 Task: In the sheet Budget Analysis ToolFont size of heading  18 Font style of dataoswald 'Font size of data '9 Alignment of headline & dataAlign center.   Fill color in heading, Red Font color of dataIn the sheet   Valor SalesZenith Sales log   book
Action: Mouse moved to (120, 197)
Screenshot: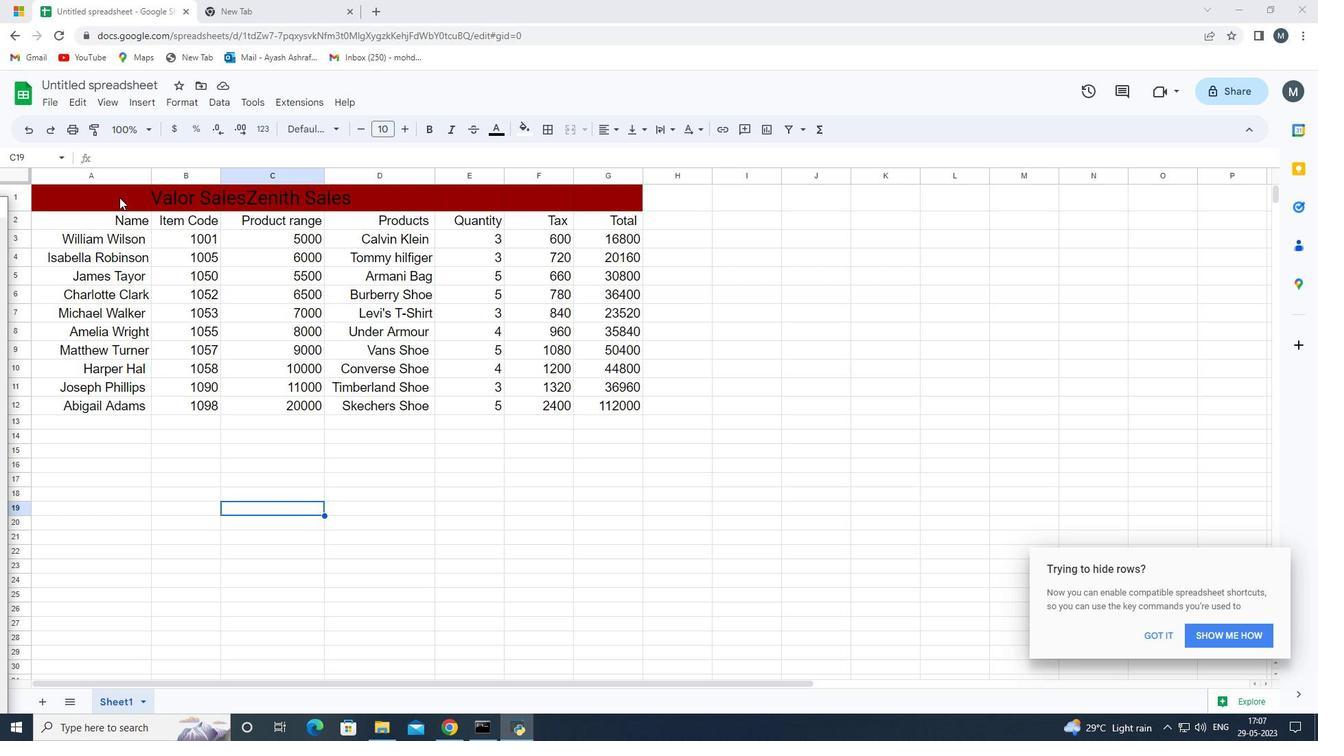 
Action: Mouse pressed left at (120, 197)
Screenshot: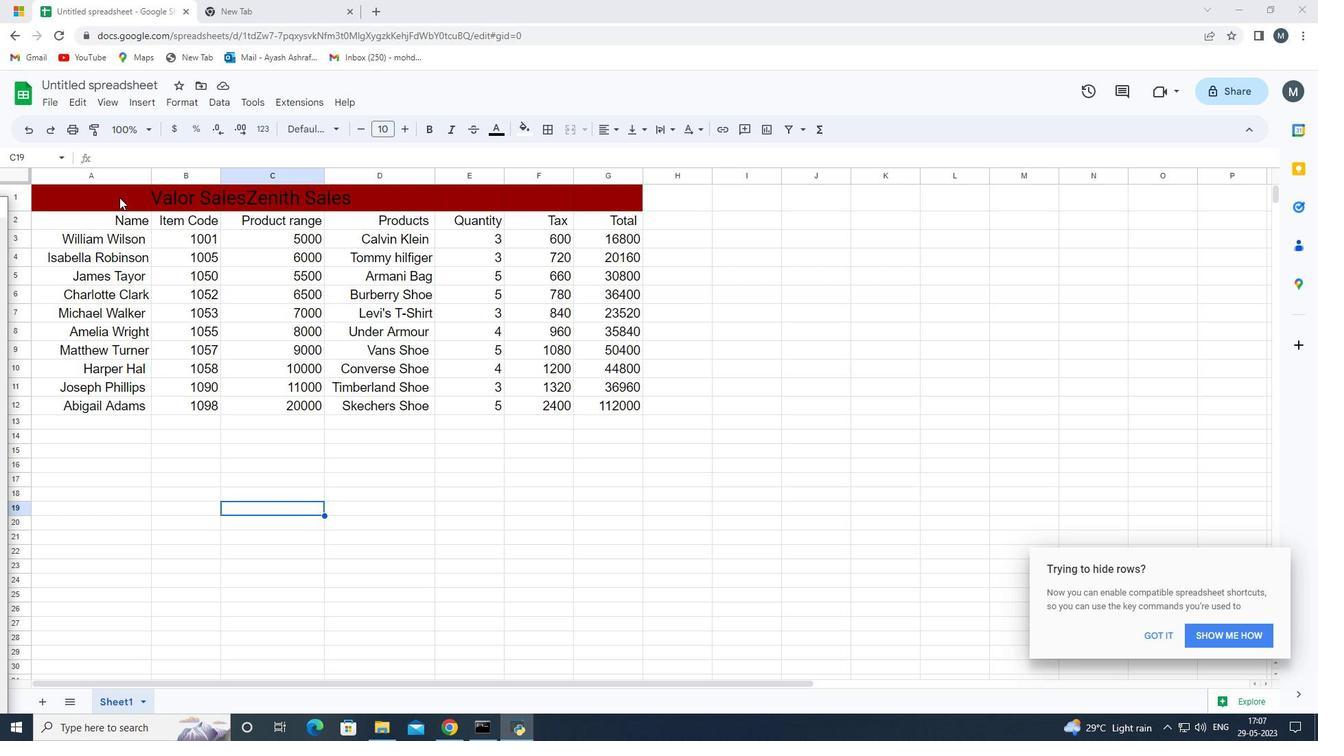 
Action: Mouse moved to (295, 153)
Screenshot: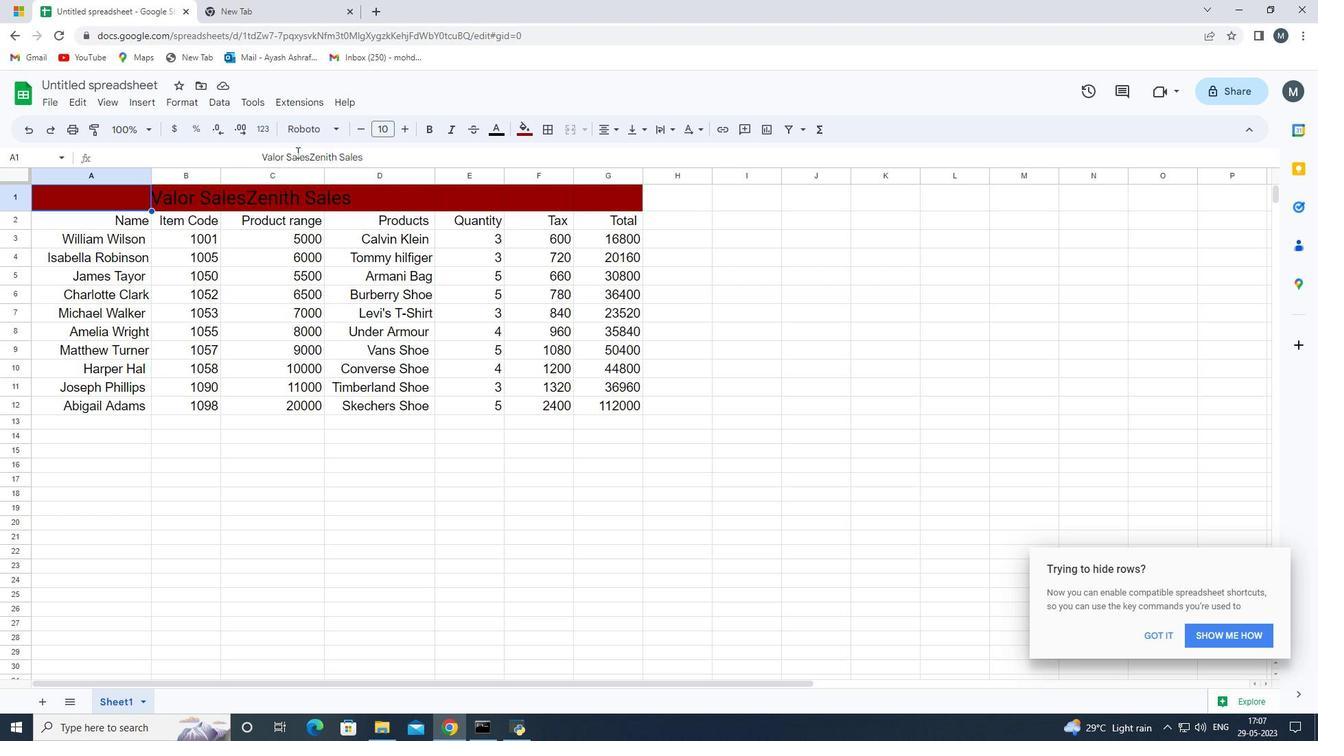 
Action: Mouse pressed left at (295, 153)
Screenshot: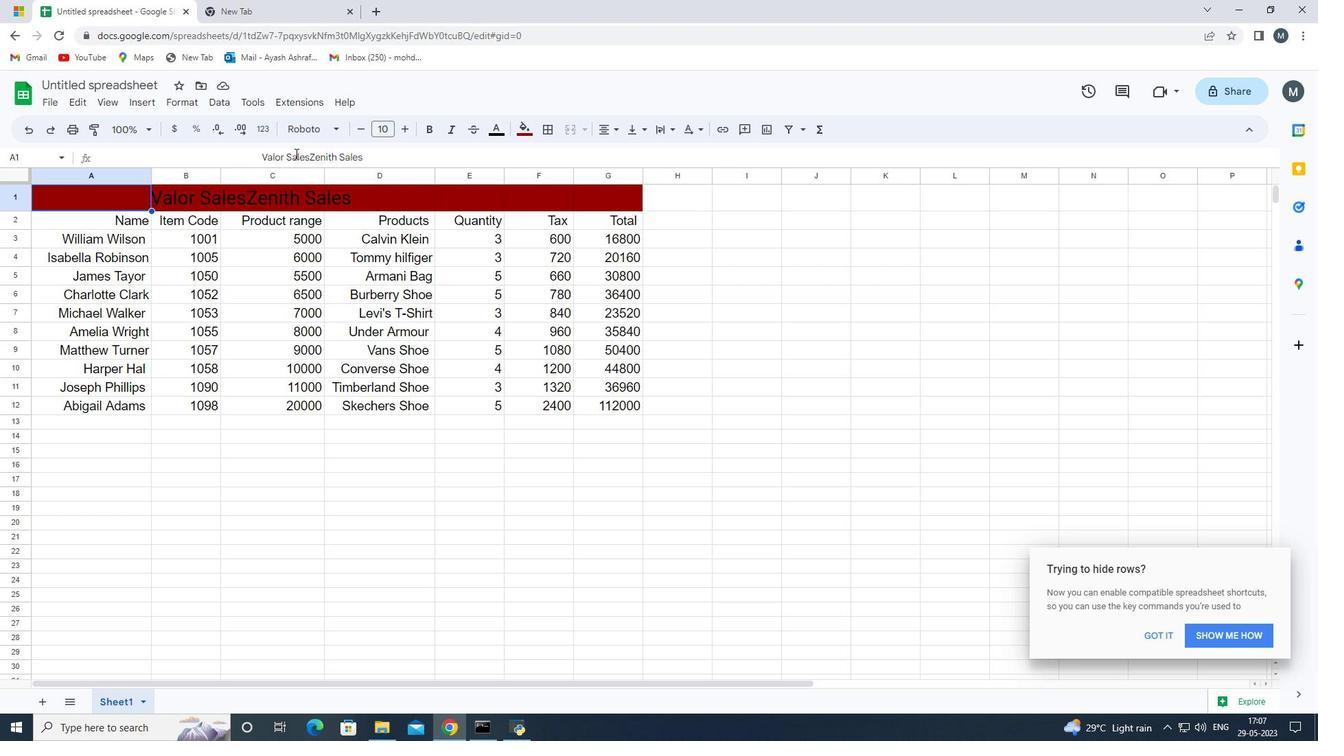 
Action: Mouse moved to (120, 234)
Screenshot: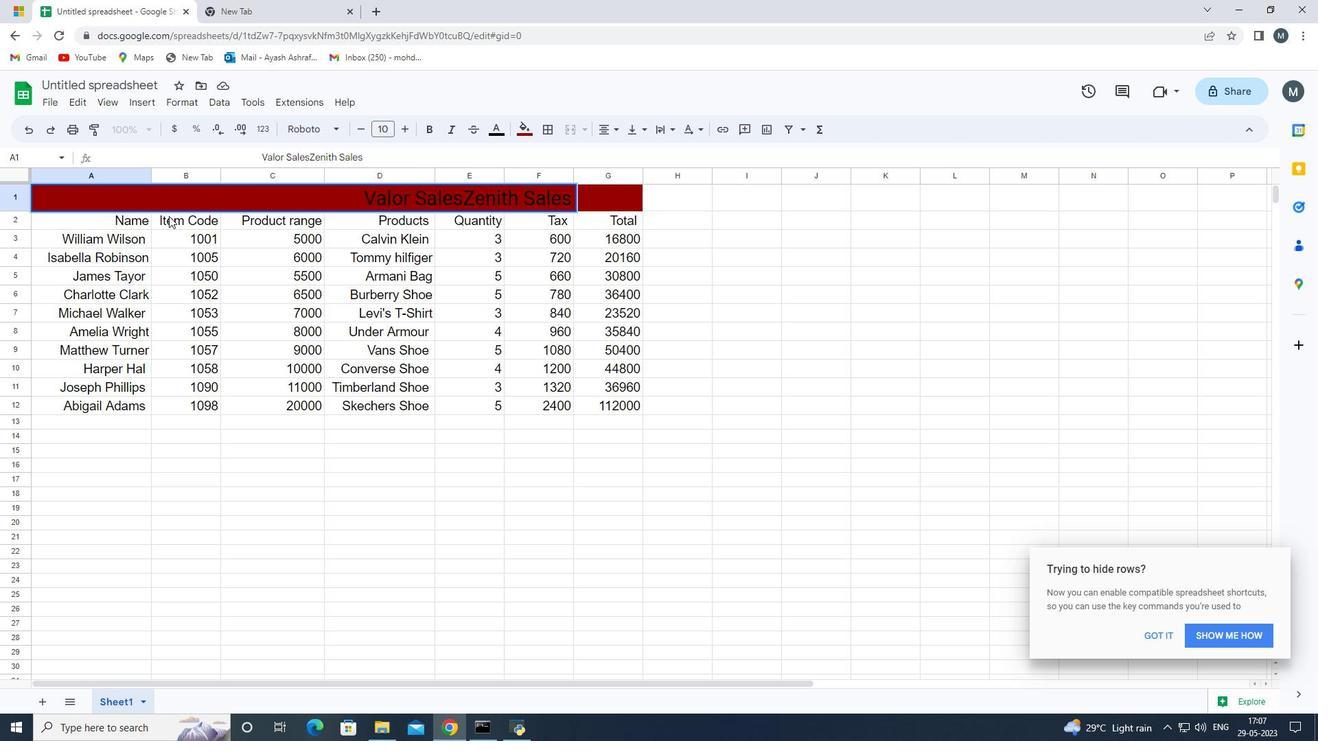 
Action: Key pressed ctrl+Z
Screenshot: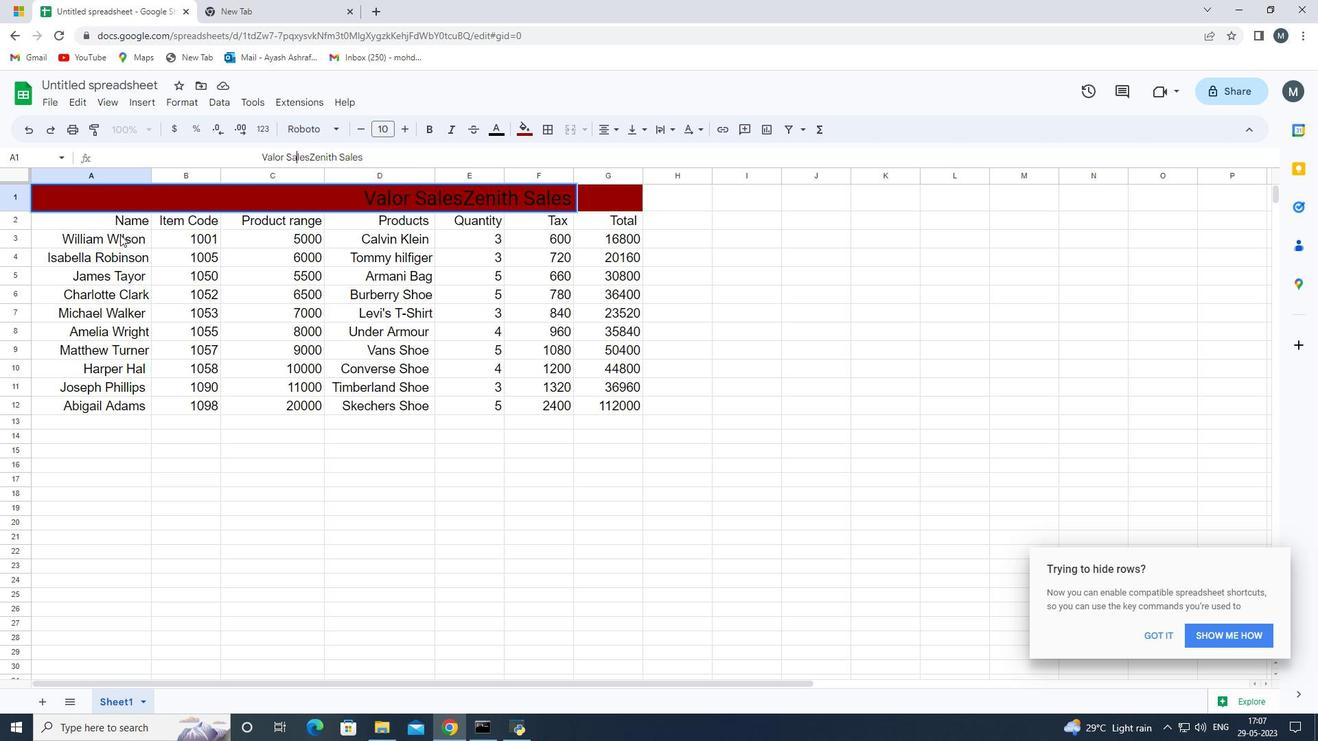 
Action: Mouse moved to (361, 155)
Screenshot: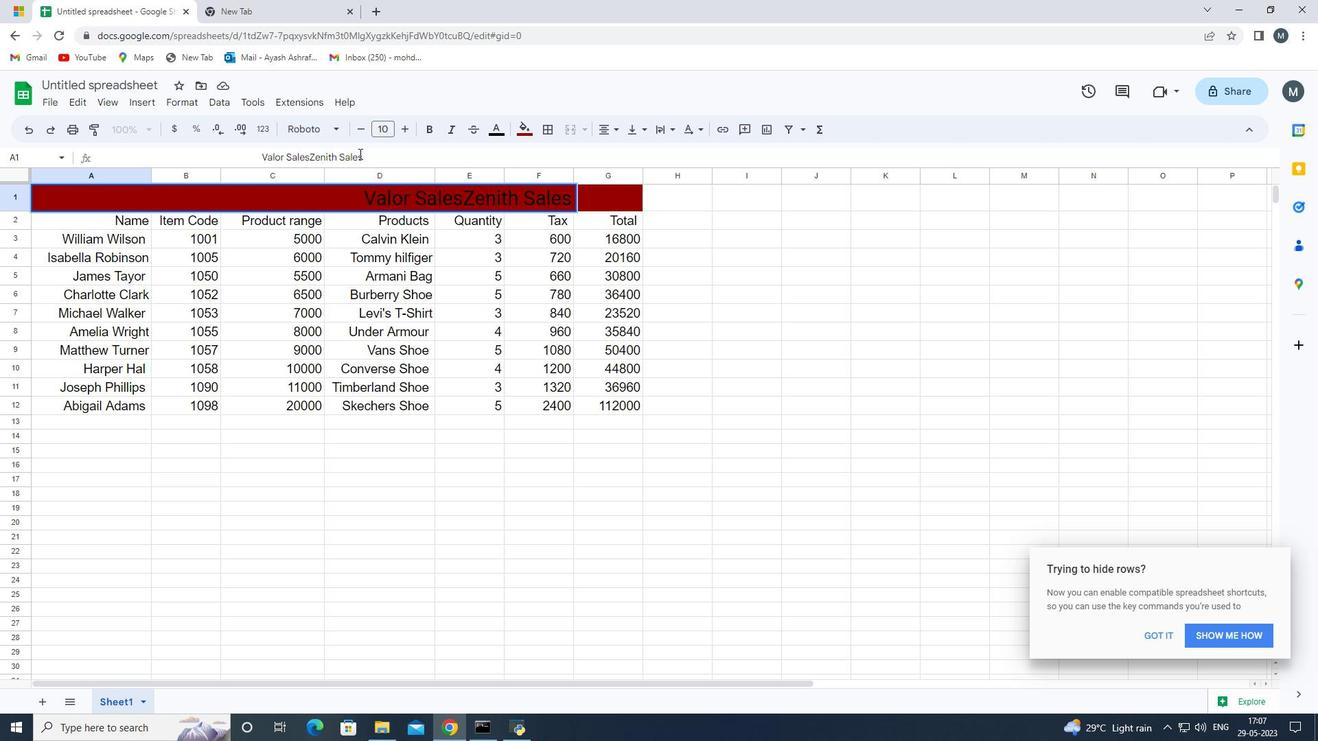 
Action: Mouse pressed left at (361, 155)
Screenshot: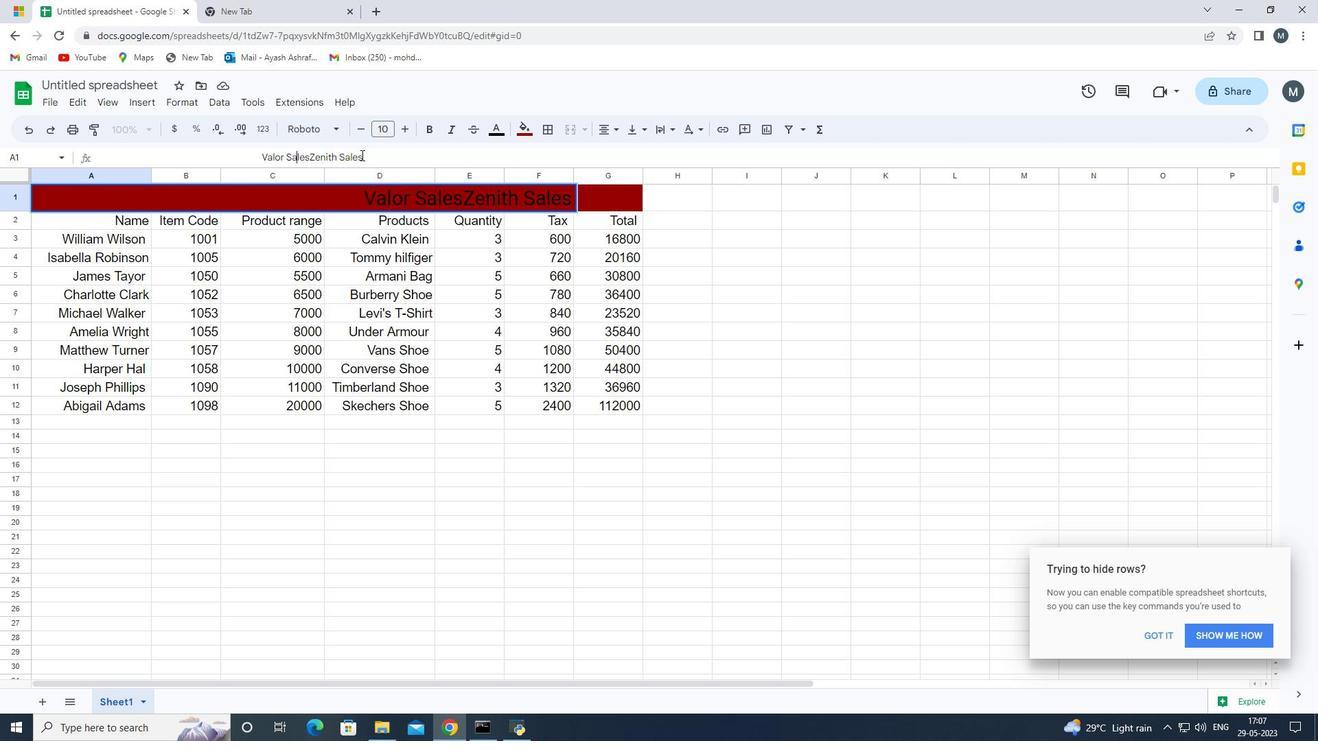 
Action: Mouse moved to (404, 130)
Screenshot: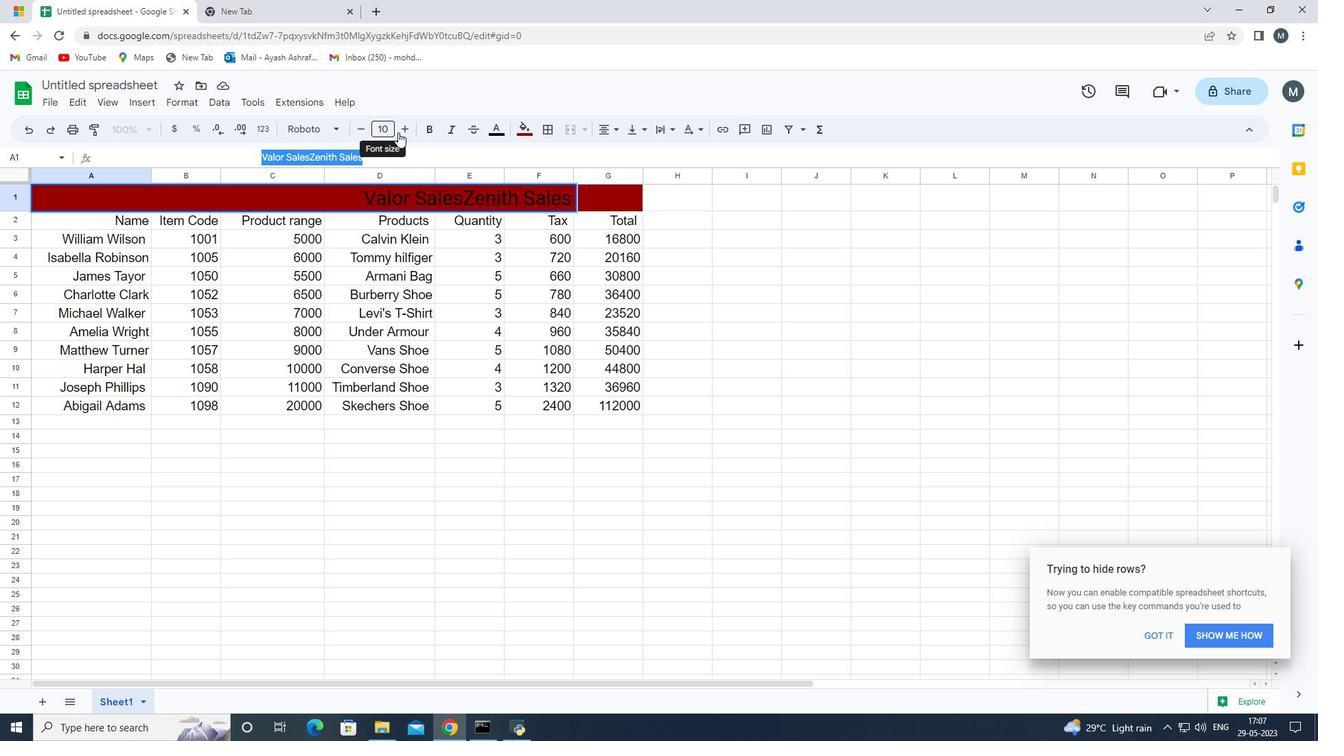 
Action: Mouse pressed left at (404, 130)
Screenshot: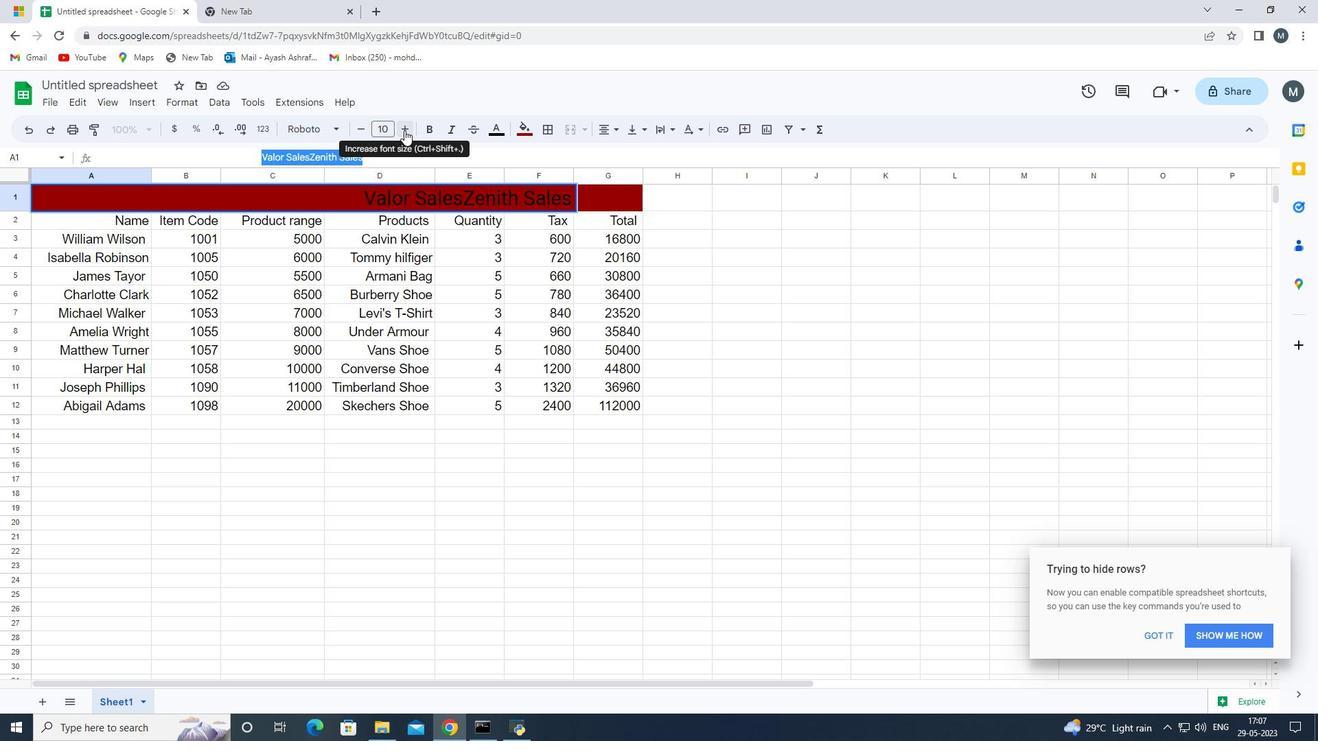 
Action: Mouse pressed left at (404, 130)
Screenshot: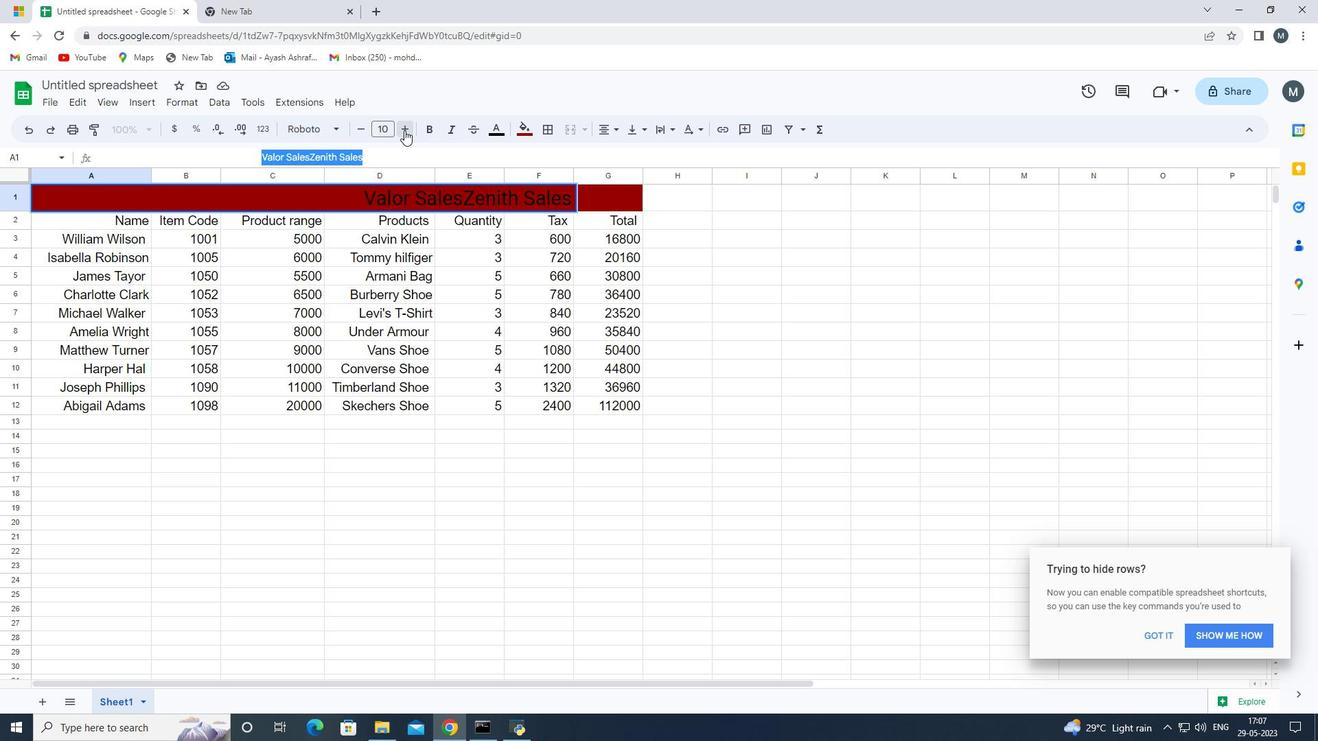 
Action: Mouse pressed left at (404, 130)
Screenshot: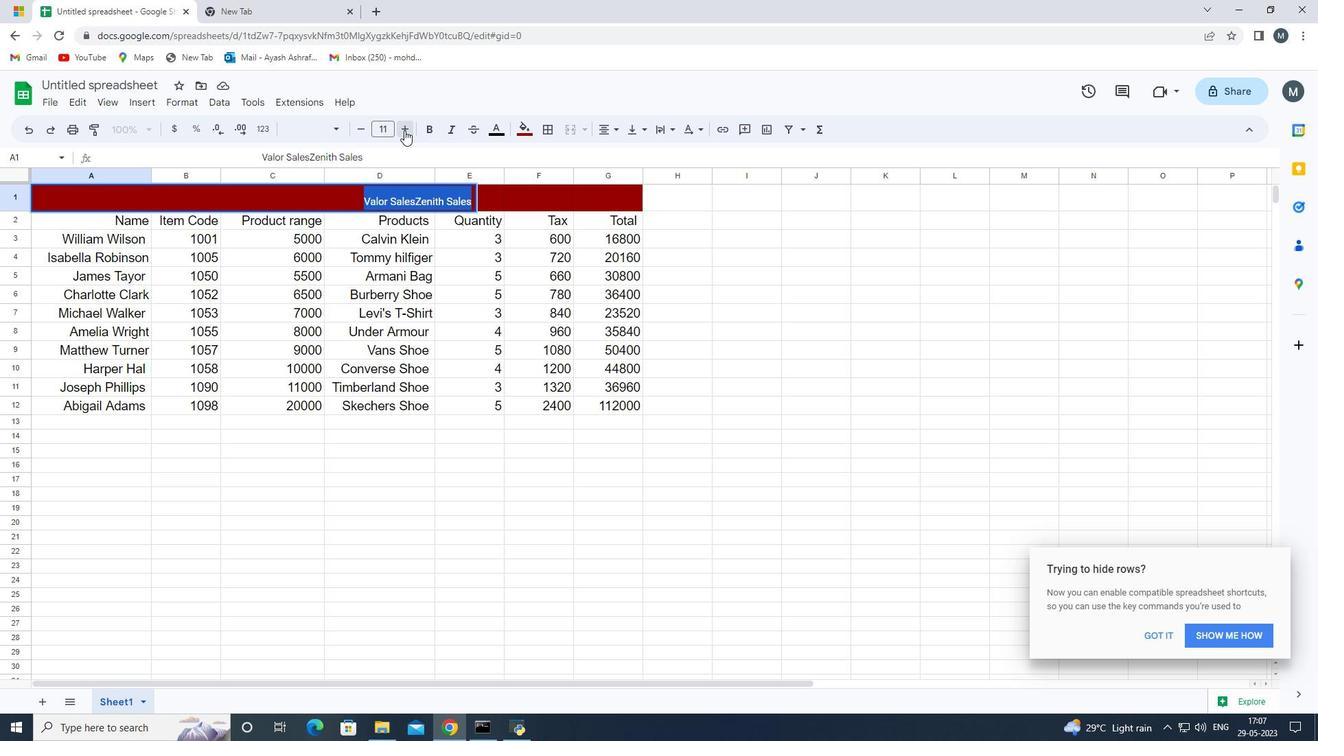 
Action: Mouse pressed left at (404, 130)
Screenshot: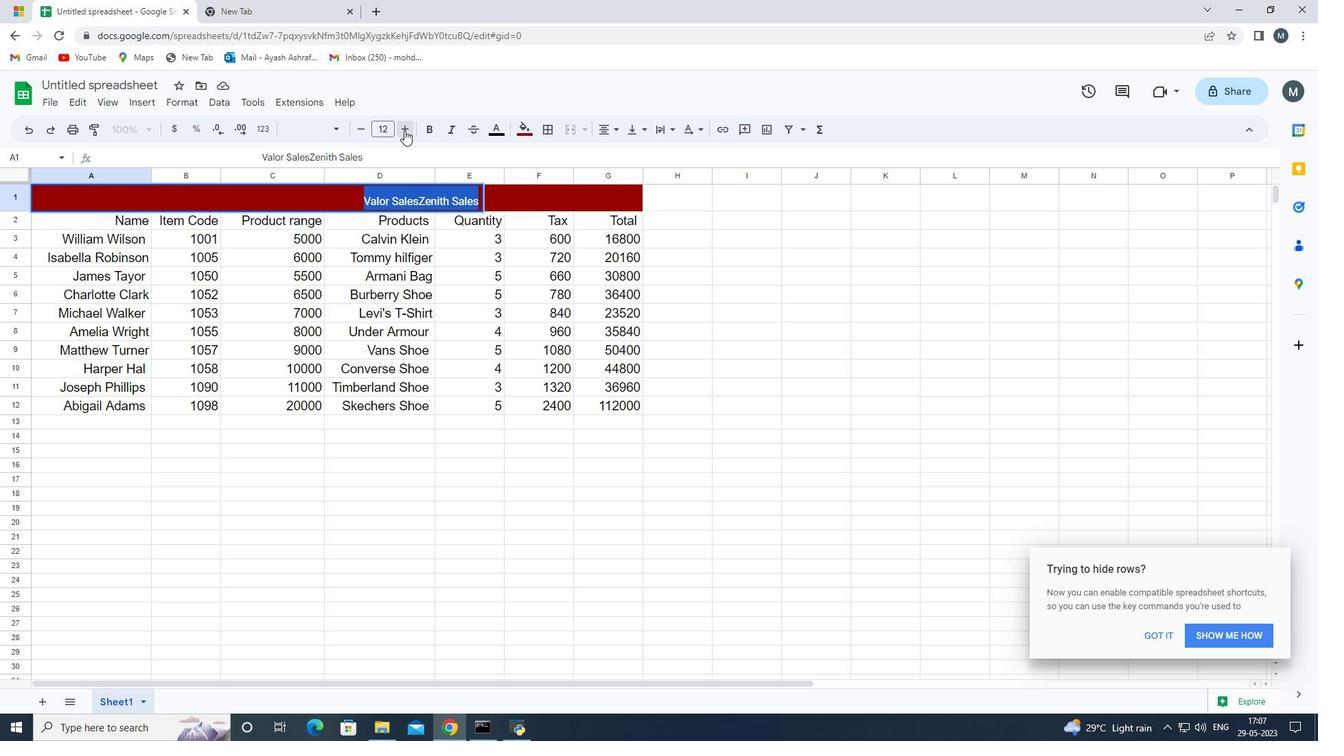 
Action: Mouse pressed left at (404, 130)
Screenshot: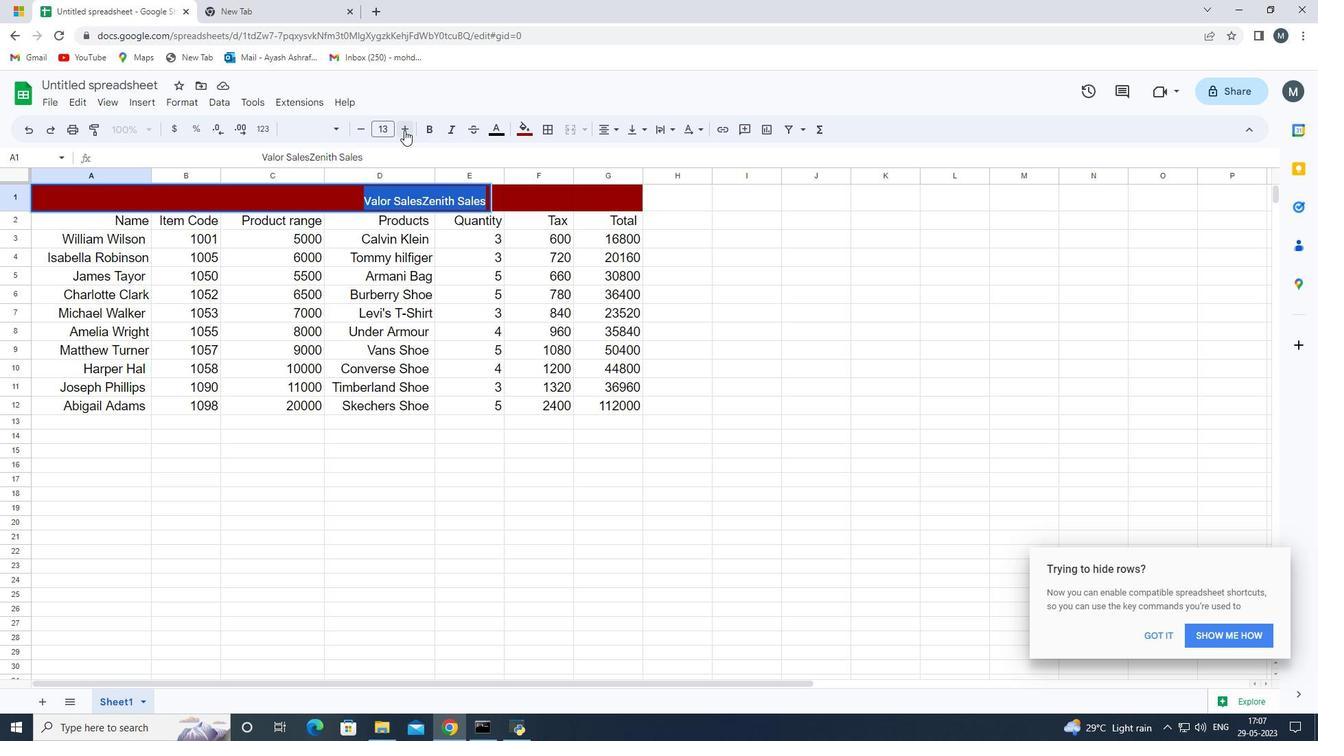 
Action: Mouse pressed left at (404, 130)
Screenshot: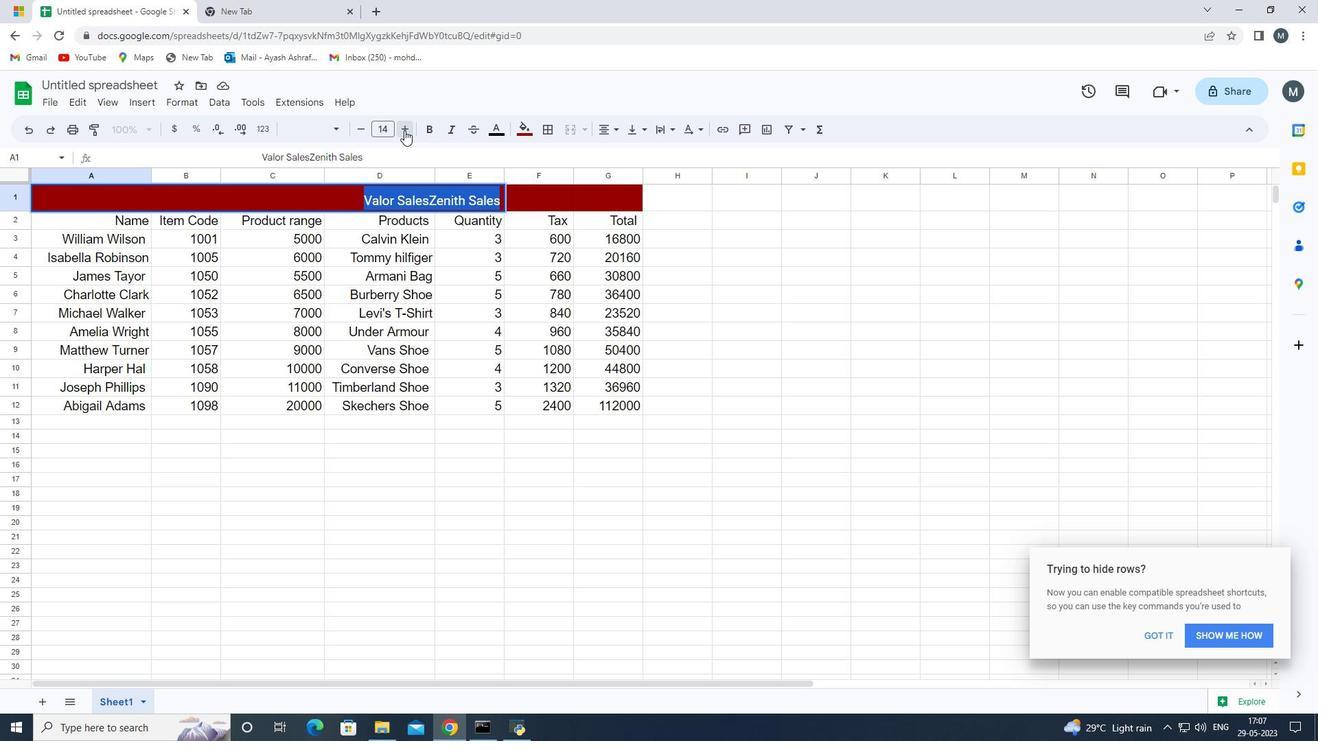 
Action: Mouse moved to (404, 131)
Screenshot: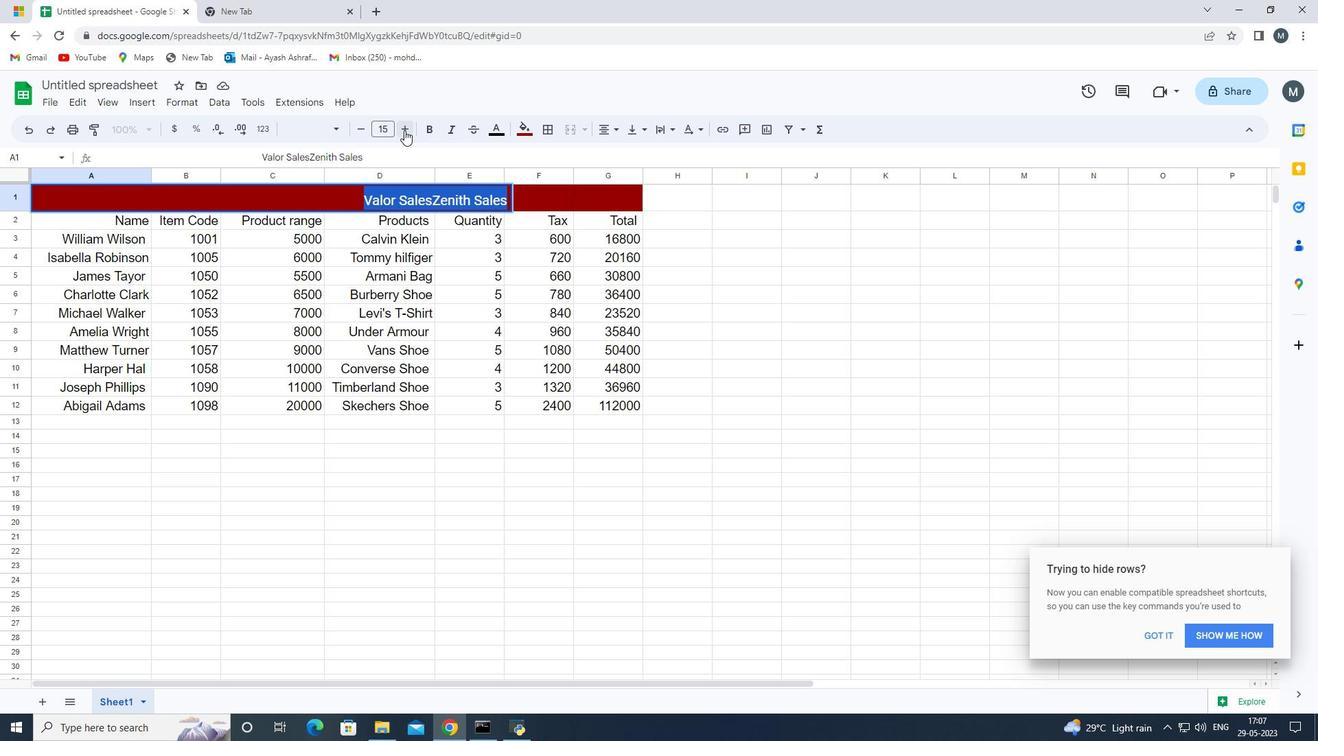 
Action: Mouse pressed left at (404, 131)
Screenshot: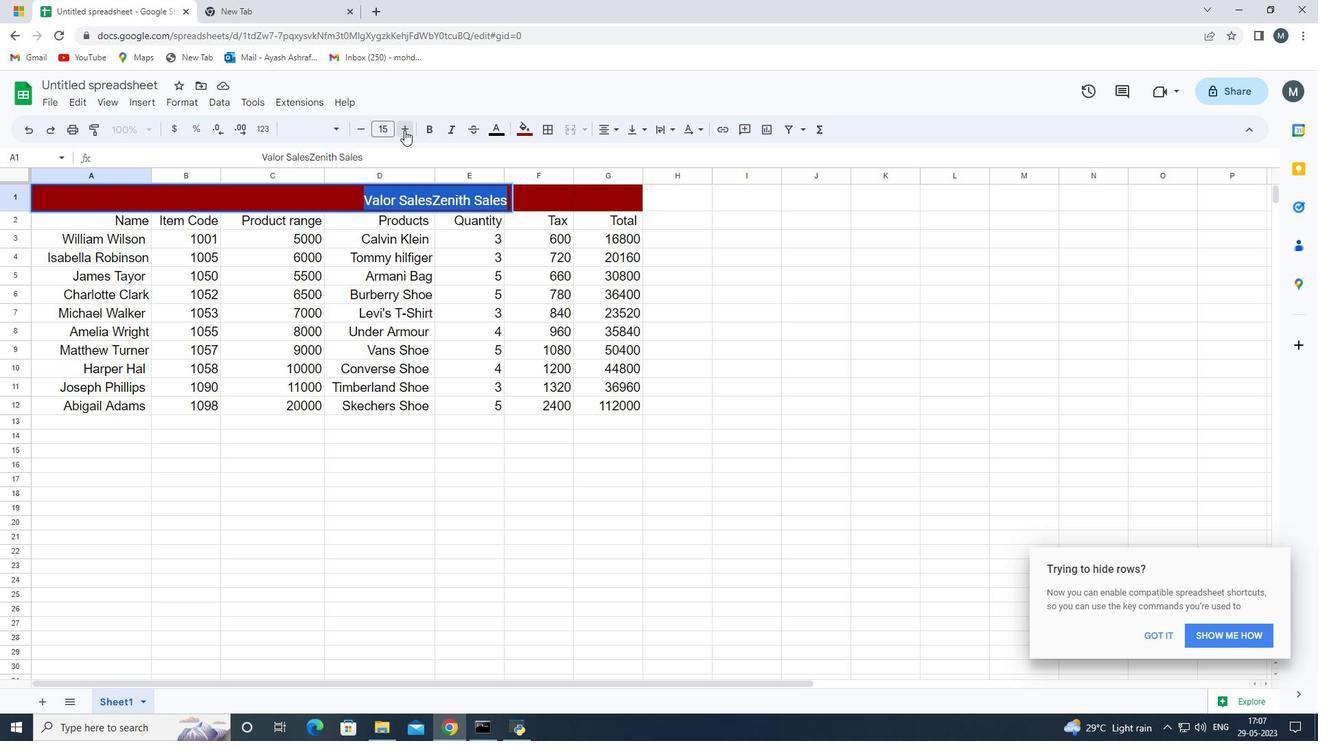 
Action: Mouse pressed left at (404, 131)
Screenshot: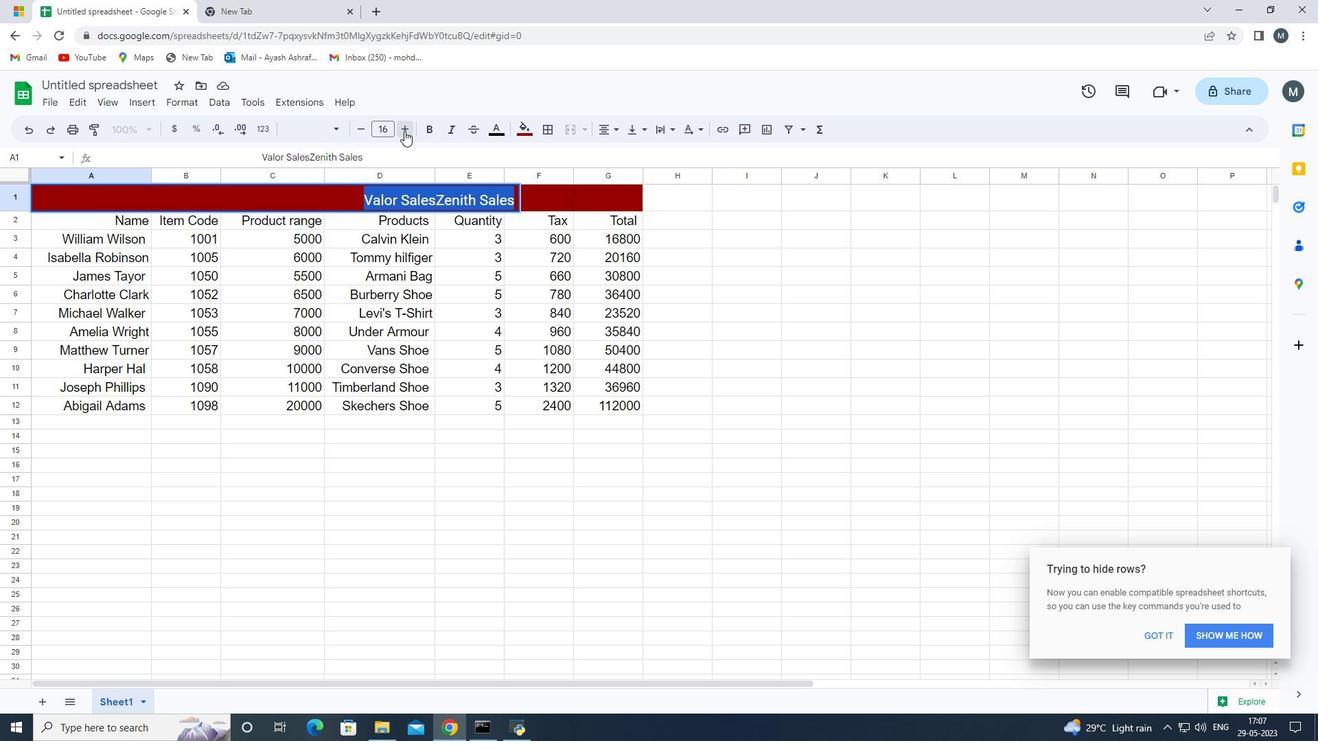 
Action: Mouse moved to (403, 131)
Screenshot: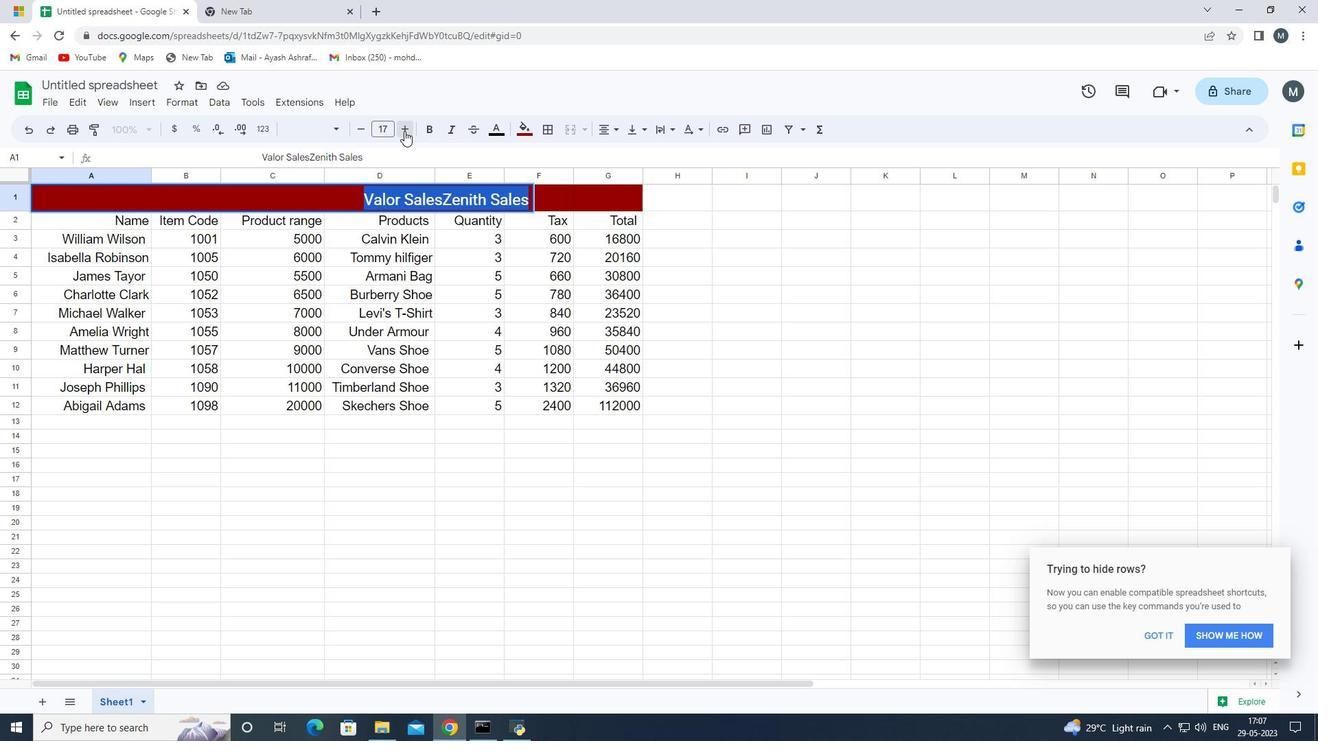 
Action: Mouse pressed left at (403, 131)
Screenshot: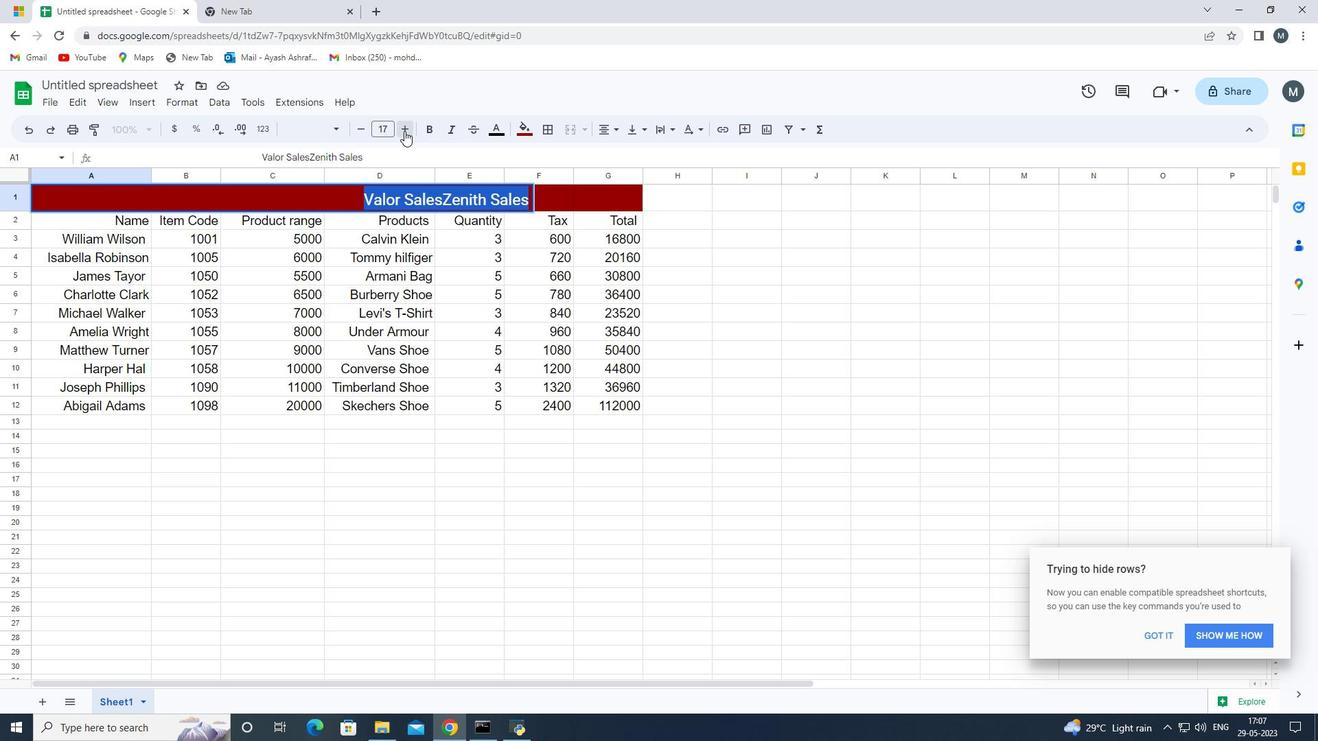 
Action: Mouse moved to (357, 130)
Screenshot: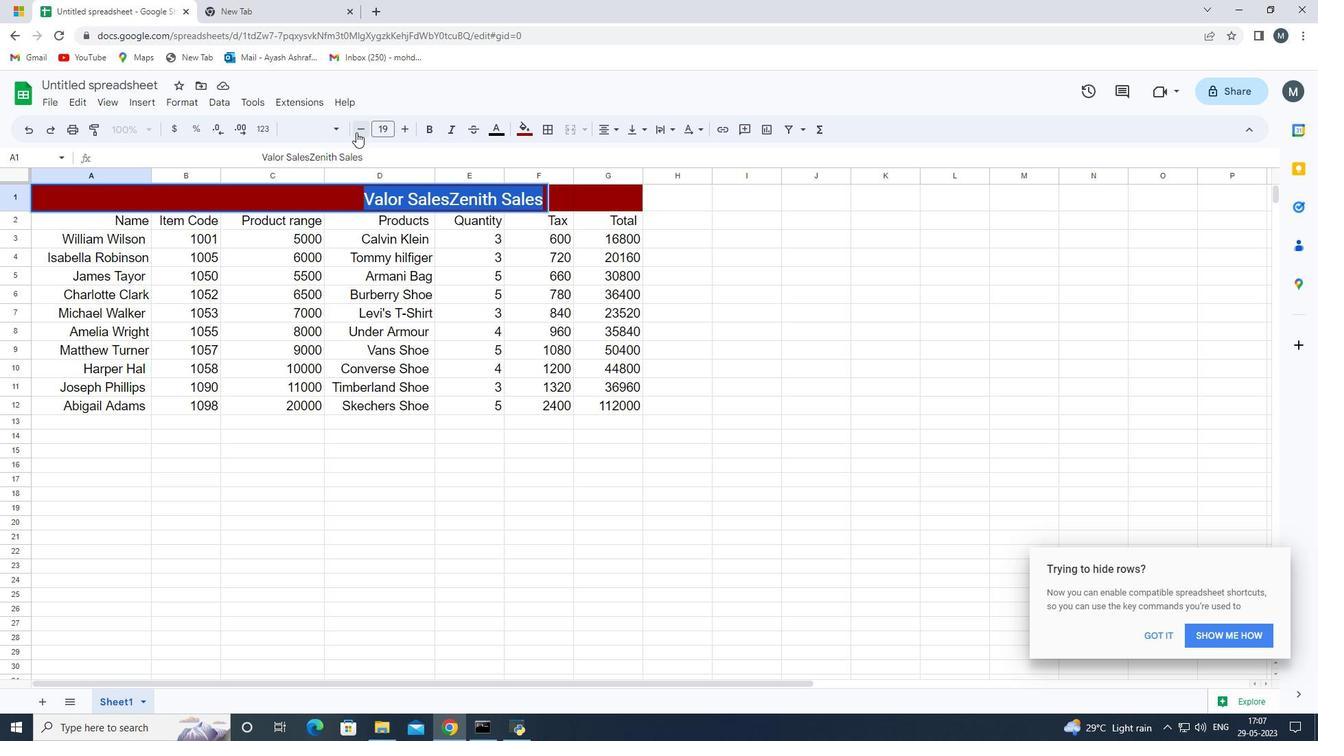 
Action: Mouse pressed left at (357, 130)
Screenshot: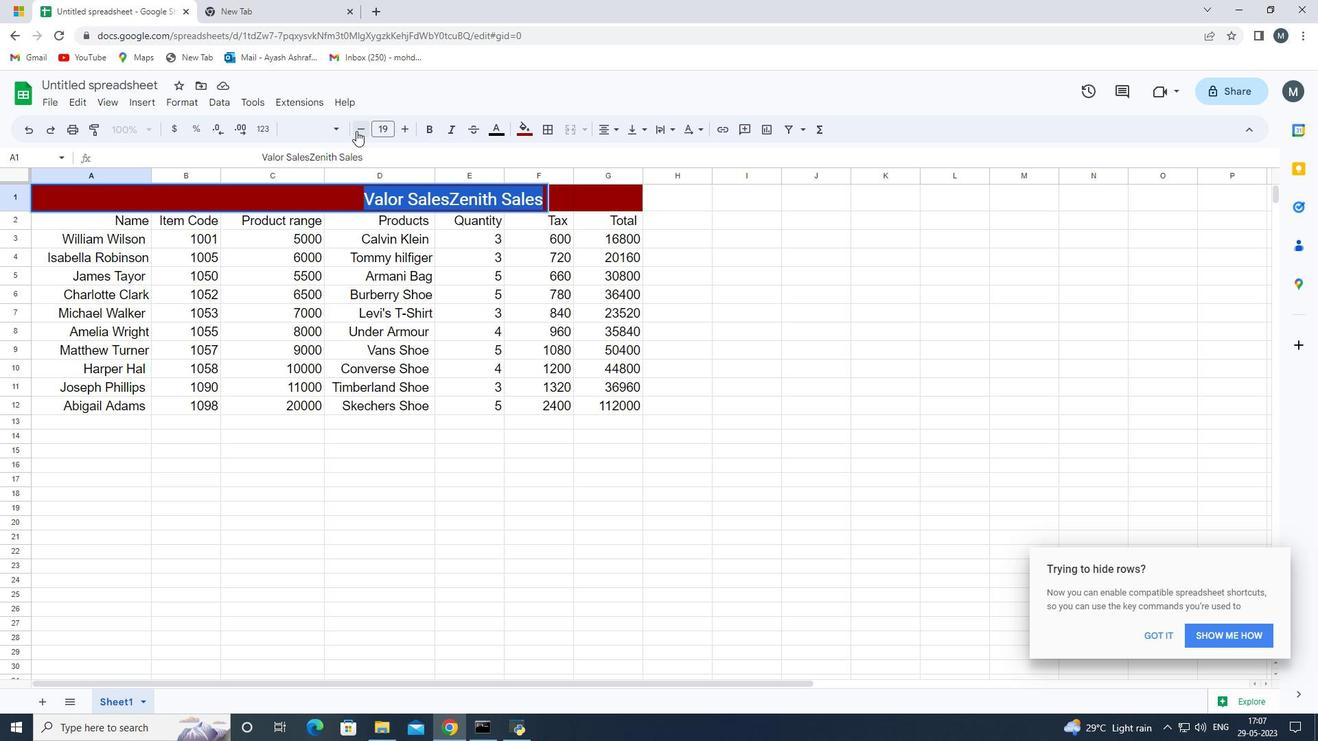 
Action: Mouse moved to (216, 476)
Screenshot: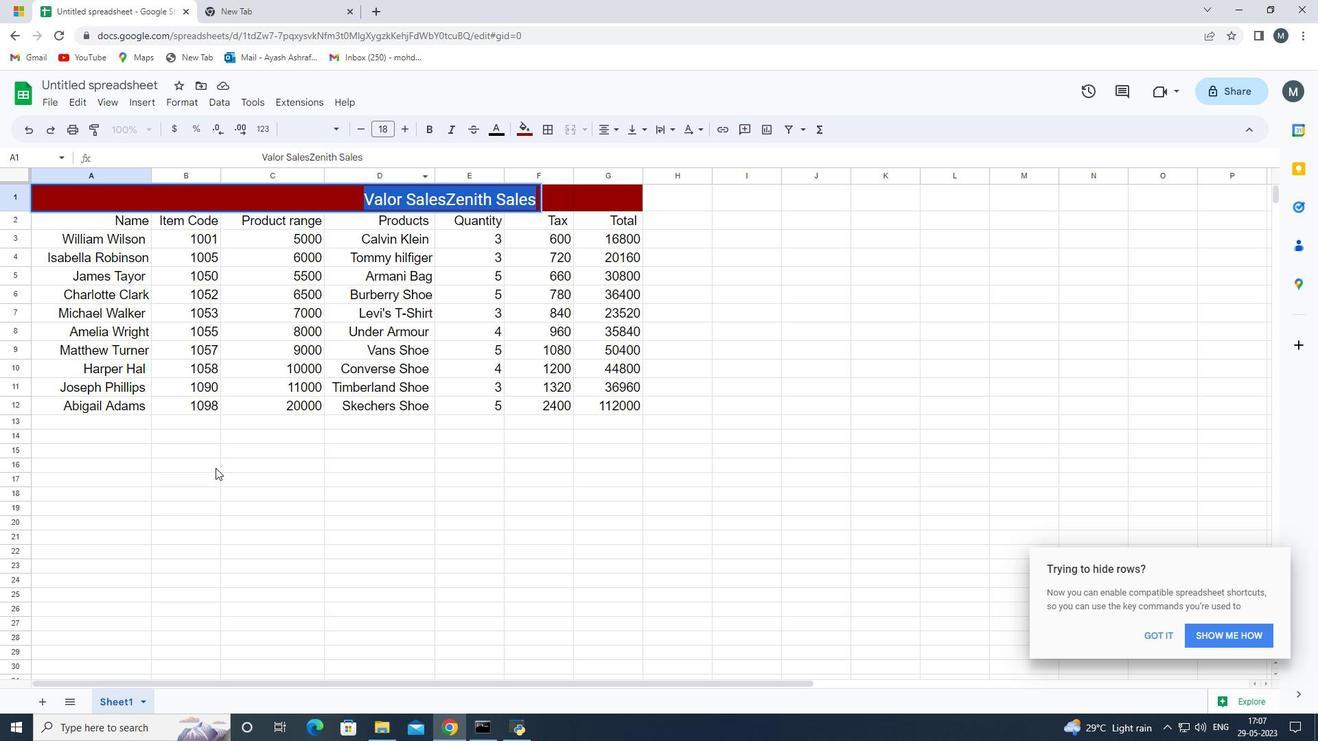 
Action: Mouse pressed left at (216, 476)
Screenshot: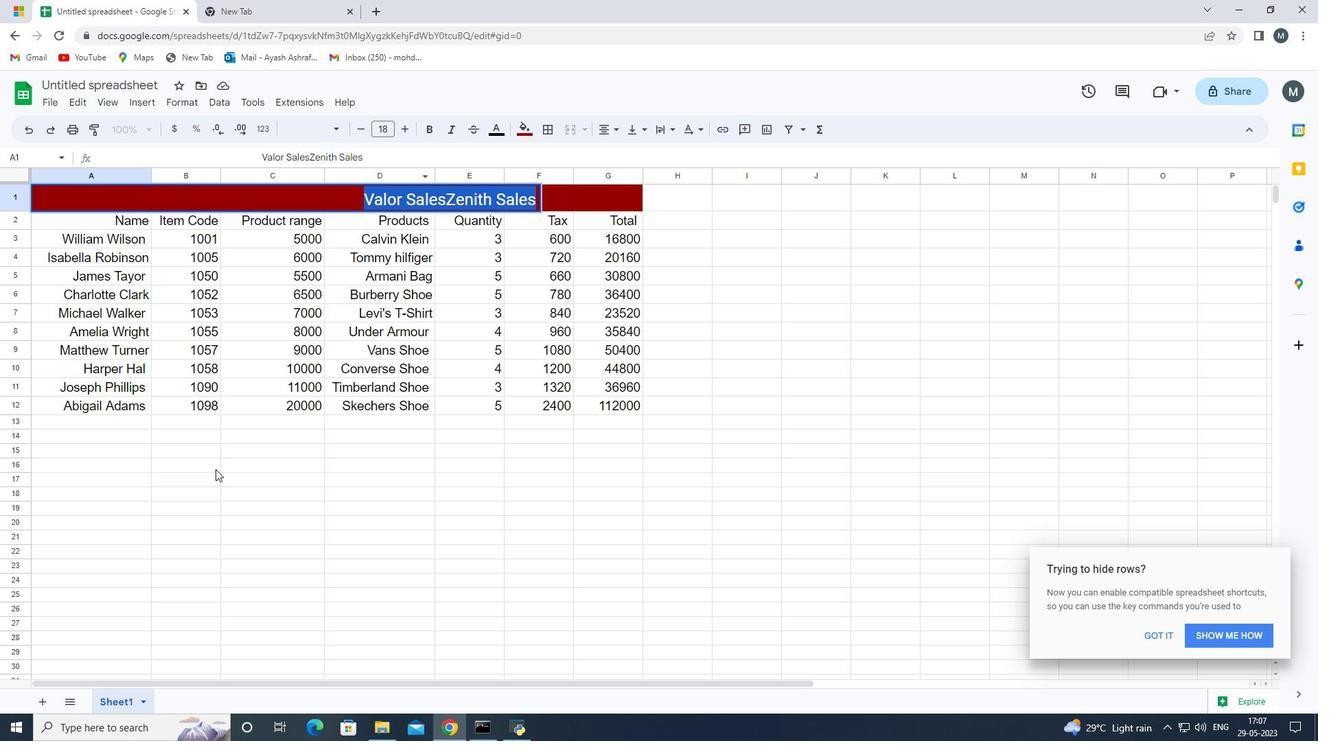 
Action: Mouse moved to (157, 197)
Screenshot: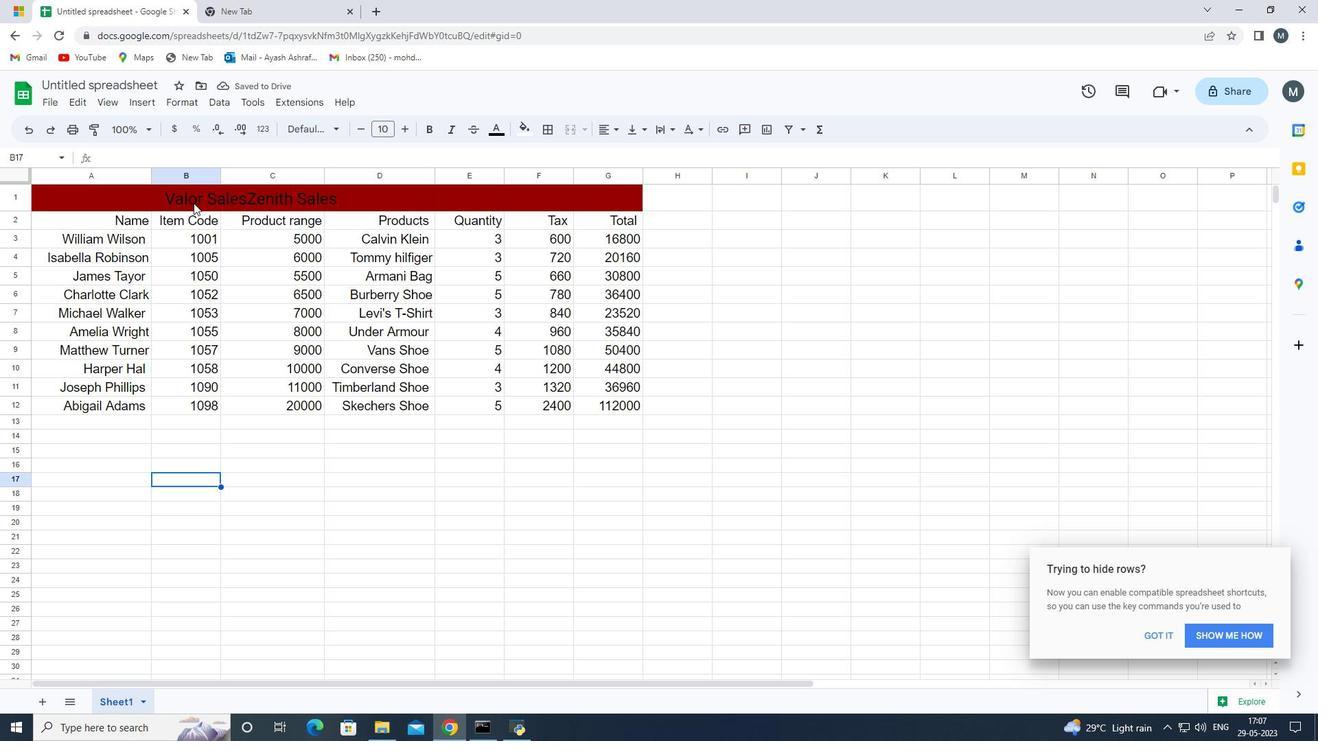 
Action: Mouse pressed left at (157, 197)
Screenshot: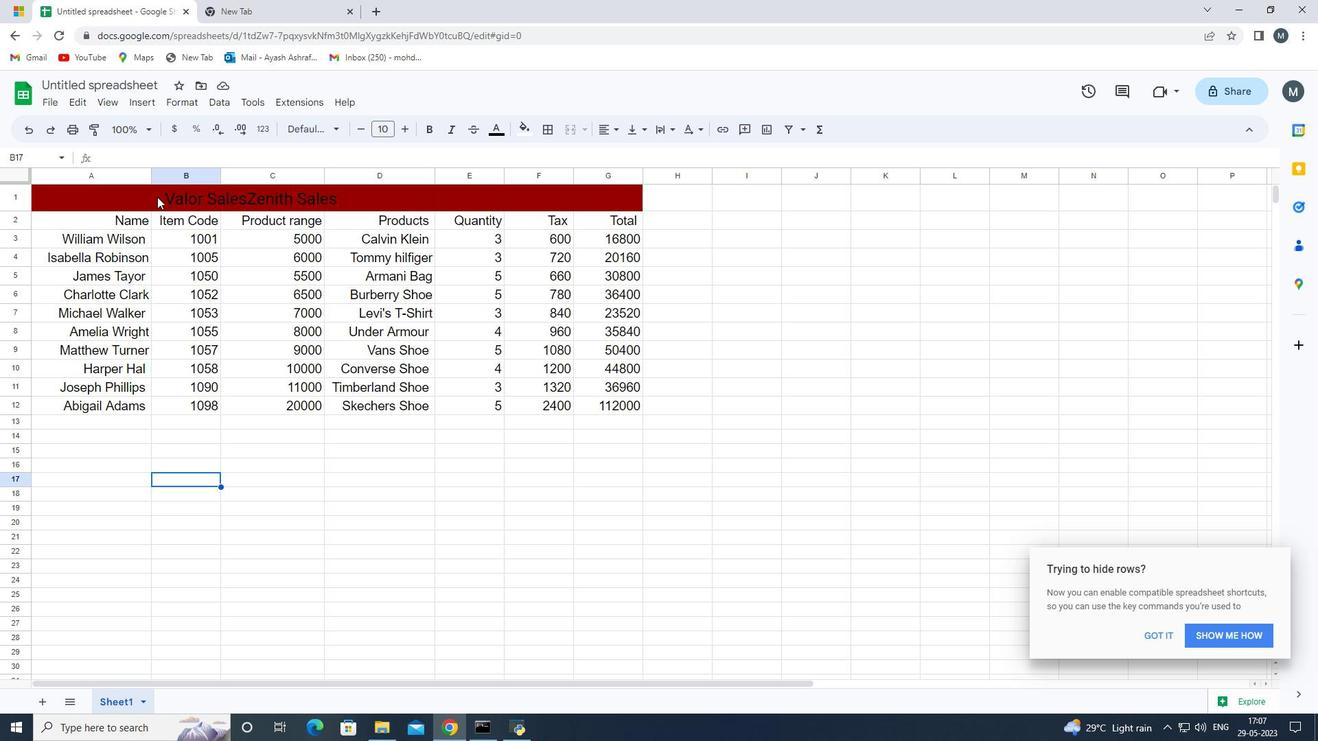
Action: Mouse moved to (25, 195)
Screenshot: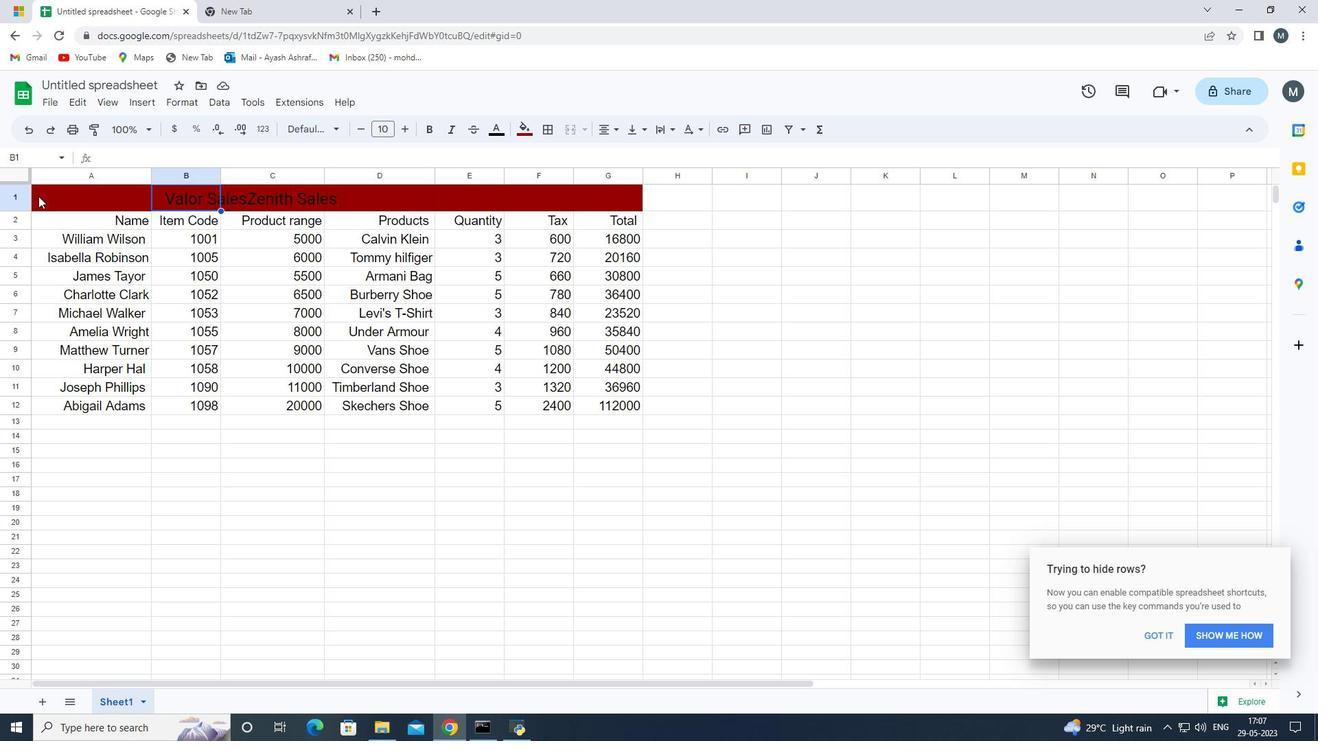 
Action: Mouse pressed left at (25, 195)
Screenshot: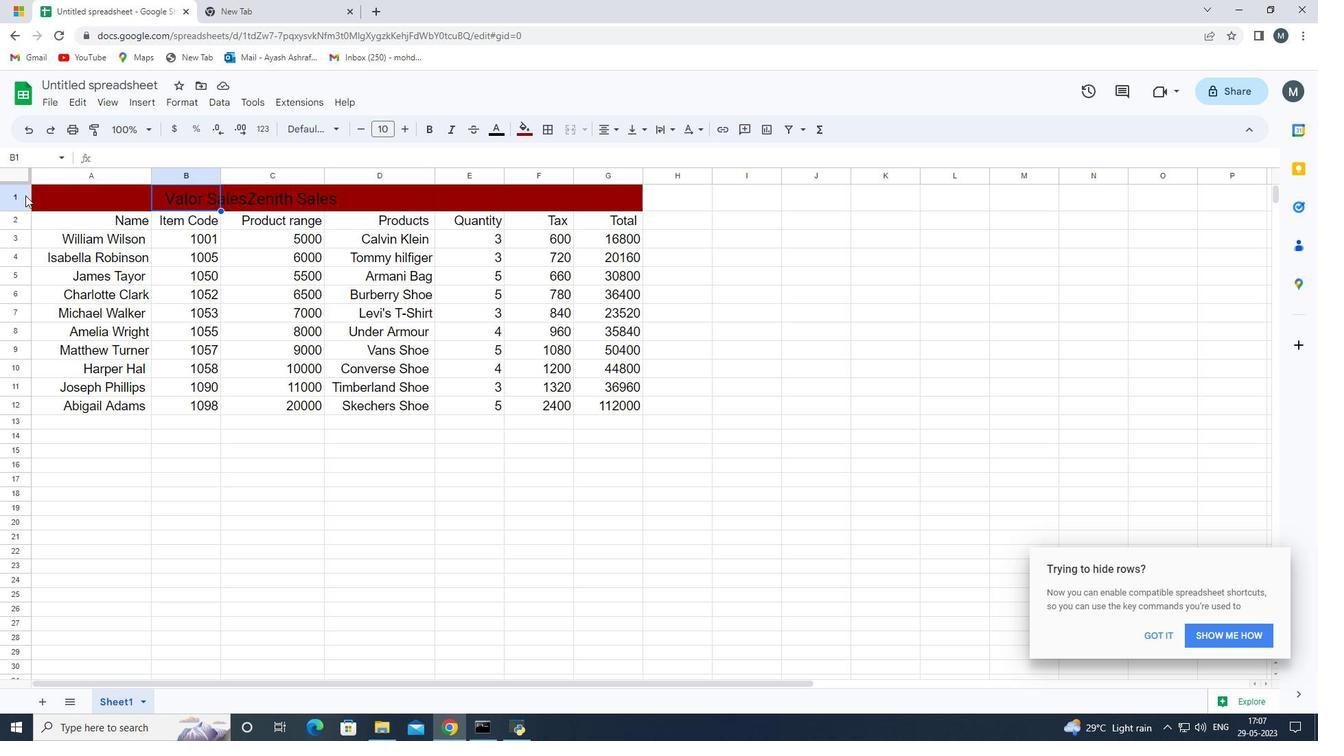 
Action: Mouse moved to (365, 157)
Screenshot: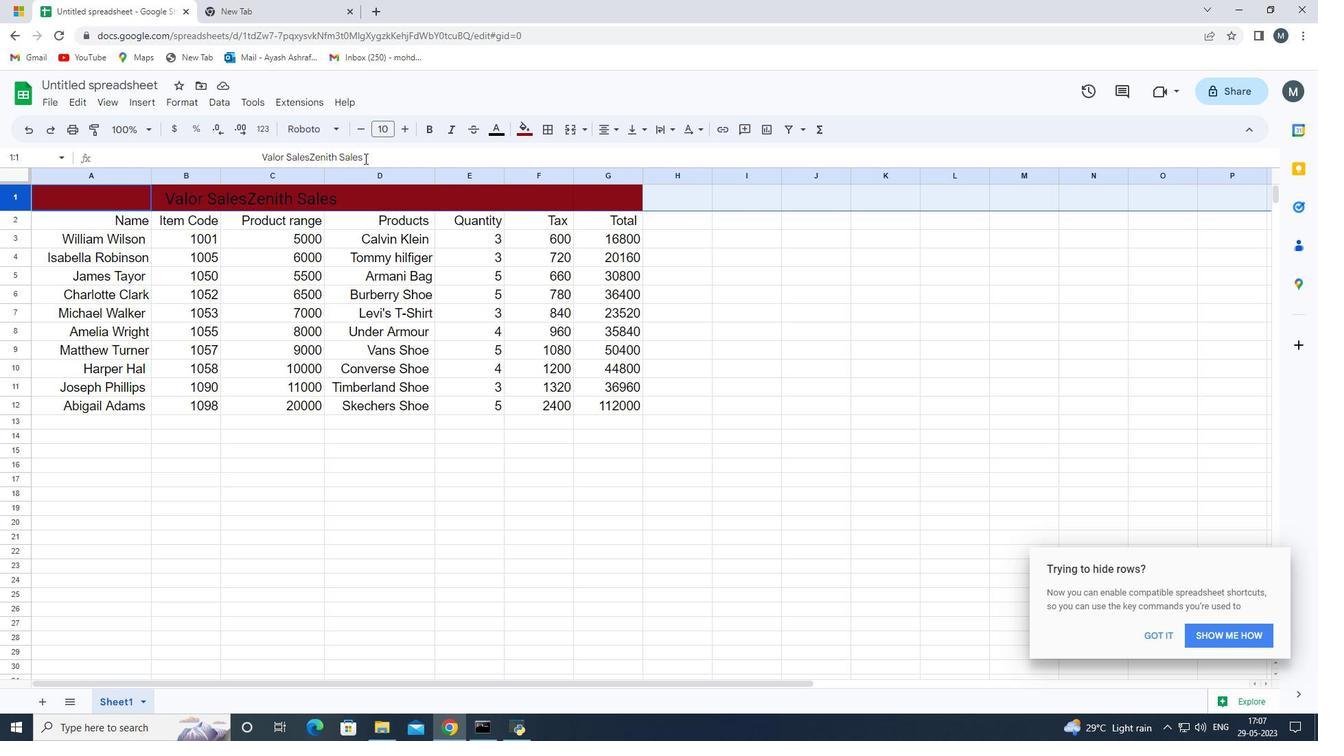 
Action: Mouse pressed left at (365, 157)
Screenshot: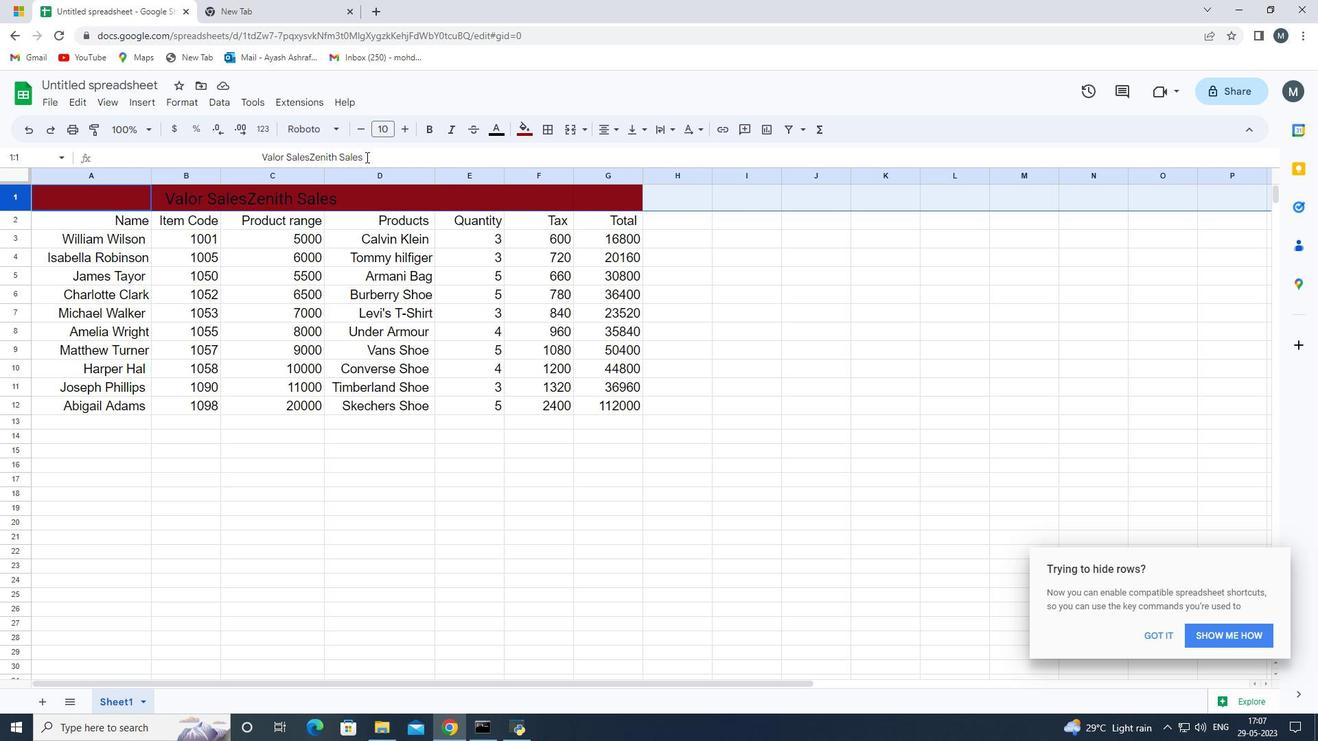 
Action: Mouse moved to (332, 128)
Screenshot: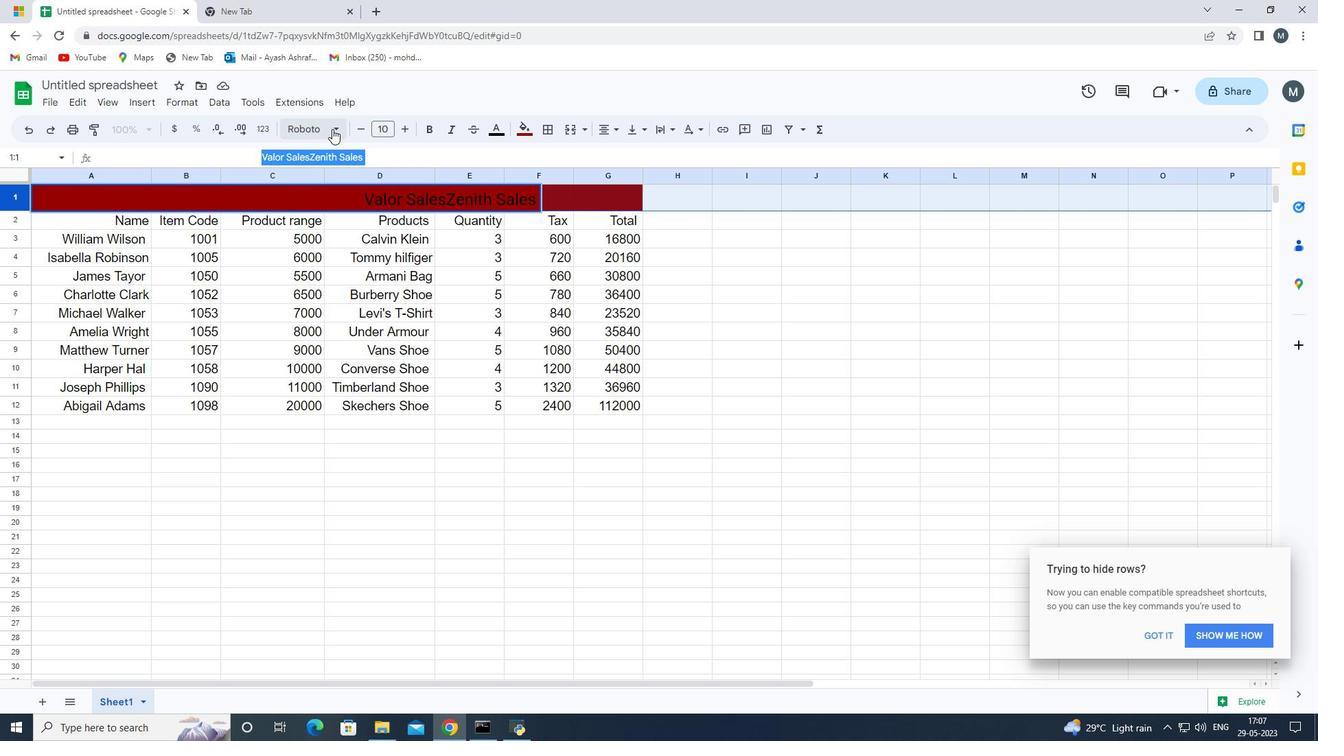 
Action: Mouse pressed left at (332, 128)
Screenshot: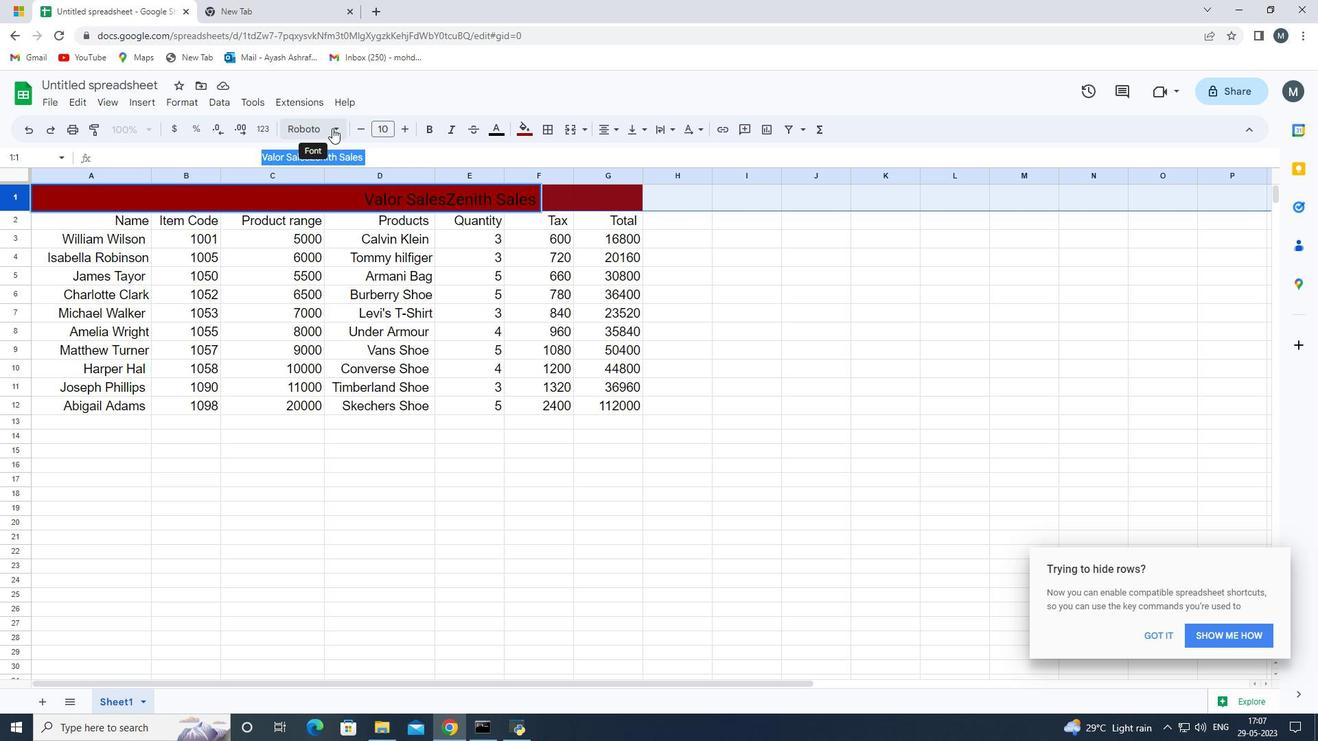 
Action: Mouse moved to (345, 295)
Screenshot: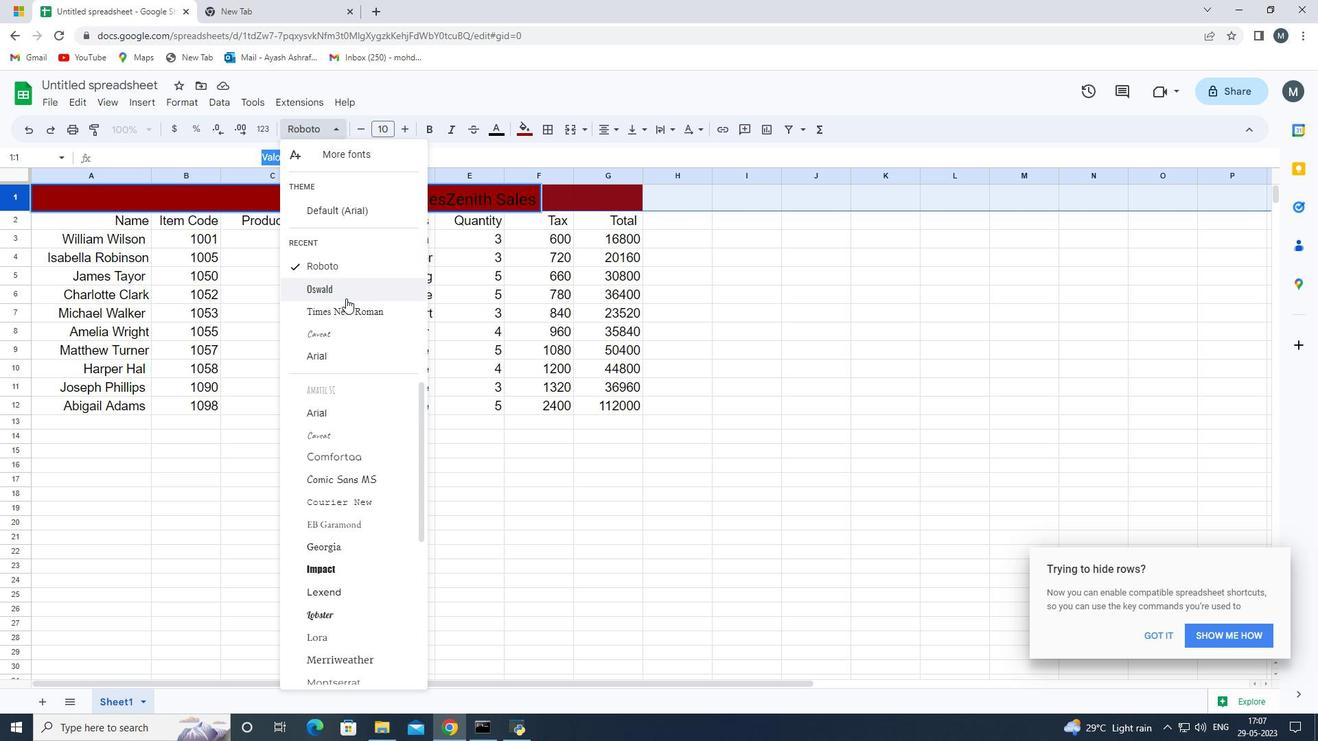 
Action: Mouse pressed left at (345, 295)
Screenshot: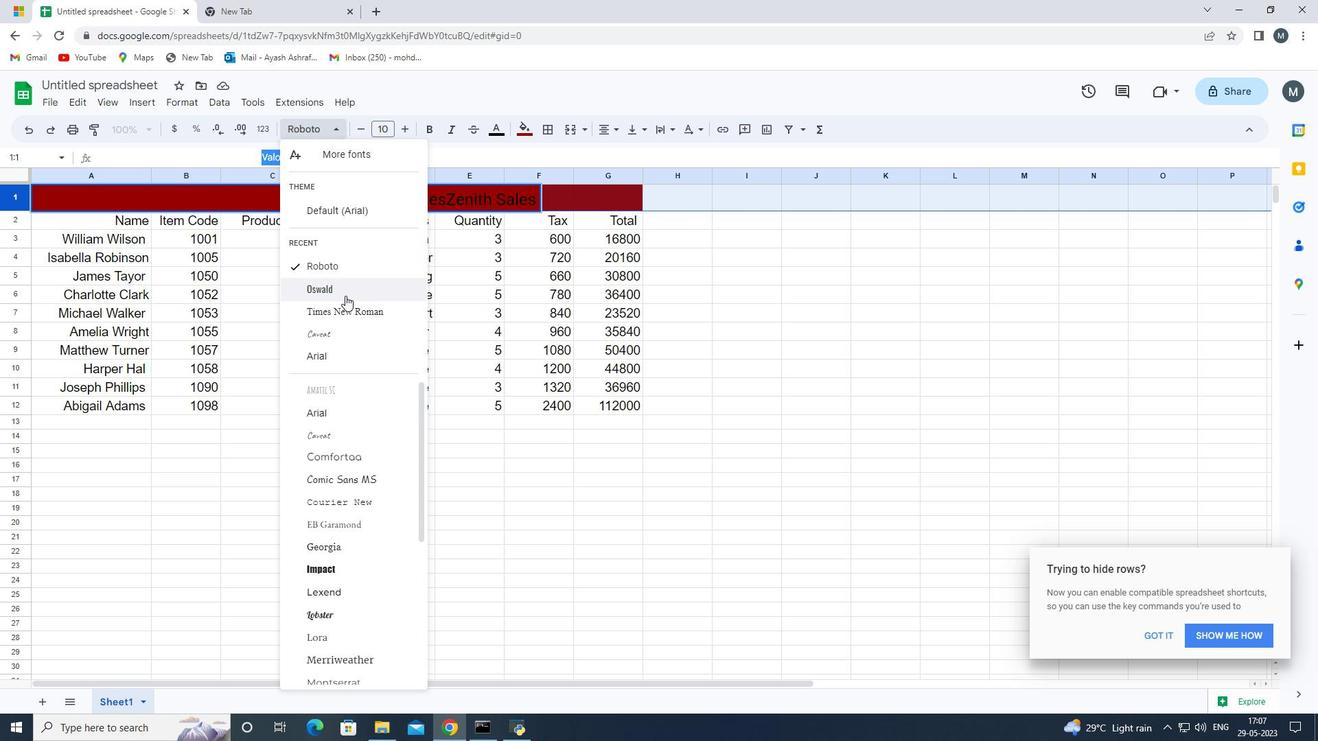 
Action: Mouse moved to (226, 495)
Screenshot: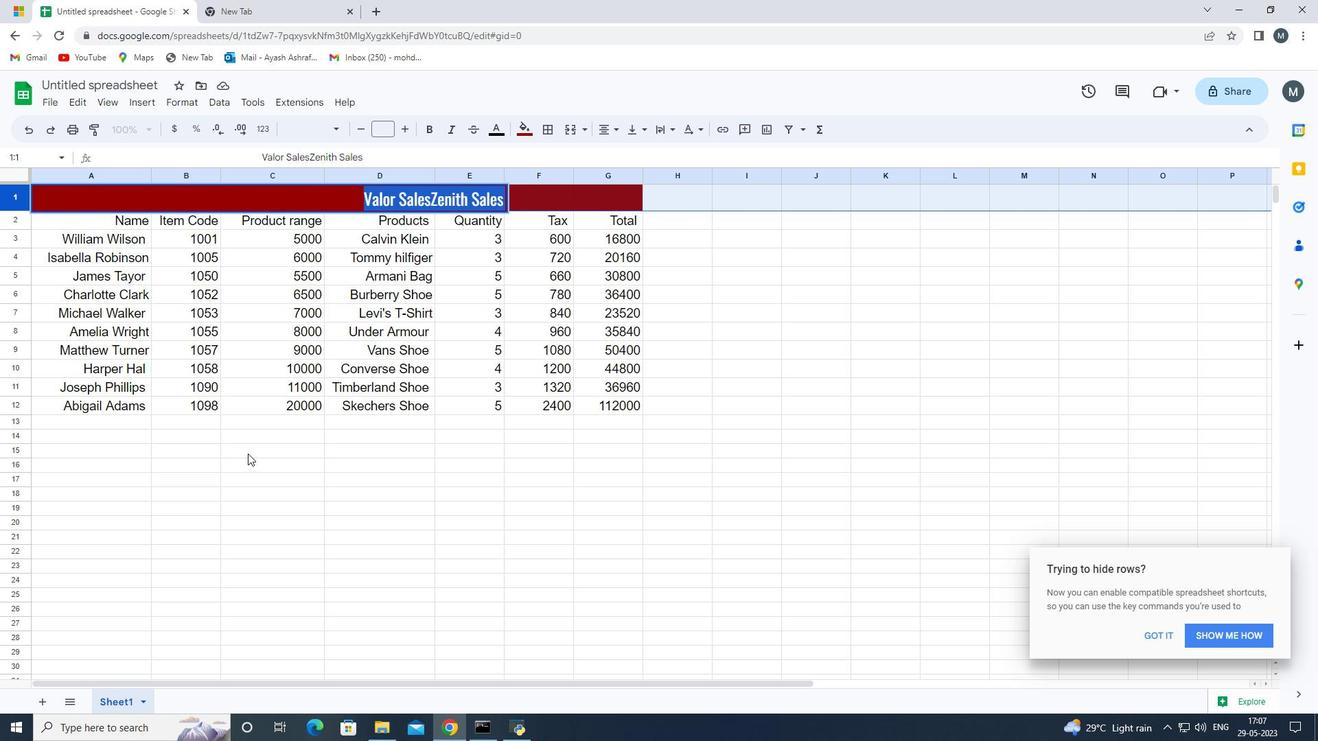 
Action: Mouse pressed left at (226, 495)
Screenshot: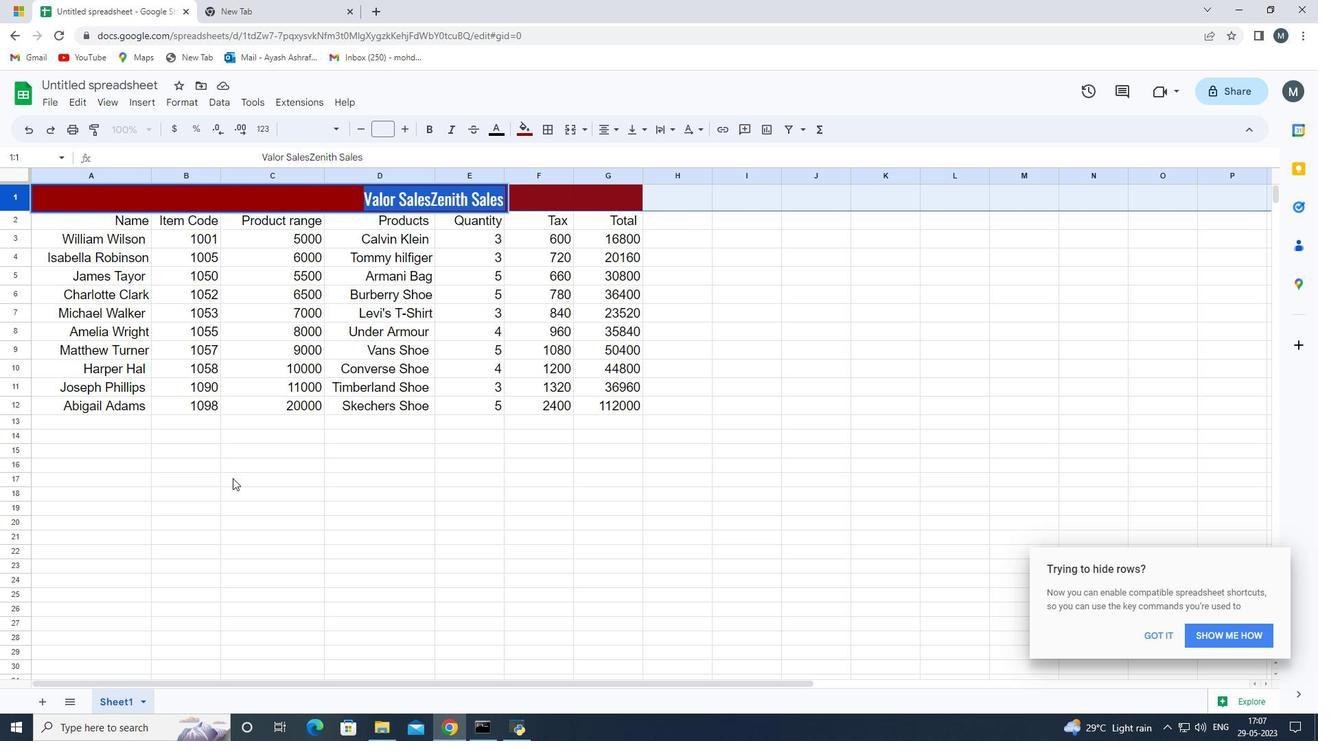 
Action: Mouse moved to (30, 219)
Screenshot: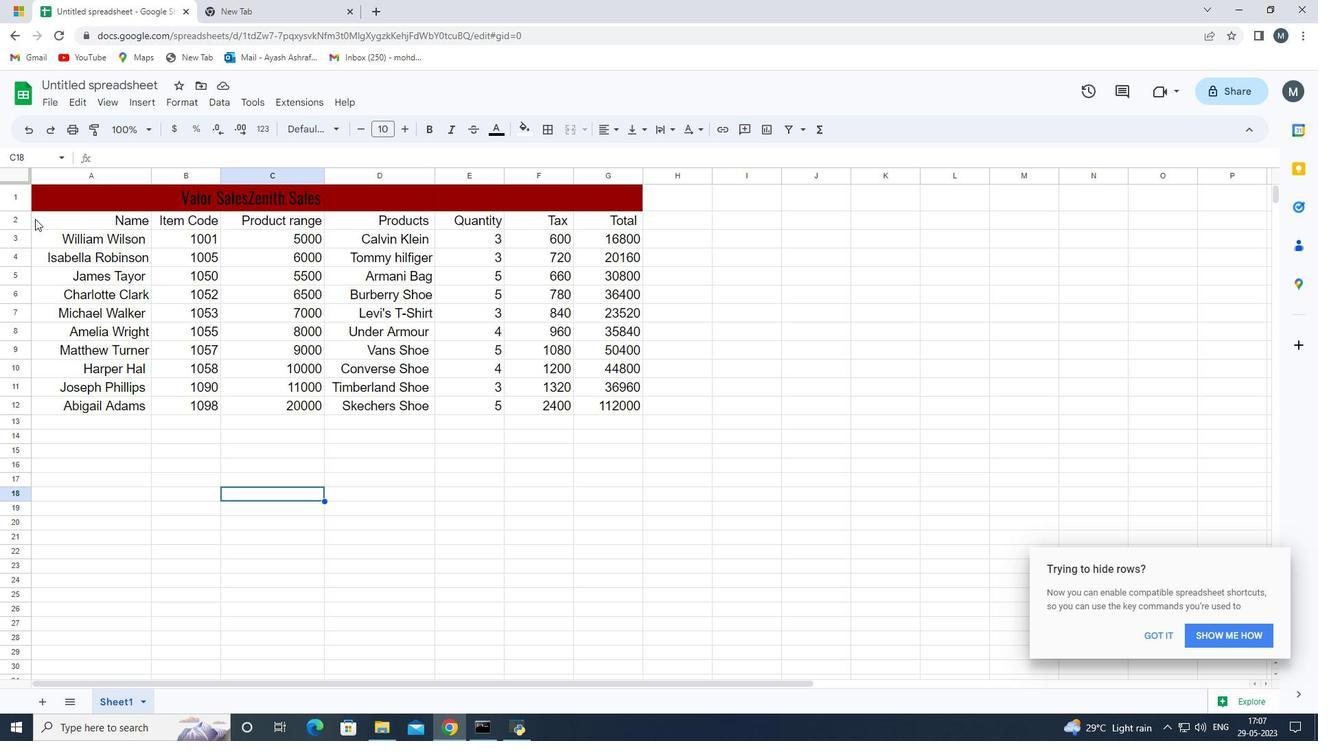 
Action: Mouse pressed left at (30, 219)
Screenshot: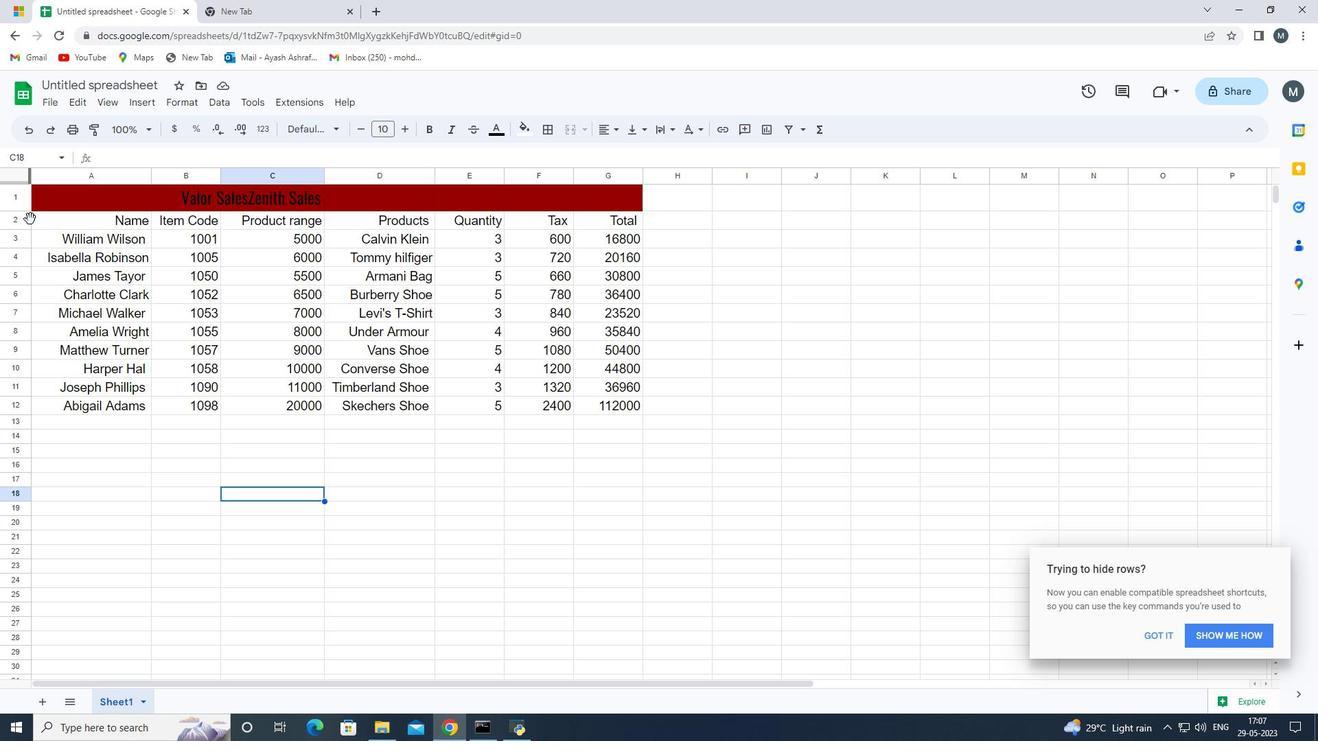 
Action: Mouse moved to (63, 225)
Screenshot: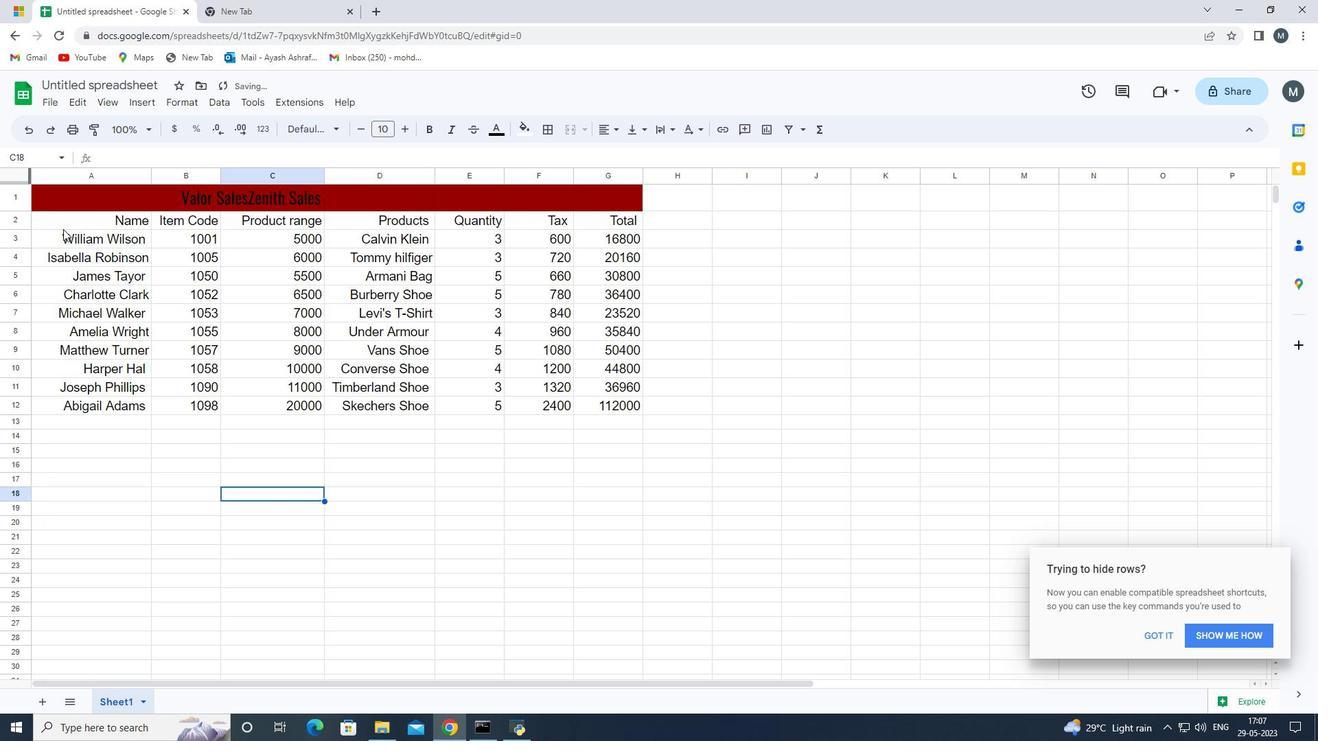 
Action: Mouse pressed left at (63, 225)
Screenshot: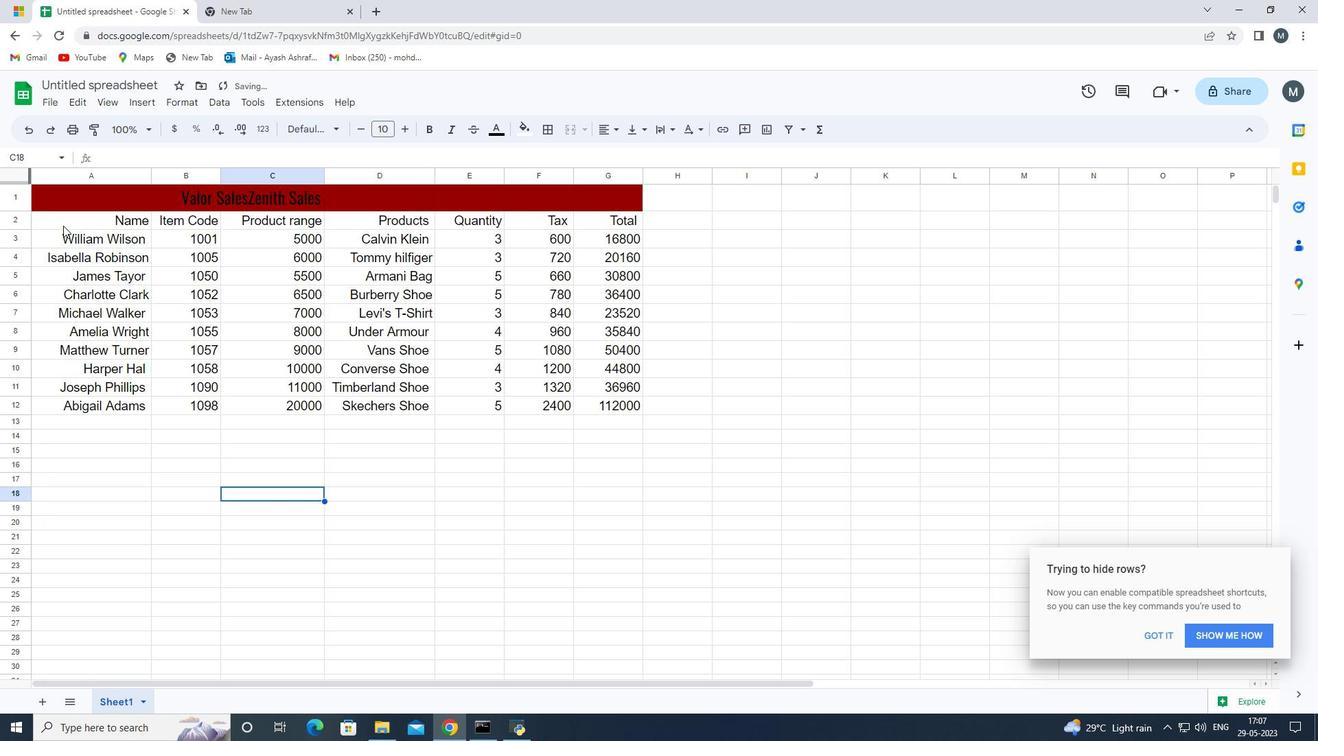 
Action: Mouse moved to (638, 418)
Screenshot: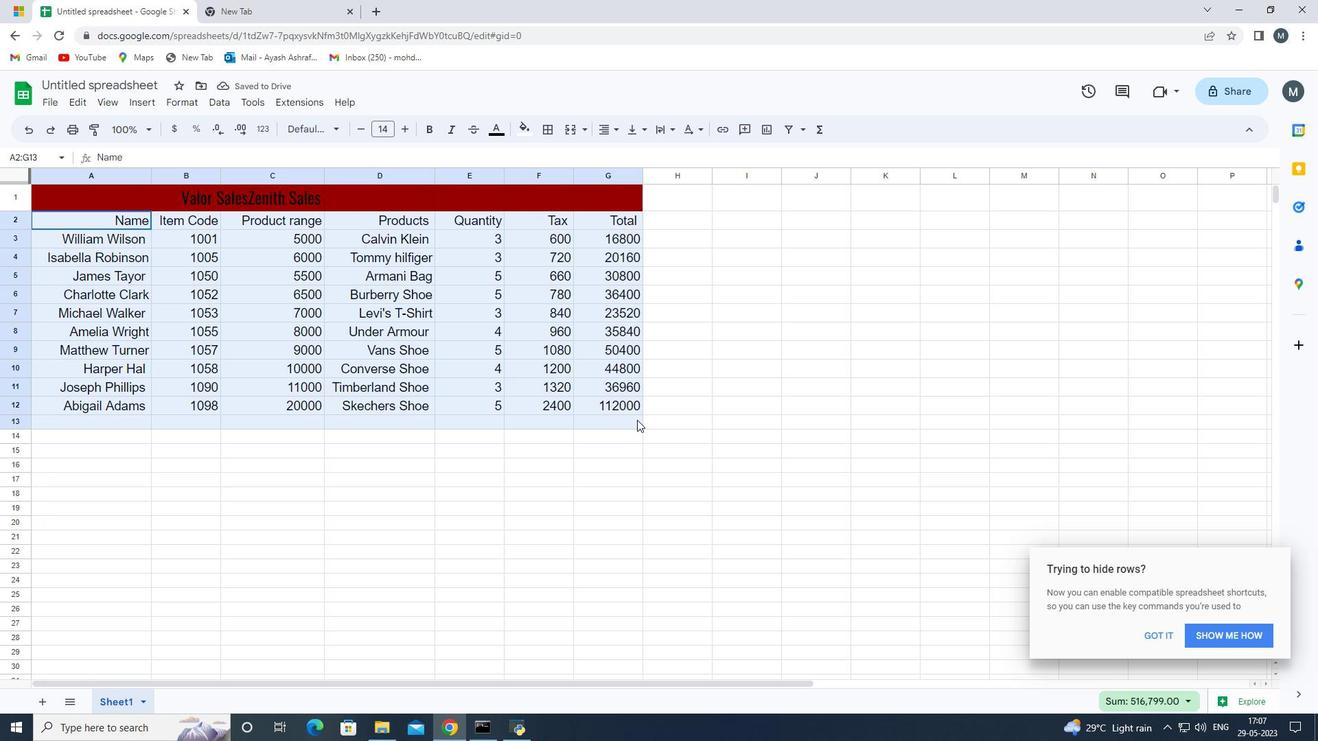 
Action: Mouse pressed left at (638, 418)
Screenshot: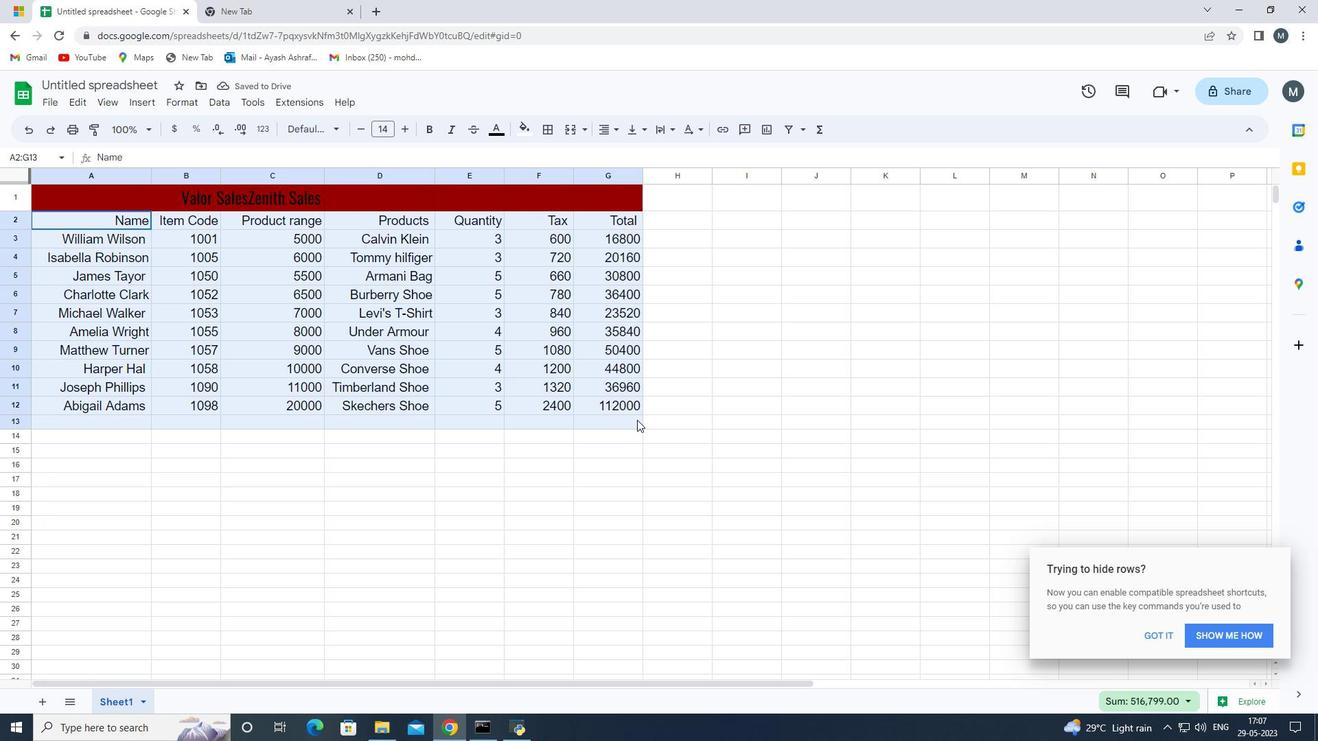 
Action: Mouse moved to (61, 223)
Screenshot: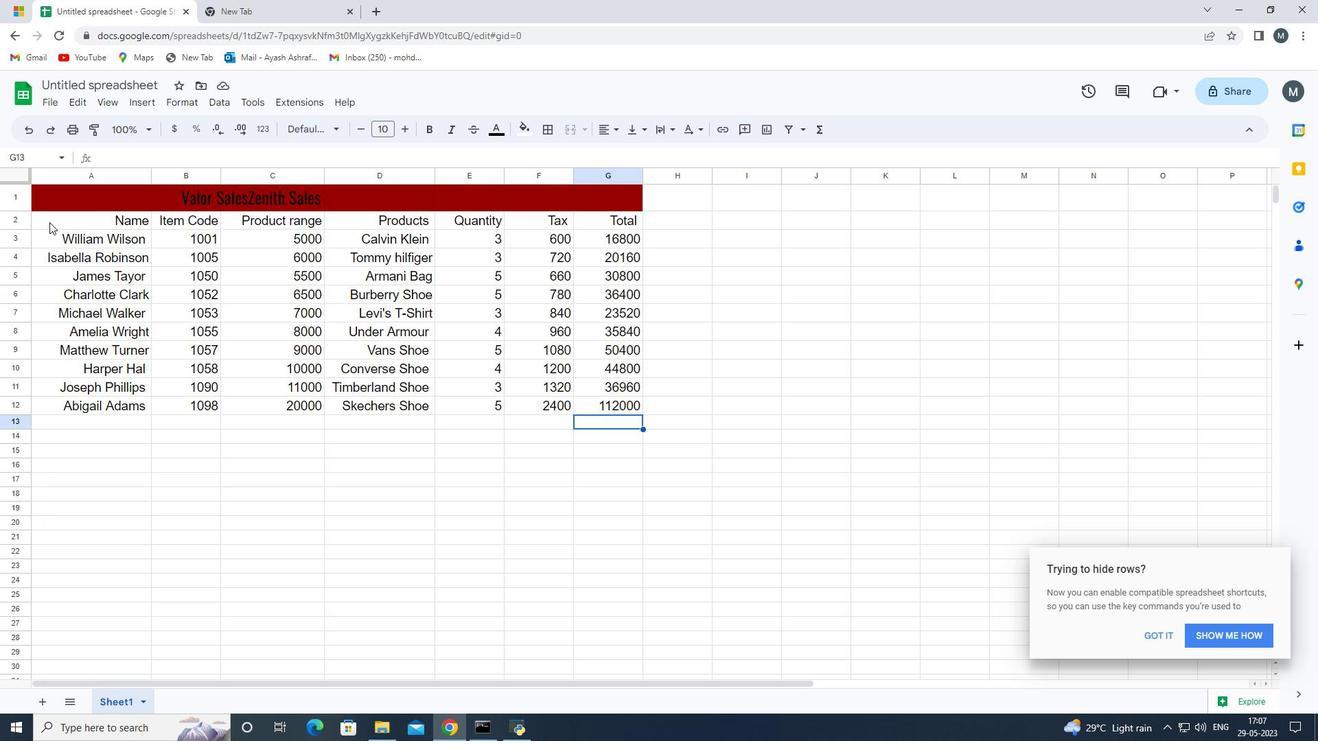 
Action: Mouse pressed left at (61, 223)
Screenshot: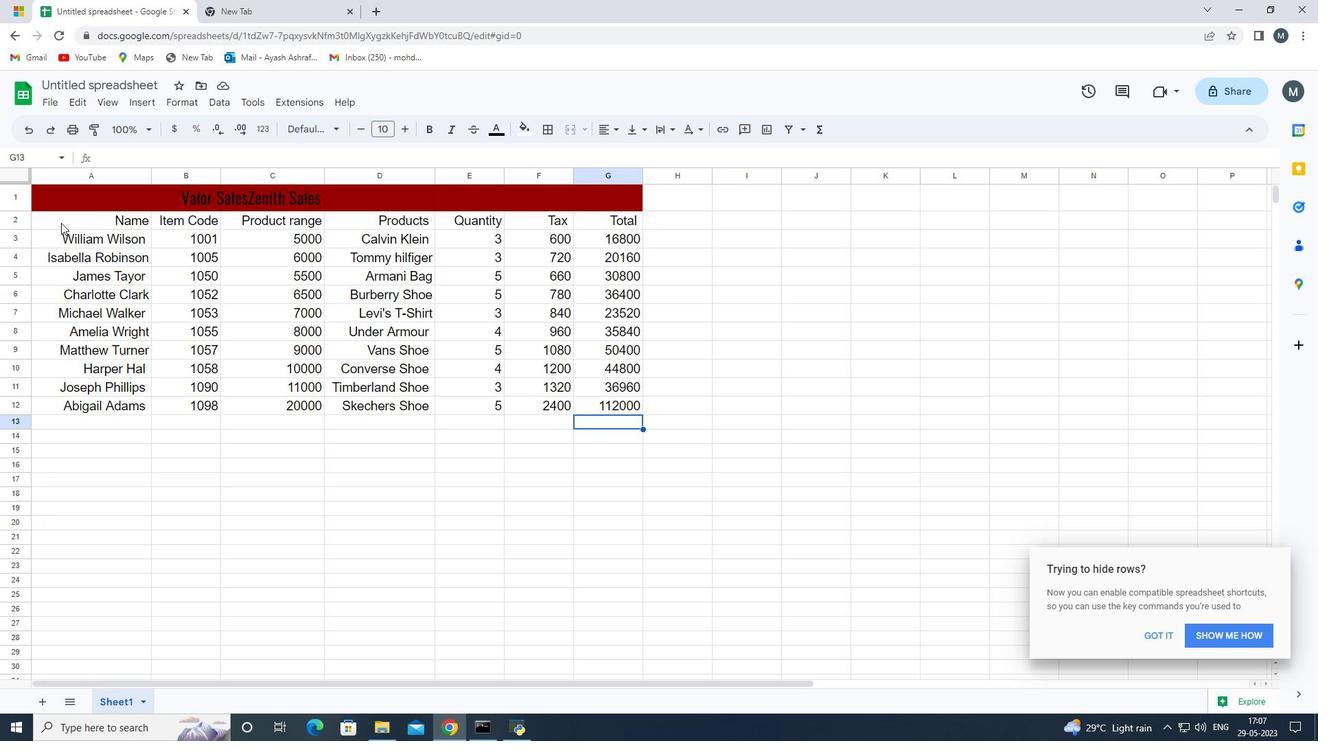 
Action: Mouse moved to (363, 132)
Screenshot: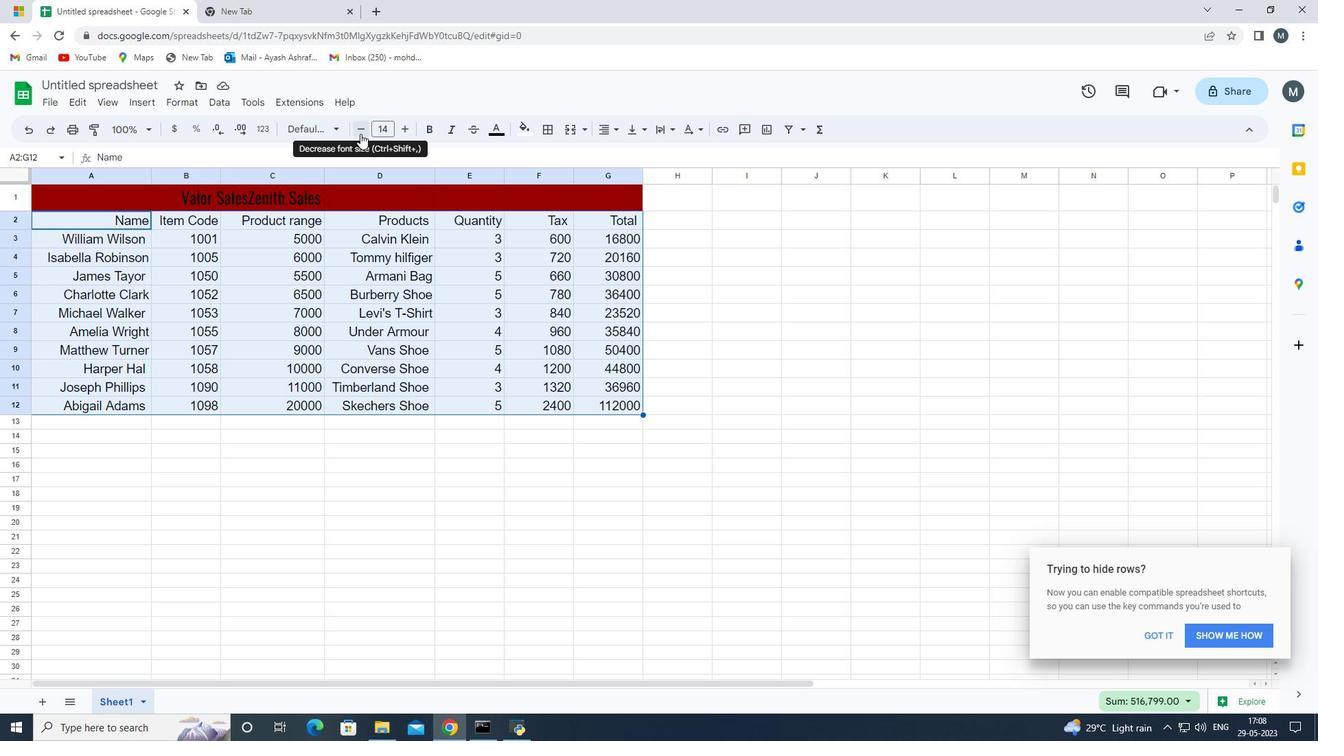 
Action: Mouse pressed left at (363, 132)
Screenshot: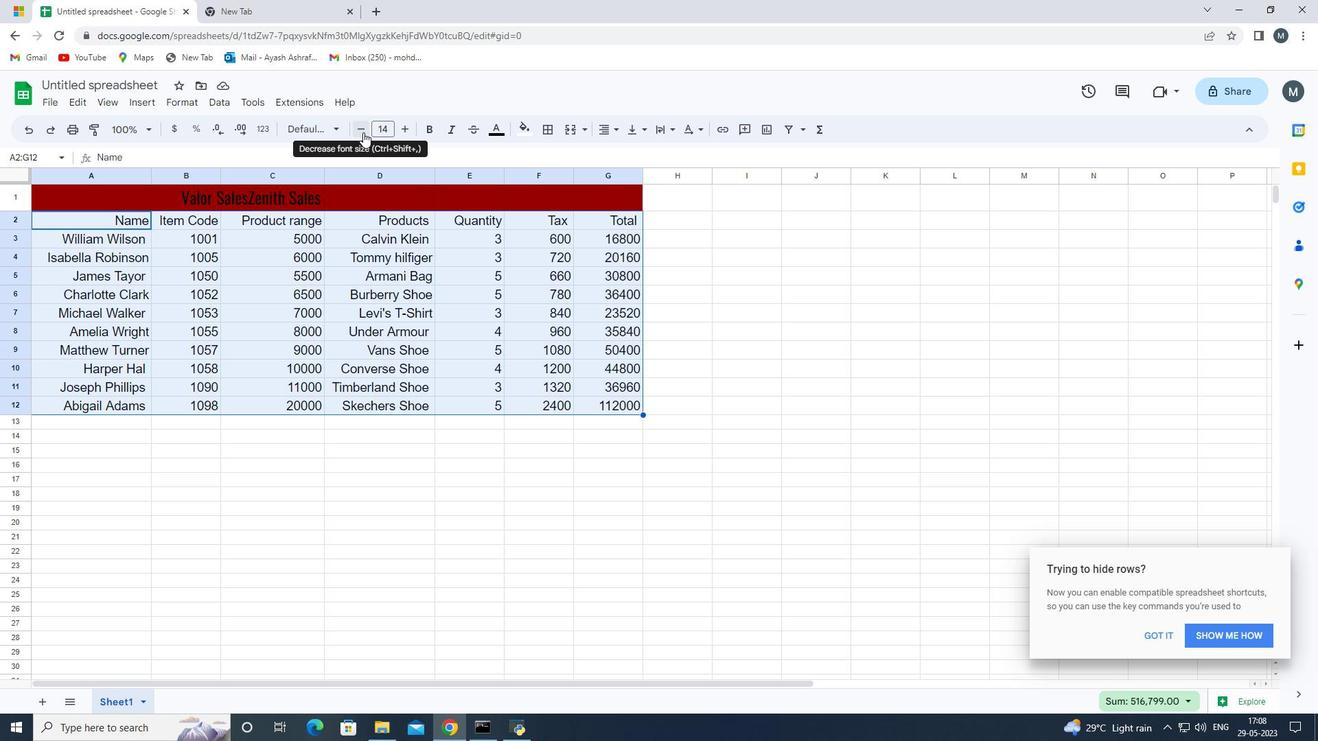
Action: Mouse pressed left at (363, 132)
Screenshot: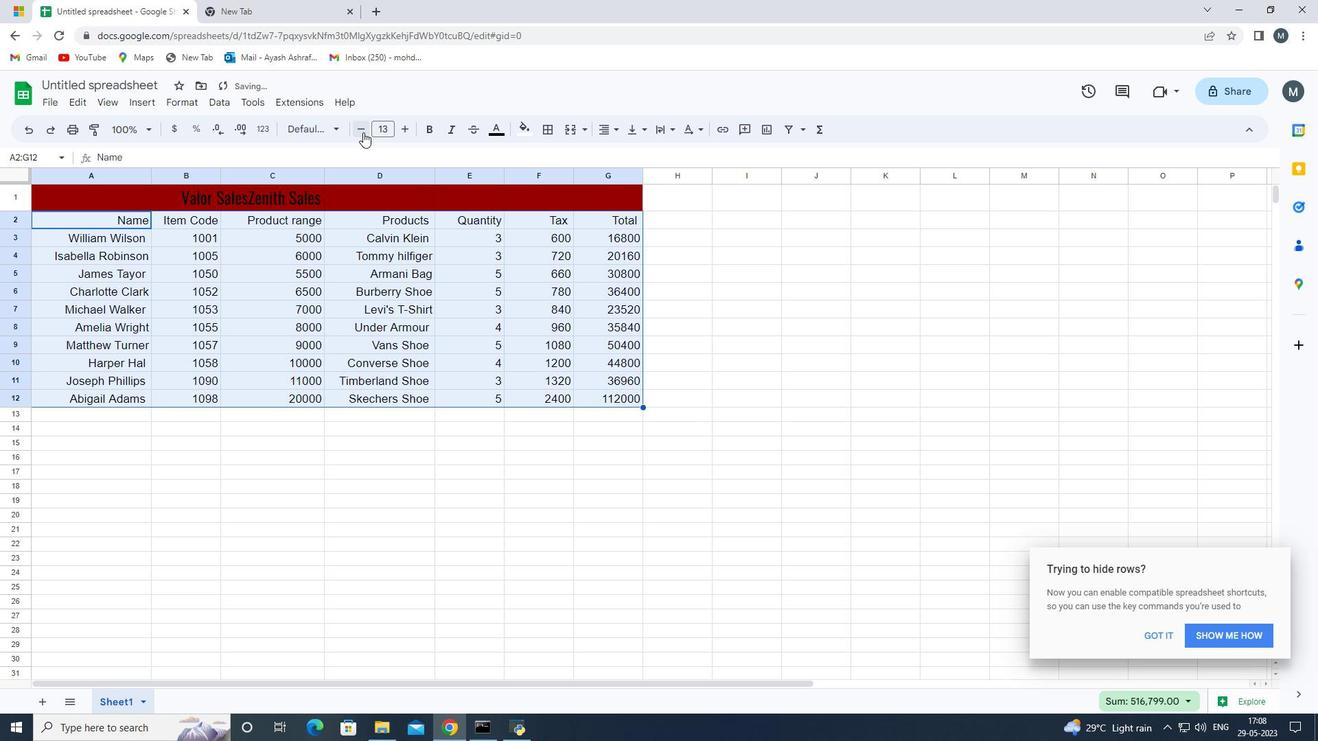 
Action: Mouse moved to (363, 131)
Screenshot: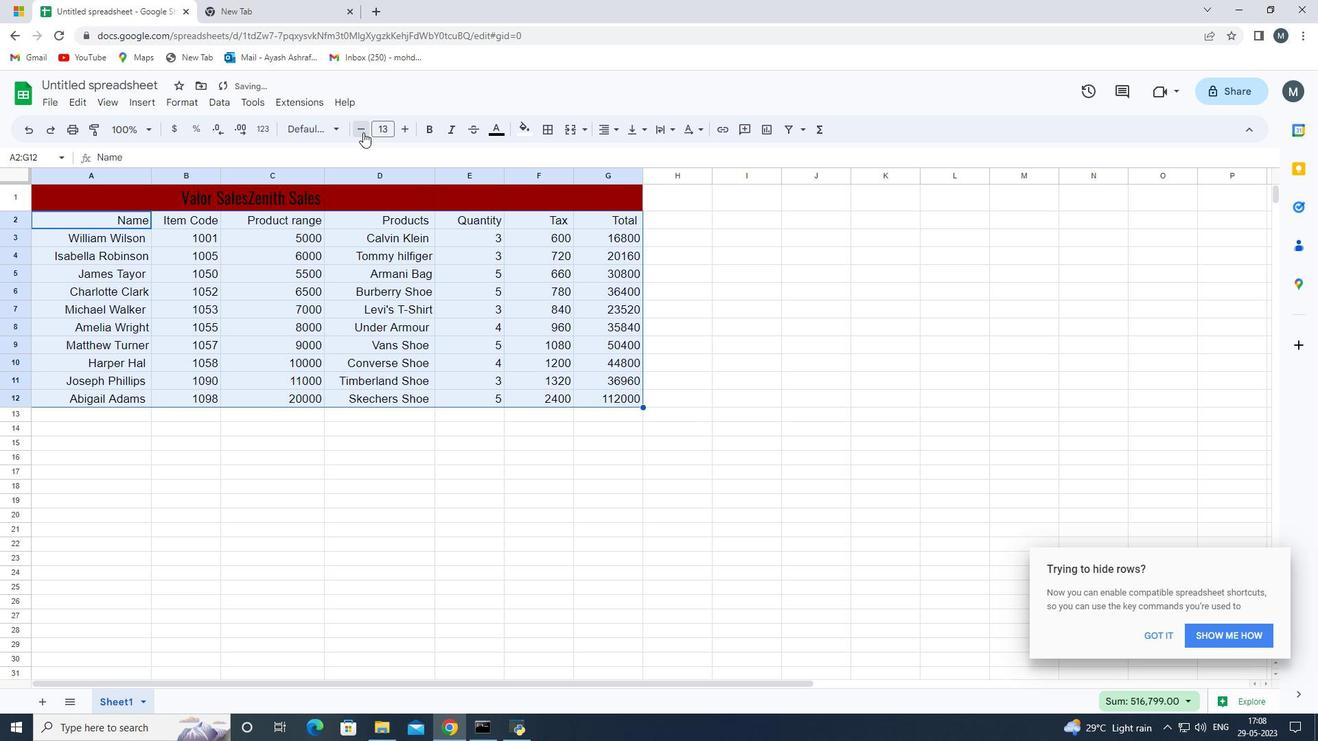 
Action: Mouse pressed left at (363, 131)
Screenshot: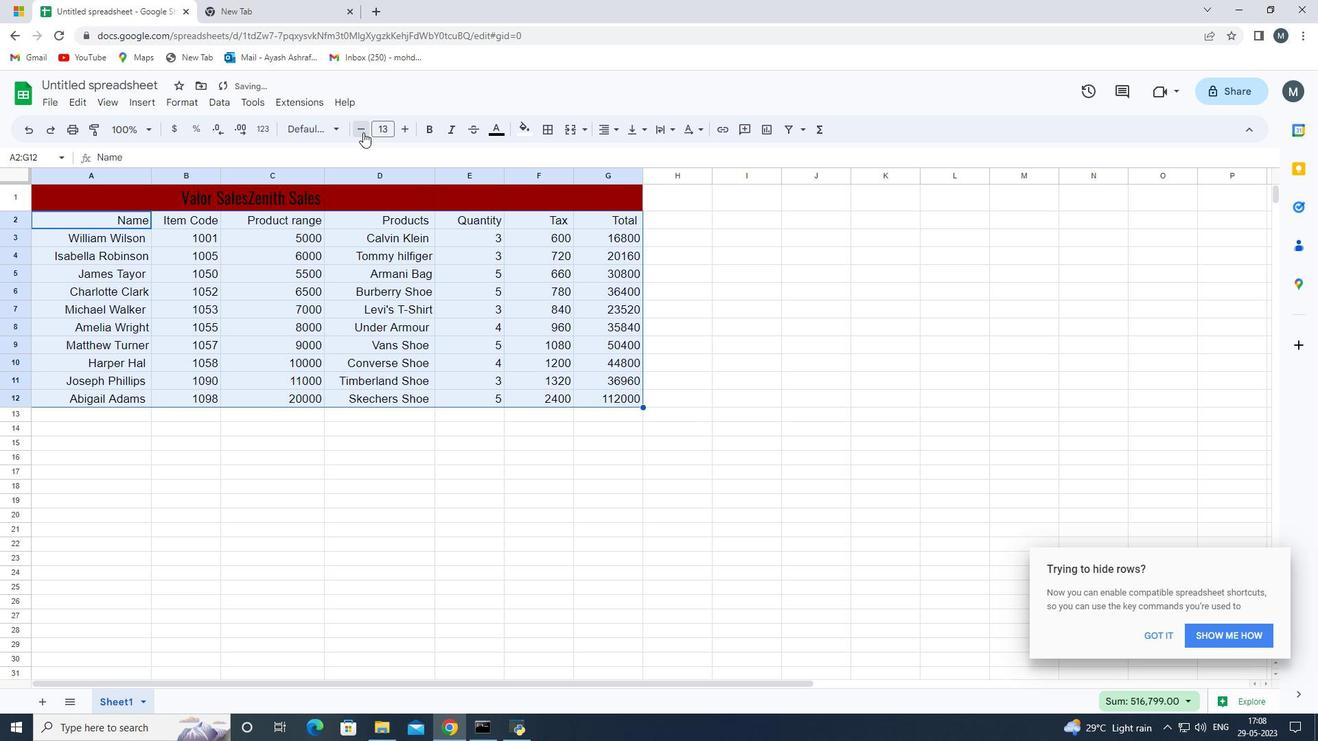 
Action: Mouse pressed left at (363, 131)
Screenshot: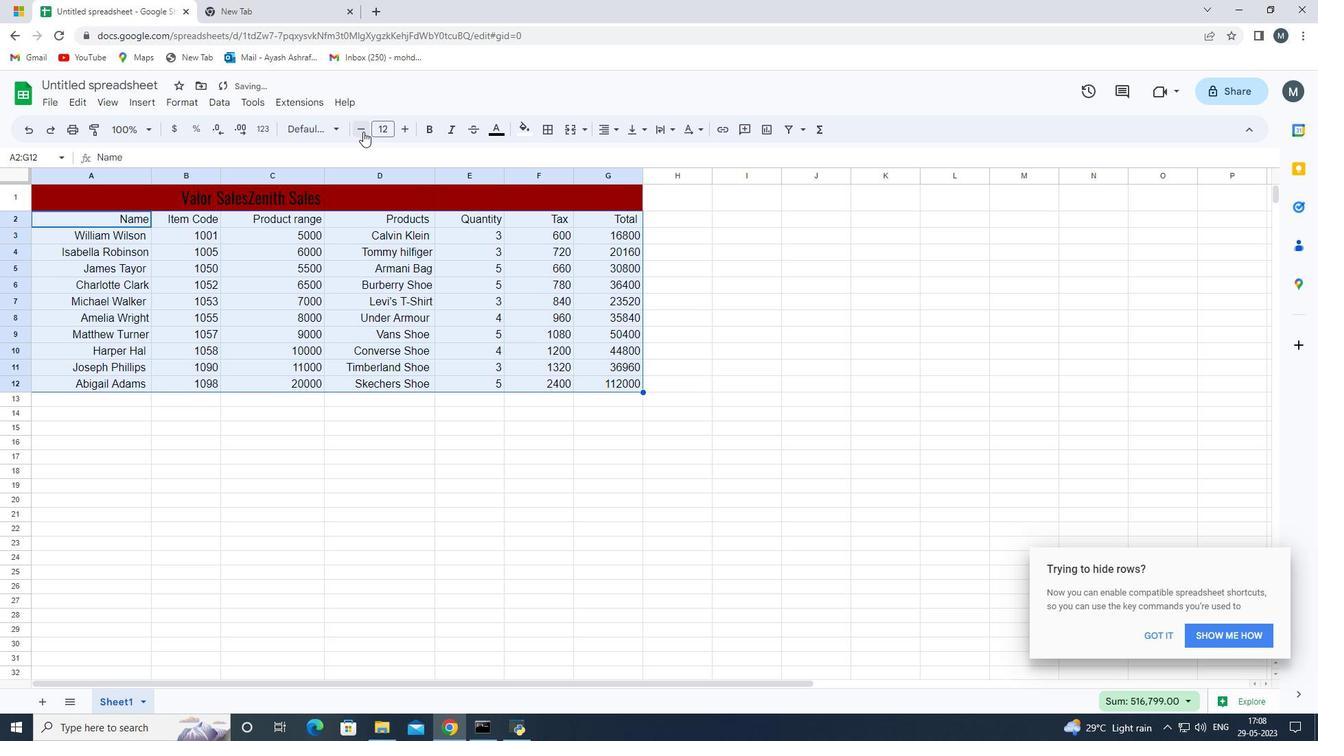 
Action: Mouse pressed left at (363, 131)
Screenshot: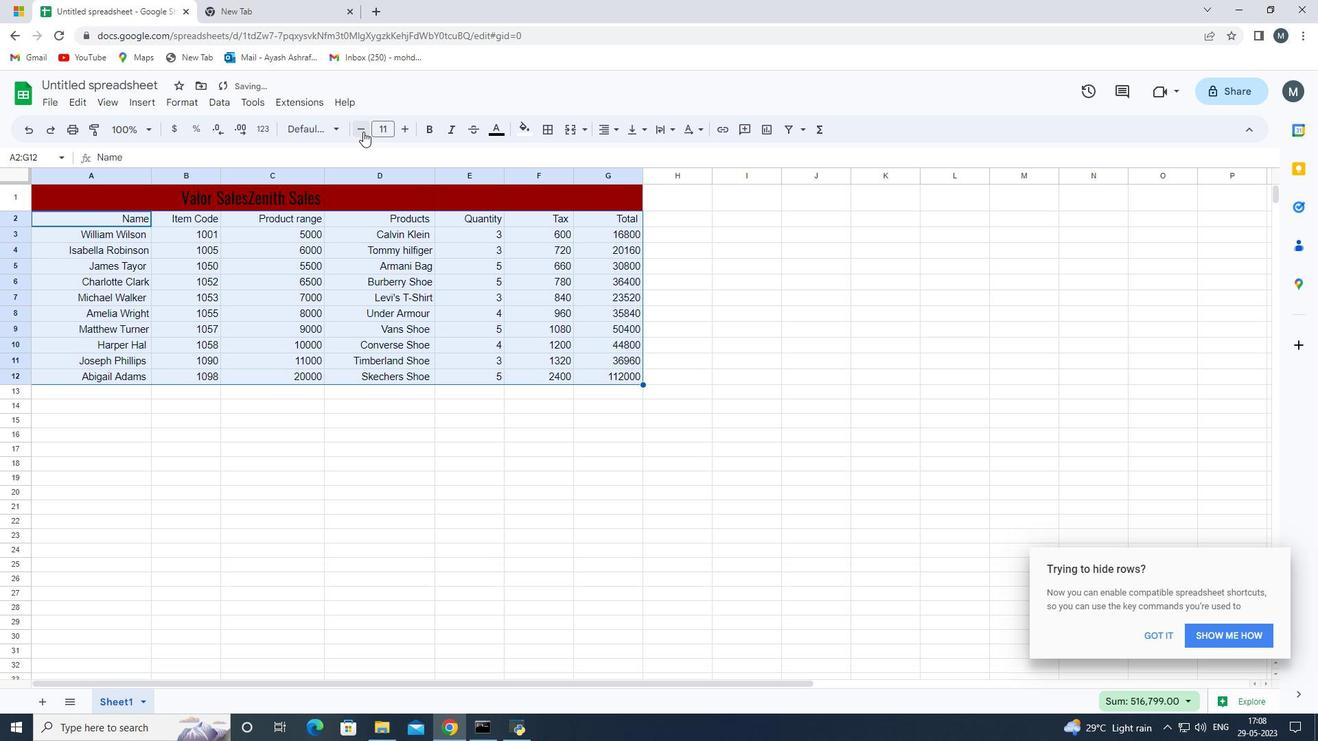 
Action: Mouse moved to (363, 131)
Screenshot: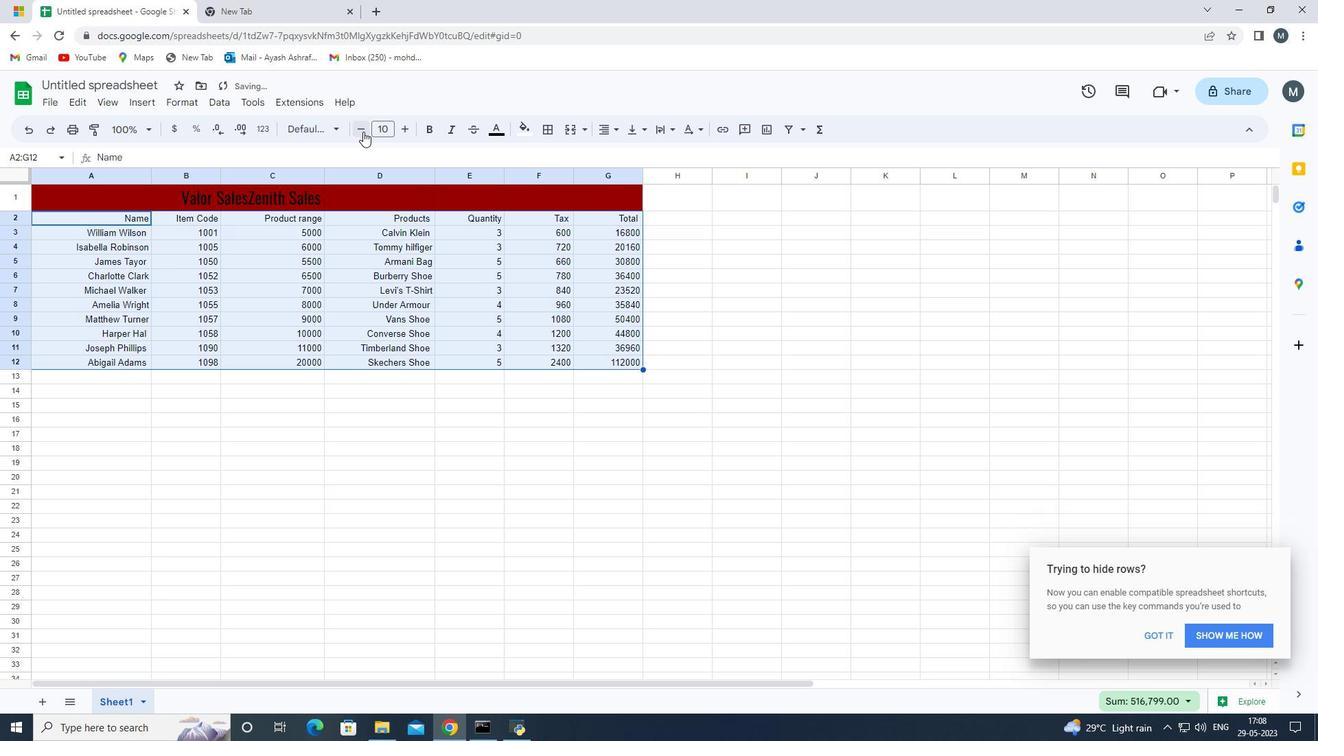 
Action: Mouse pressed left at (363, 131)
Screenshot: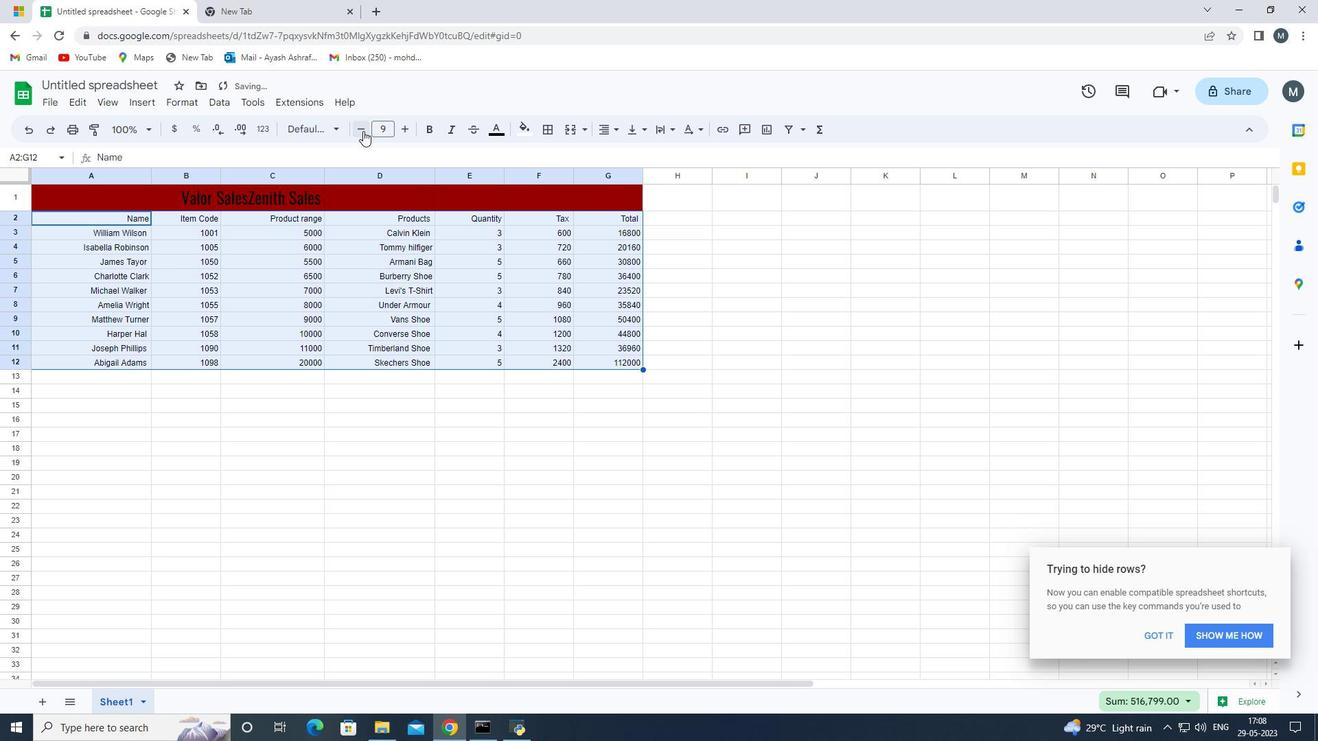 
Action: Mouse moved to (407, 132)
Screenshot: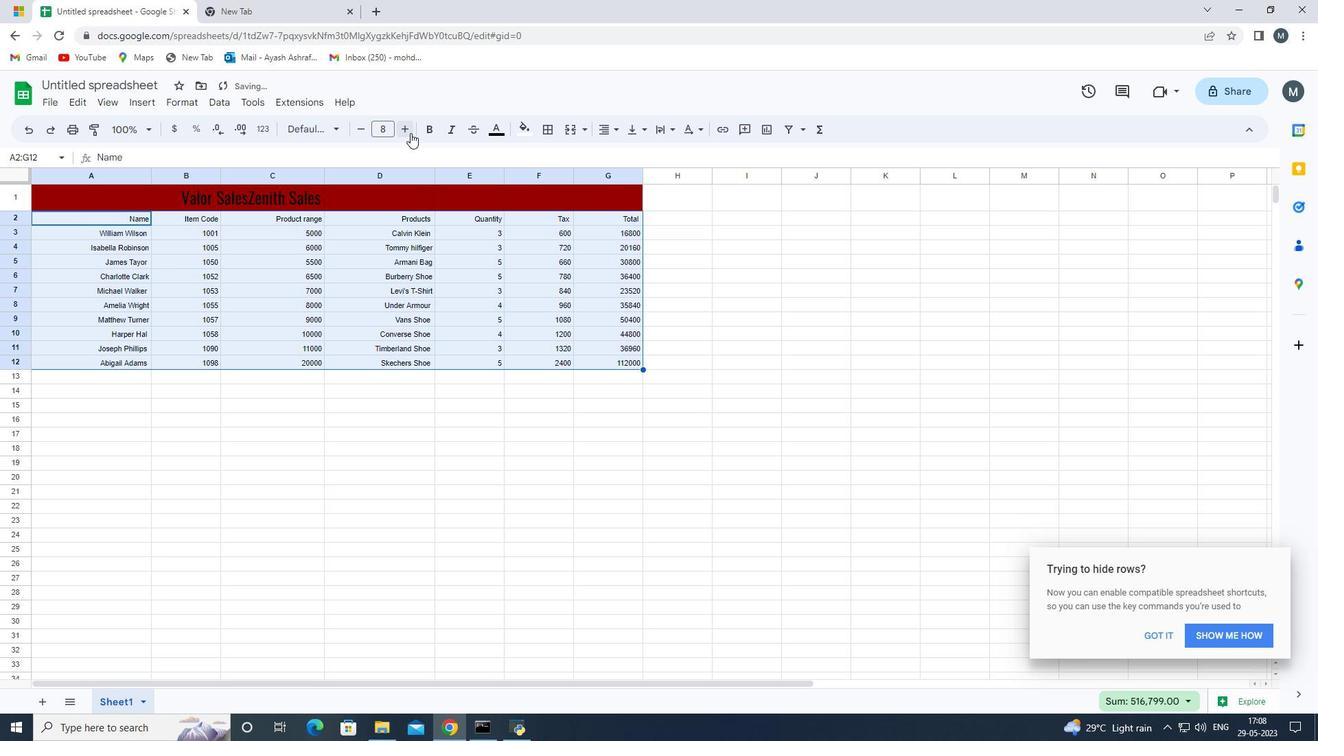
Action: Mouse pressed left at (407, 132)
Screenshot: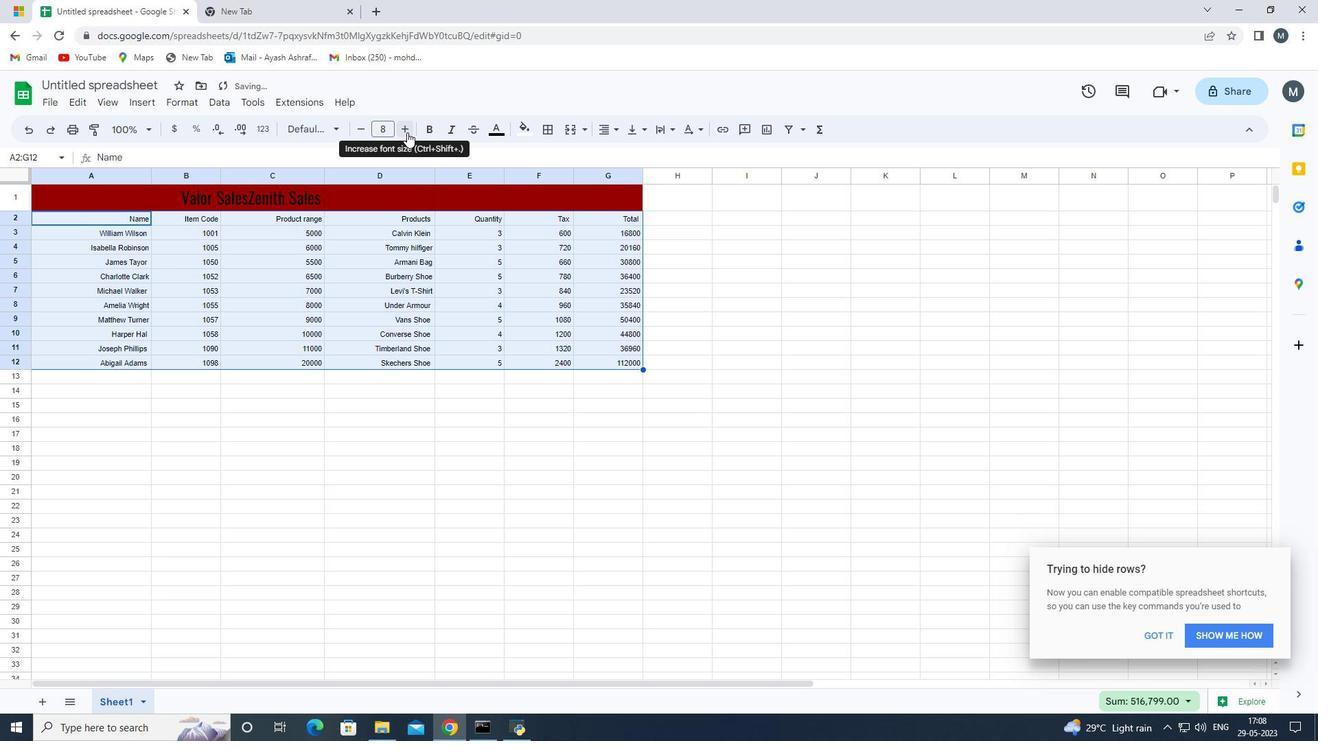 
Action: Mouse moved to (598, 137)
Screenshot: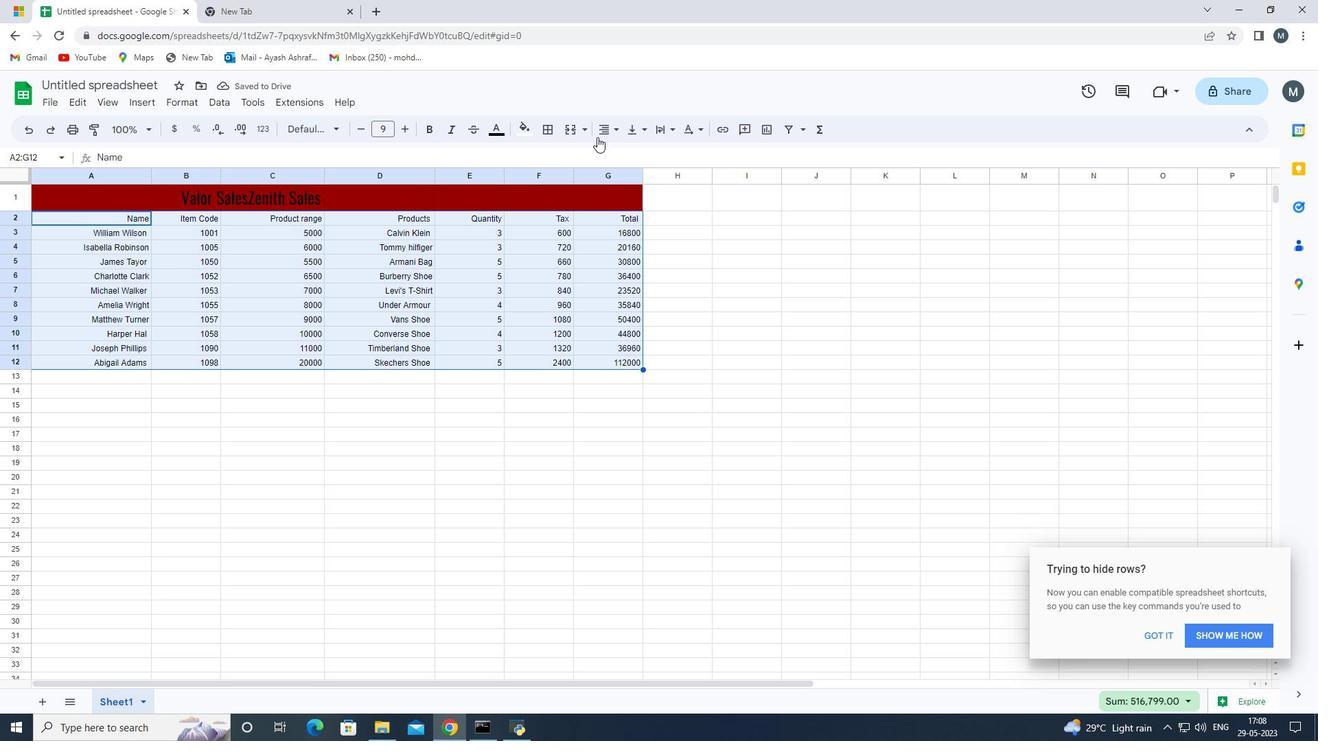 
Action: Mouse pressed left at (598, 137)
Screenshot: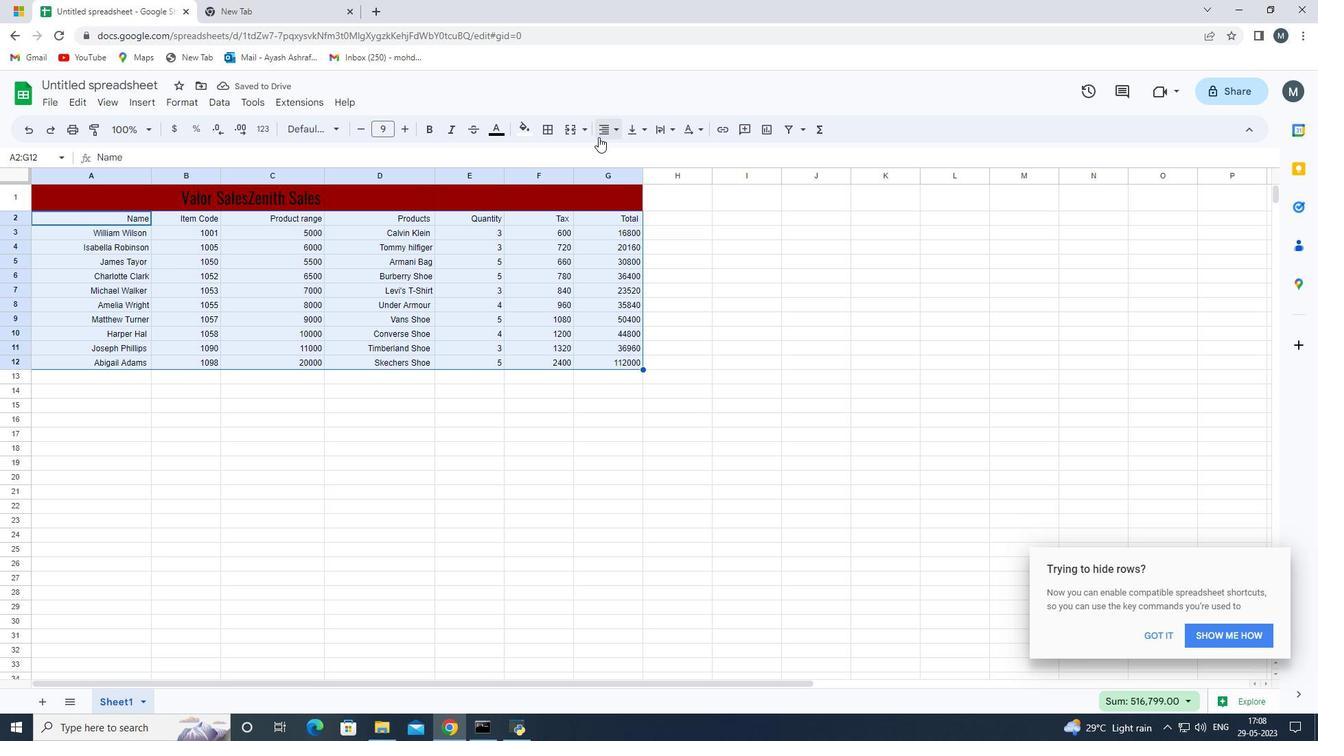 
Action: Mouse moved to (625, 157)
Screenshot: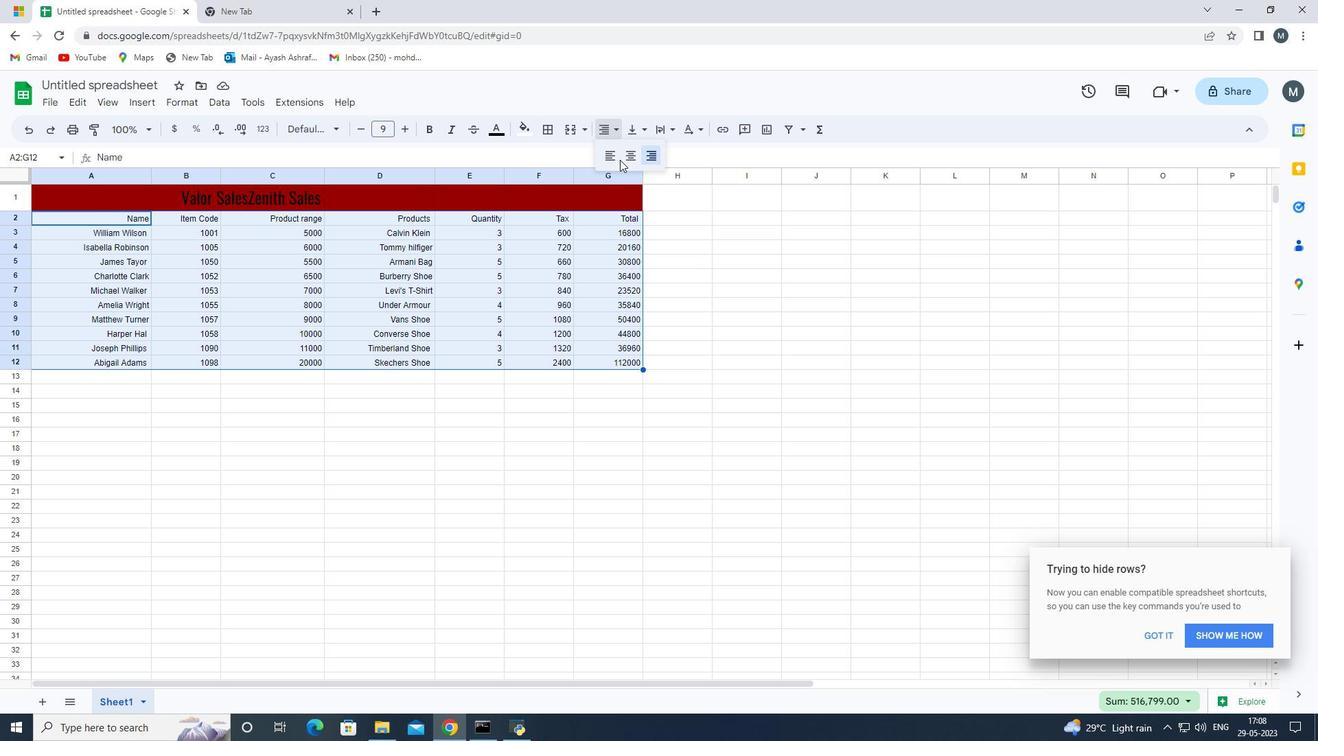 
Action: Mouse pressed left at (625, 157)
Screenshot: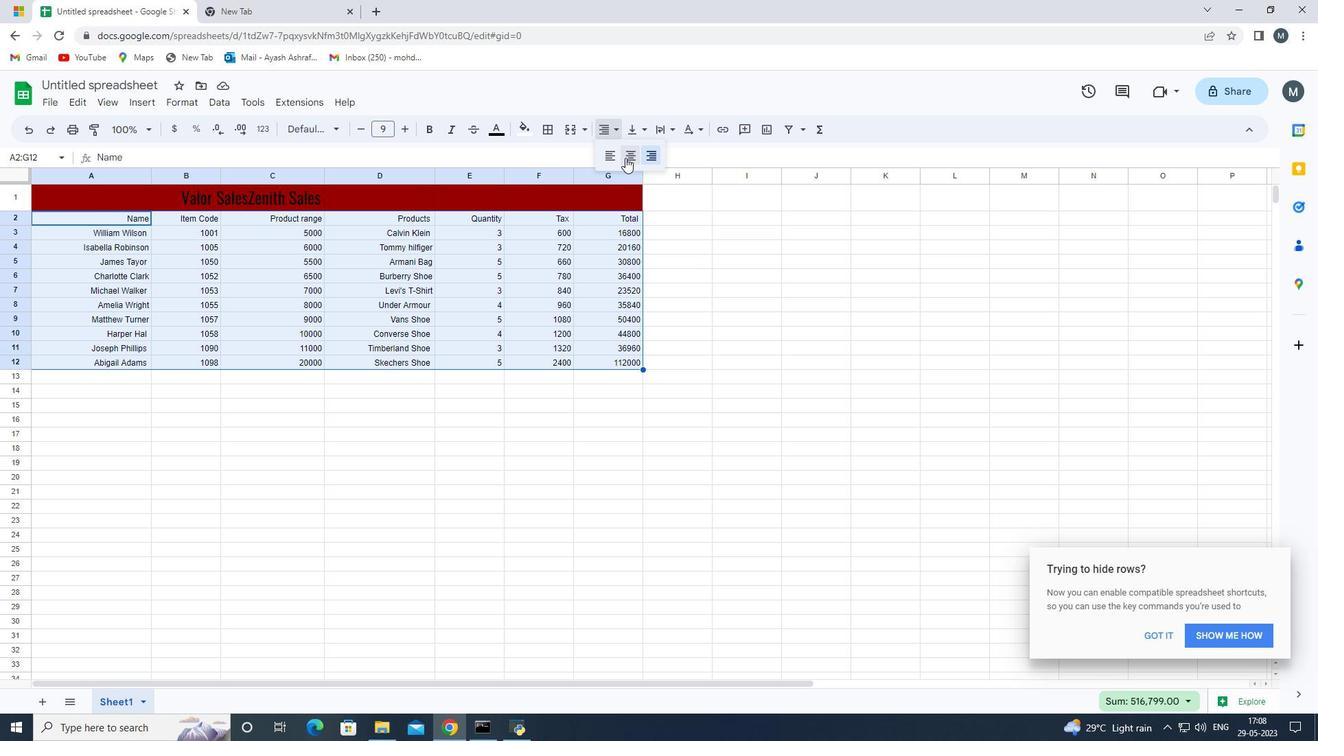 
Action: Mouse moved to (21, 216)
Screenshot: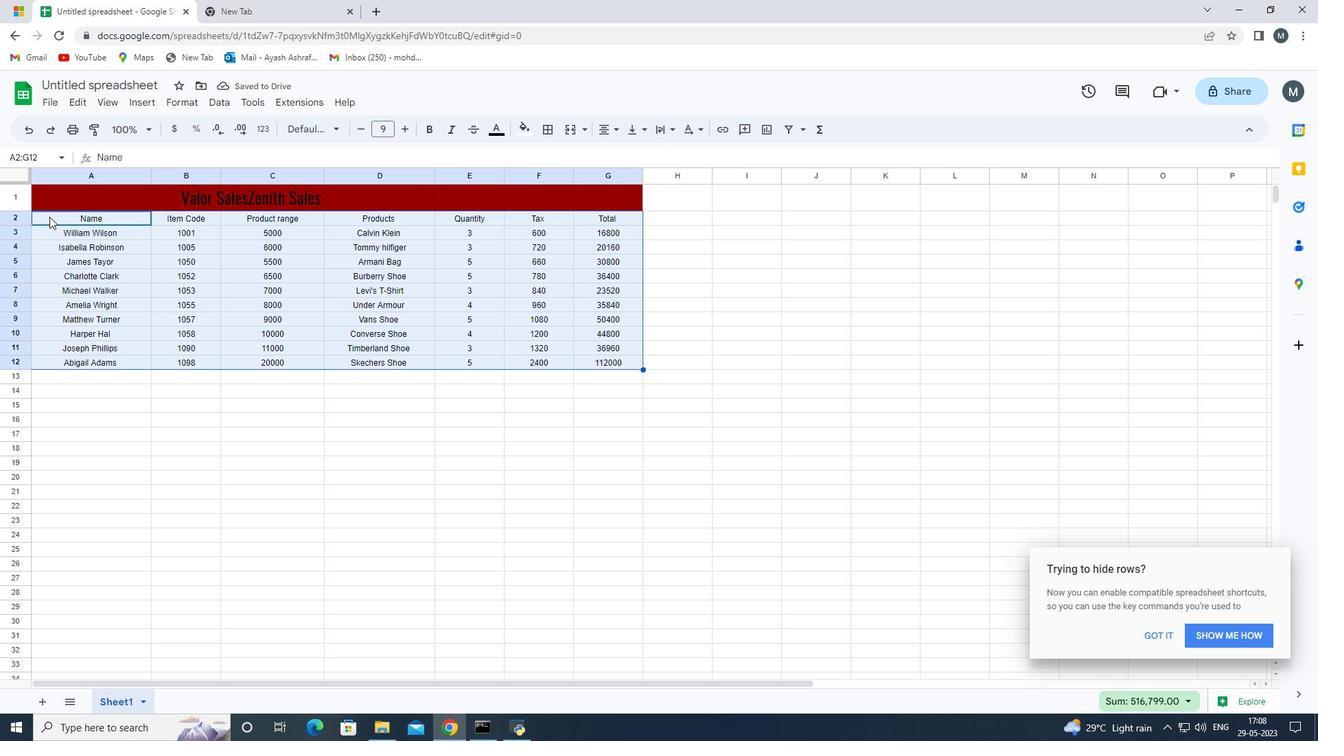 
Action: Mouse pressed left at (21, 216)
Screenshot: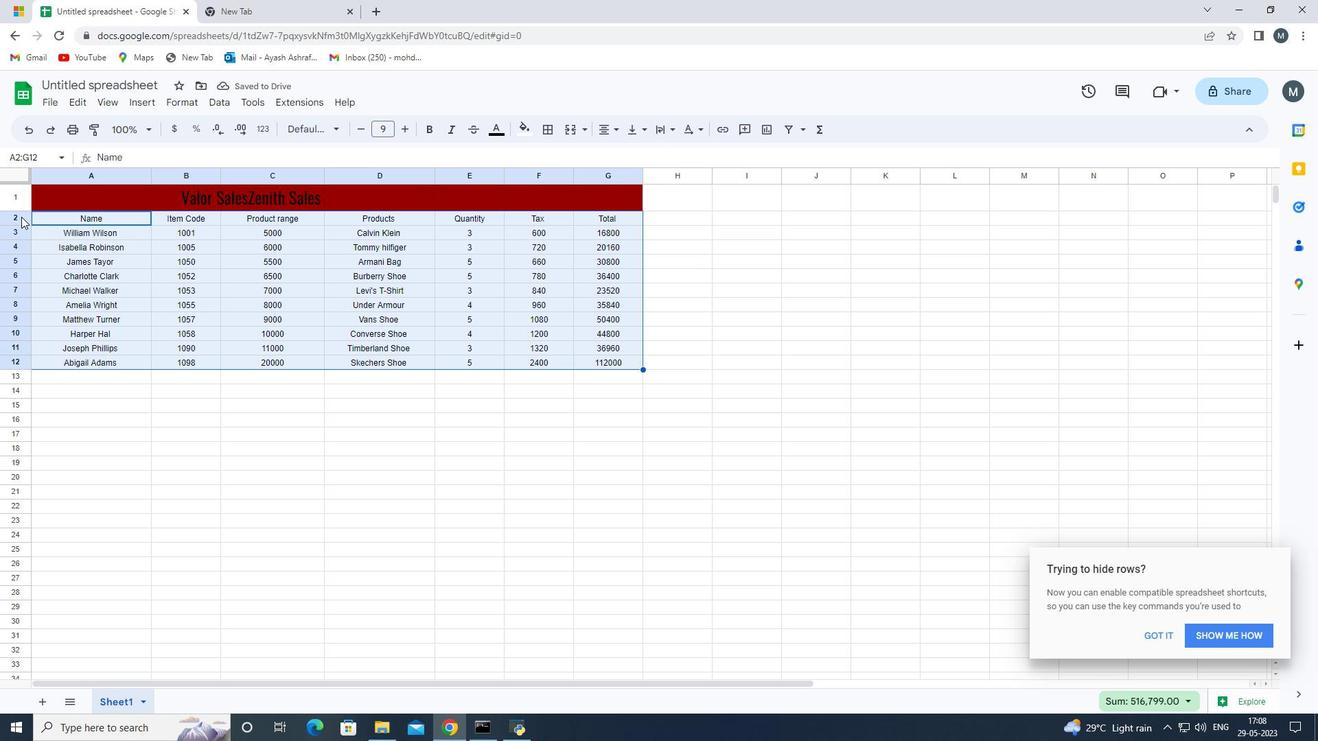 
Action: Mouse moved to (600, 216)
Screenshot: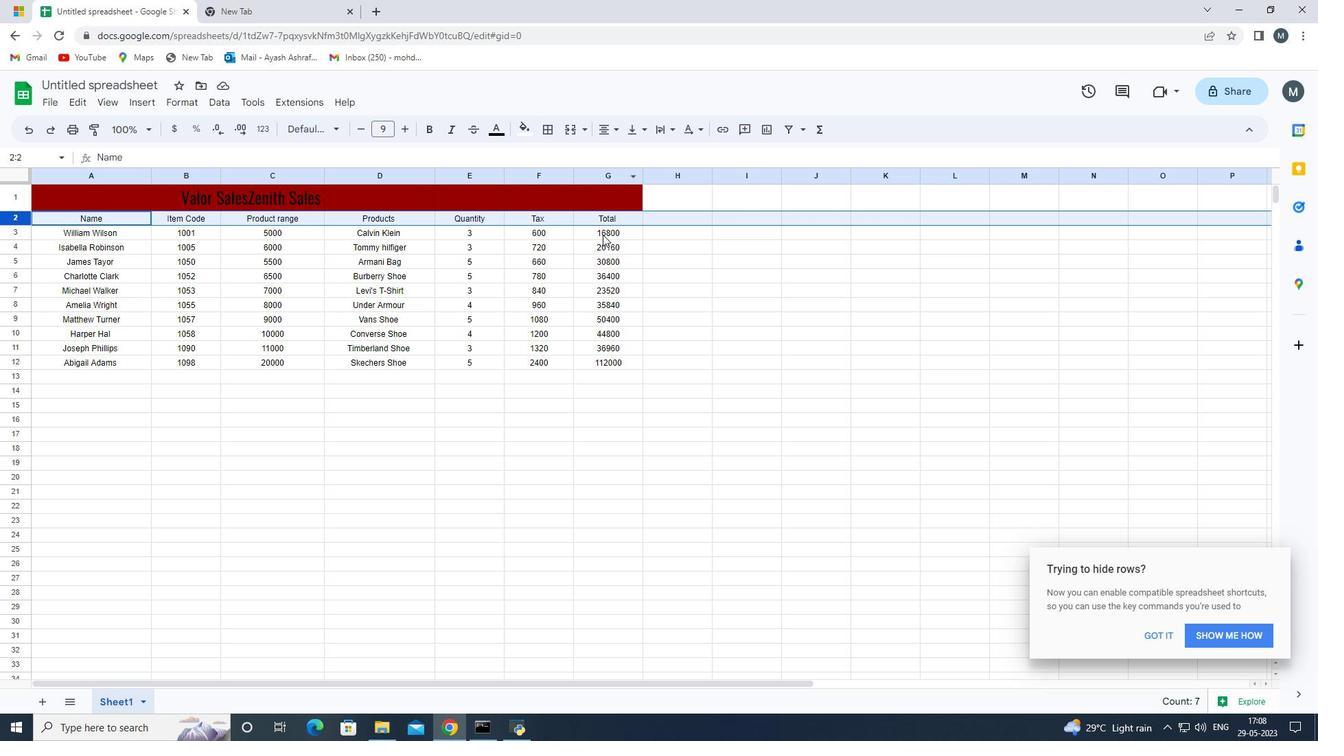 
Action: Mouse pressed left at (600, 216)
Screenshot: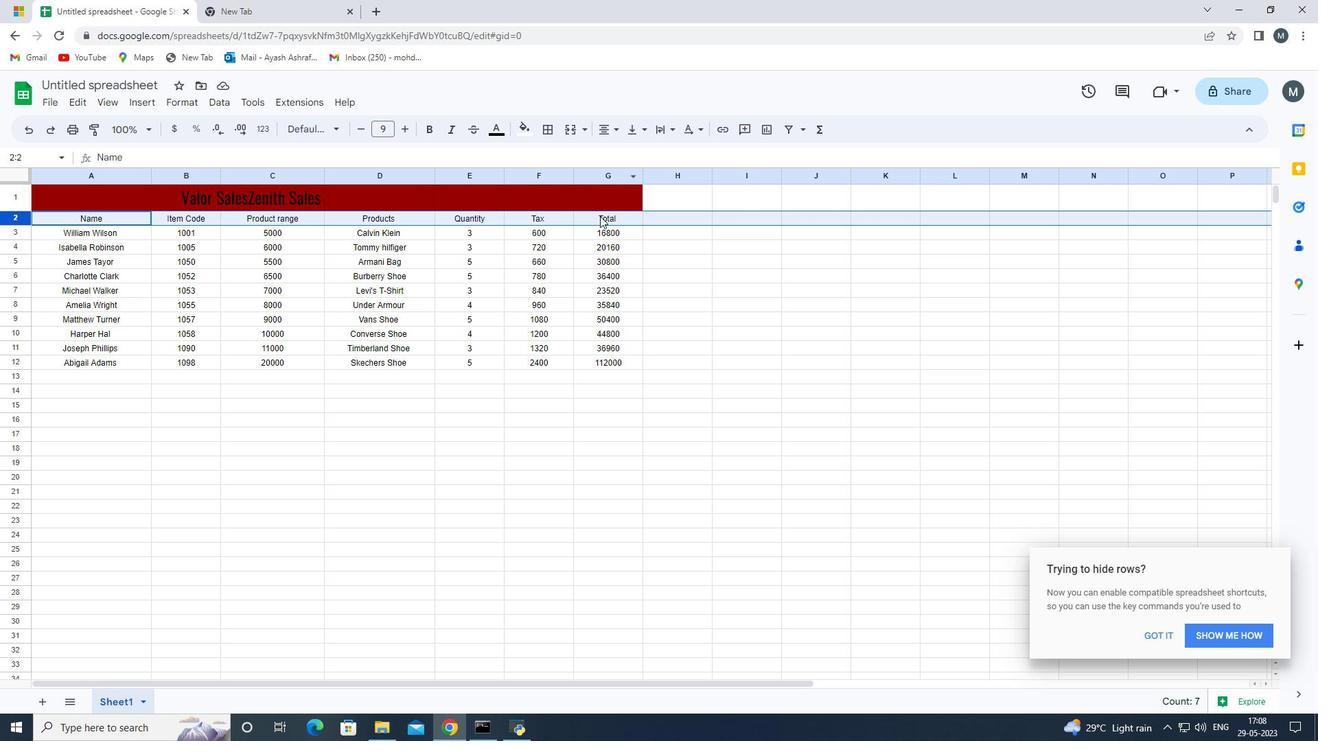 
Action: Mouse moved to (23, 216)
Screenshot: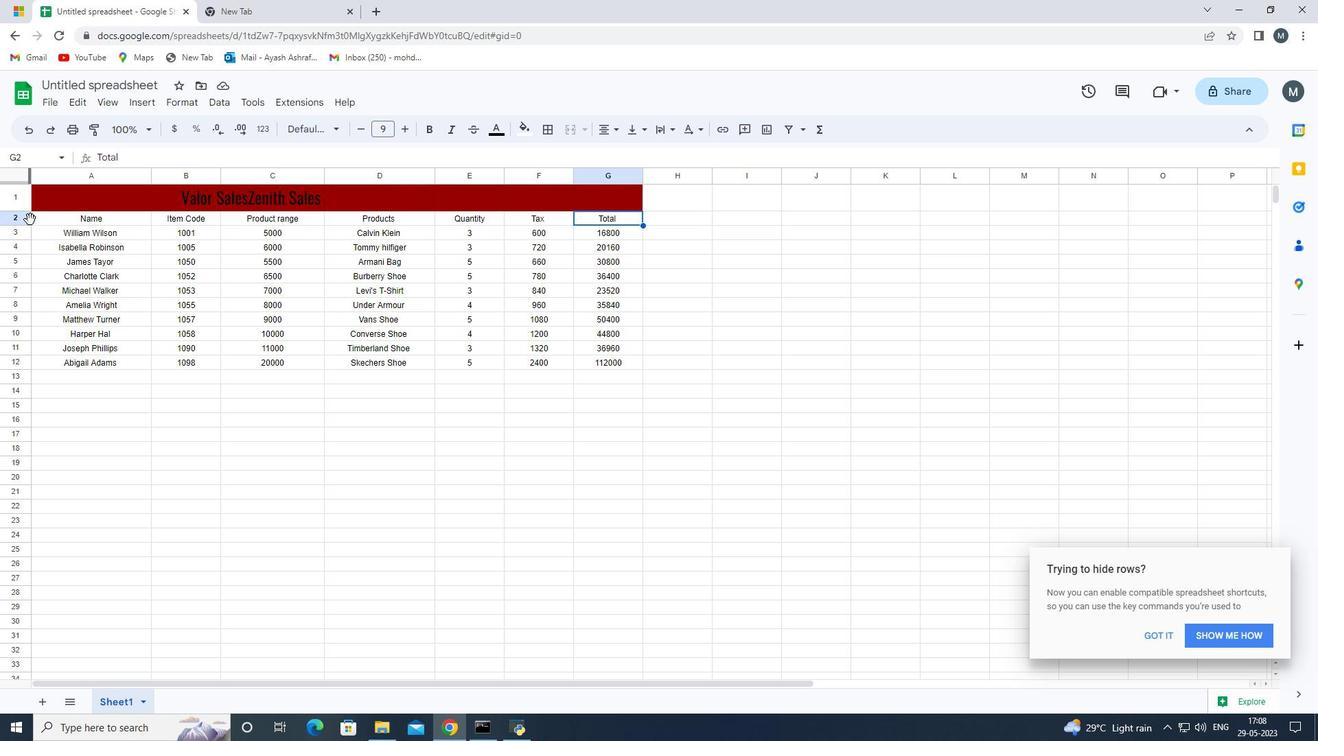 
Action: Mouse pressed left at (23, 216)
Screenshot: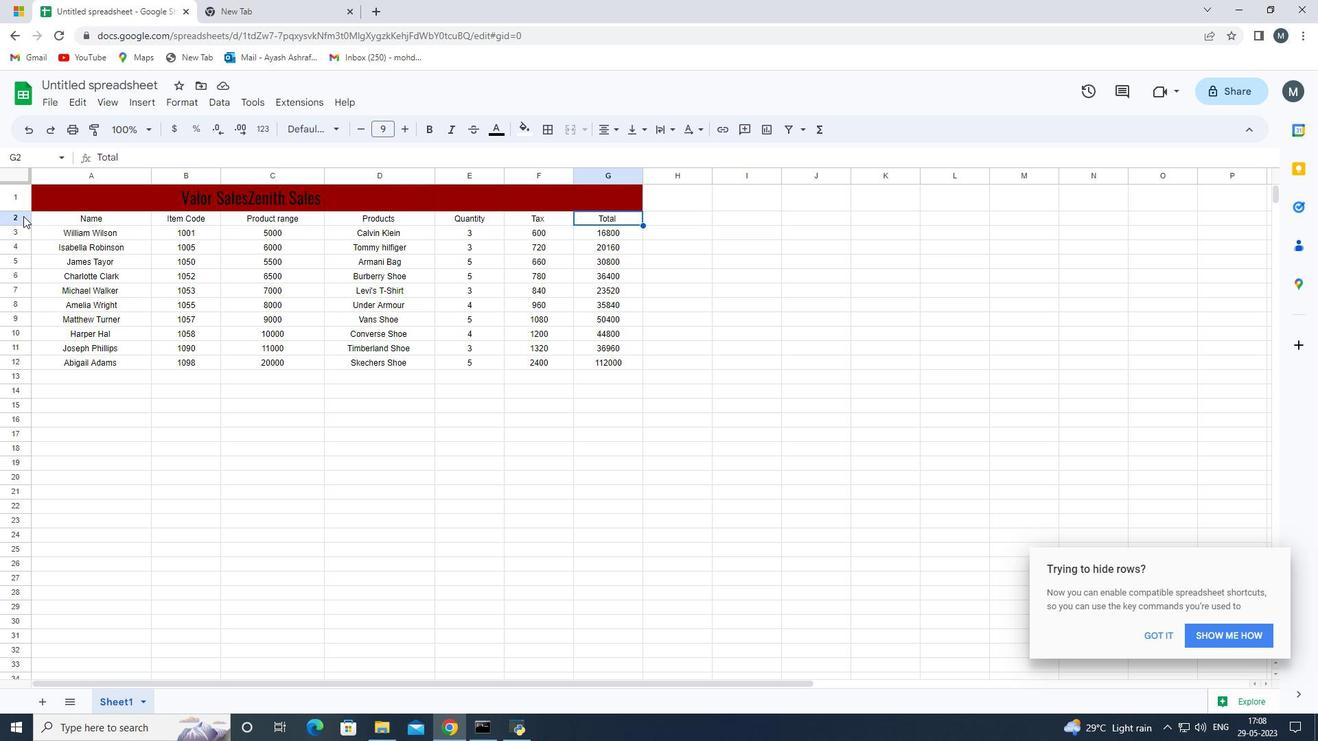 
Action: Mouse moved to (60, 220)
Screenshot: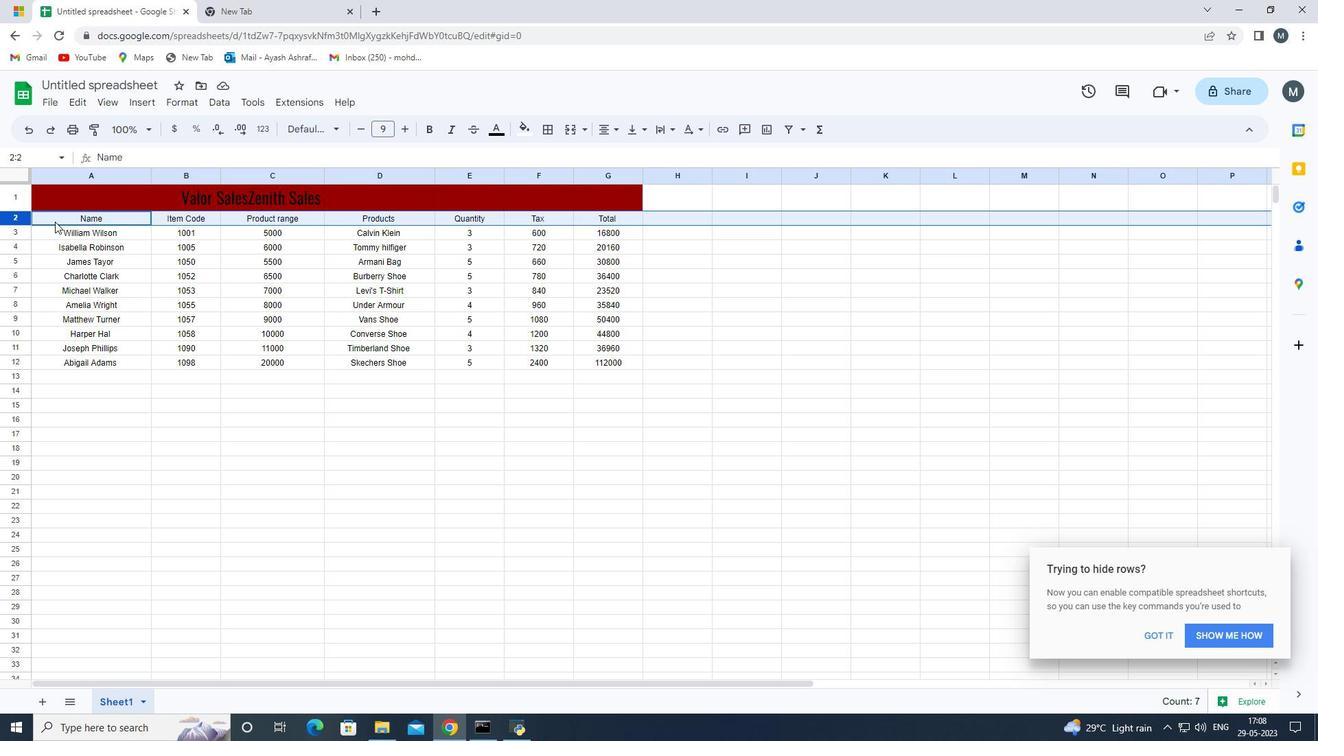 
Action: Mouse pressed left at (60, 220)
Screenshot: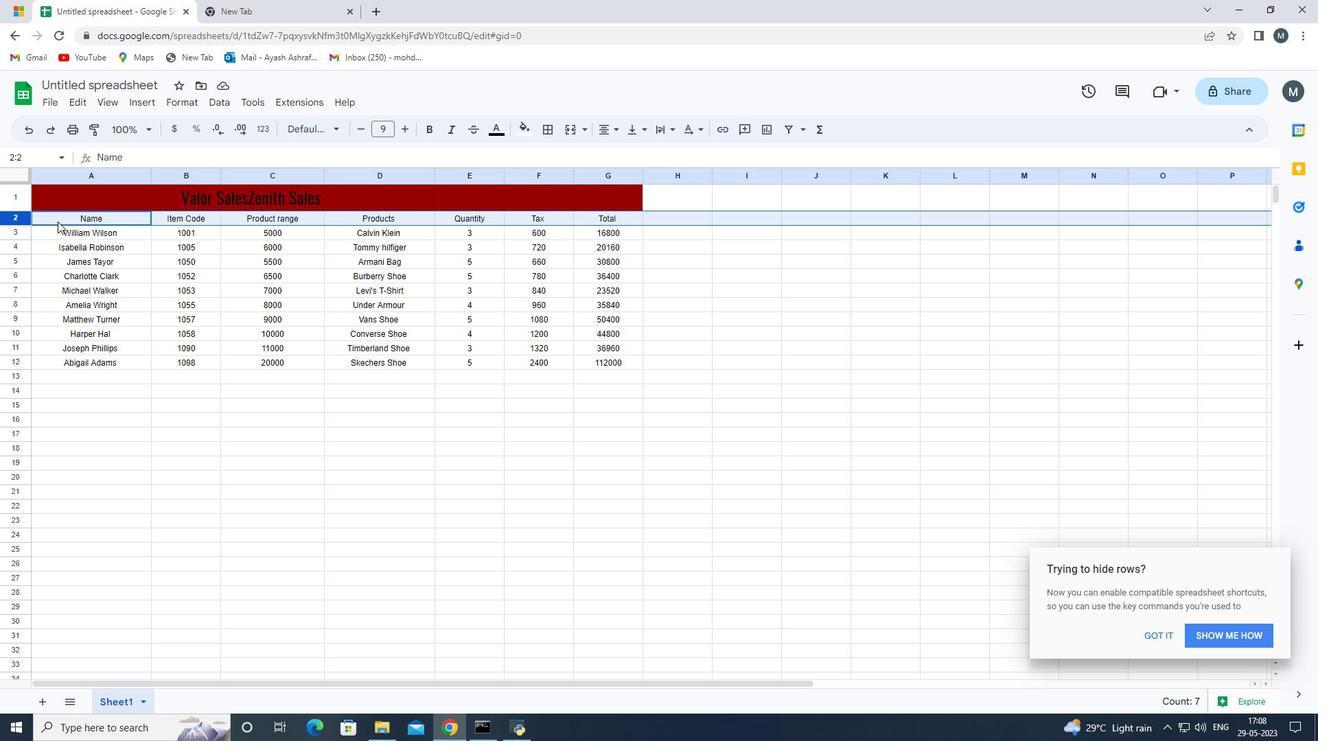 
Action: Mouse moved to (49, 249)
Screenshot: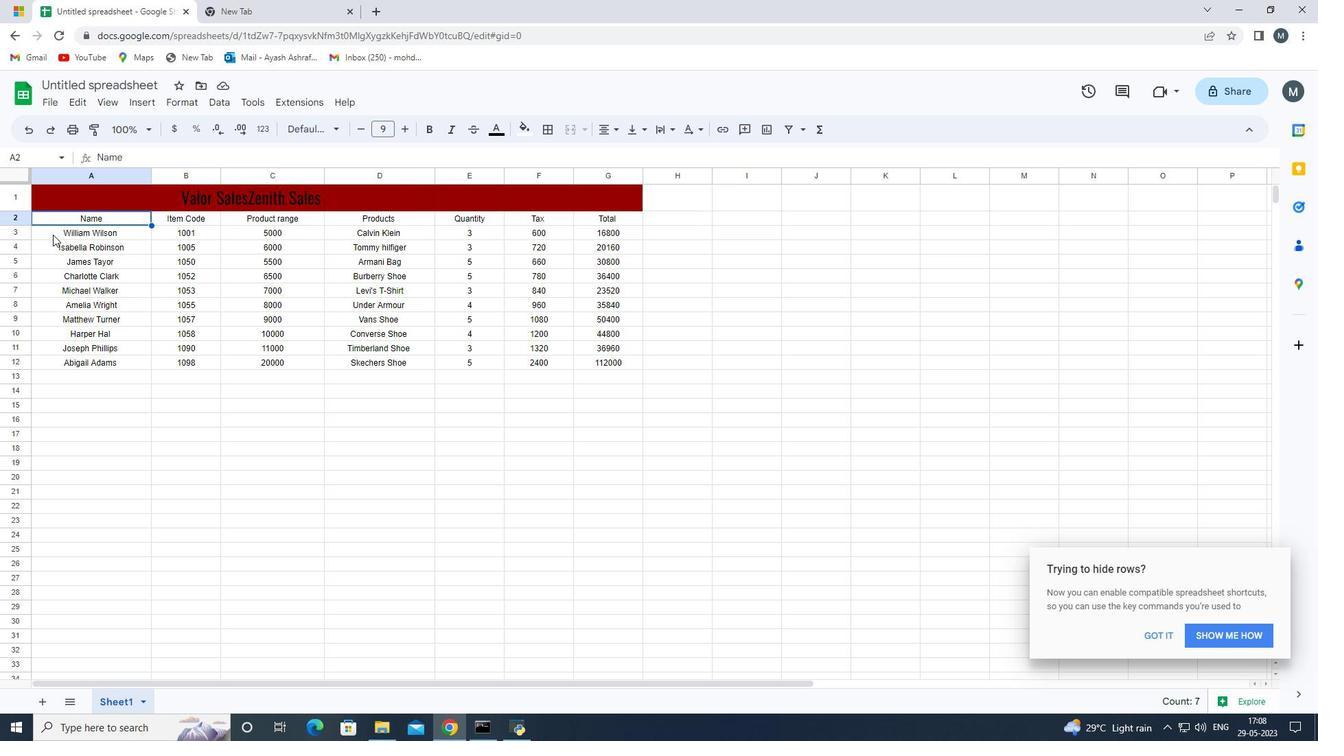 
Action: Mouse pressed left at (49, 249)
Screenshot: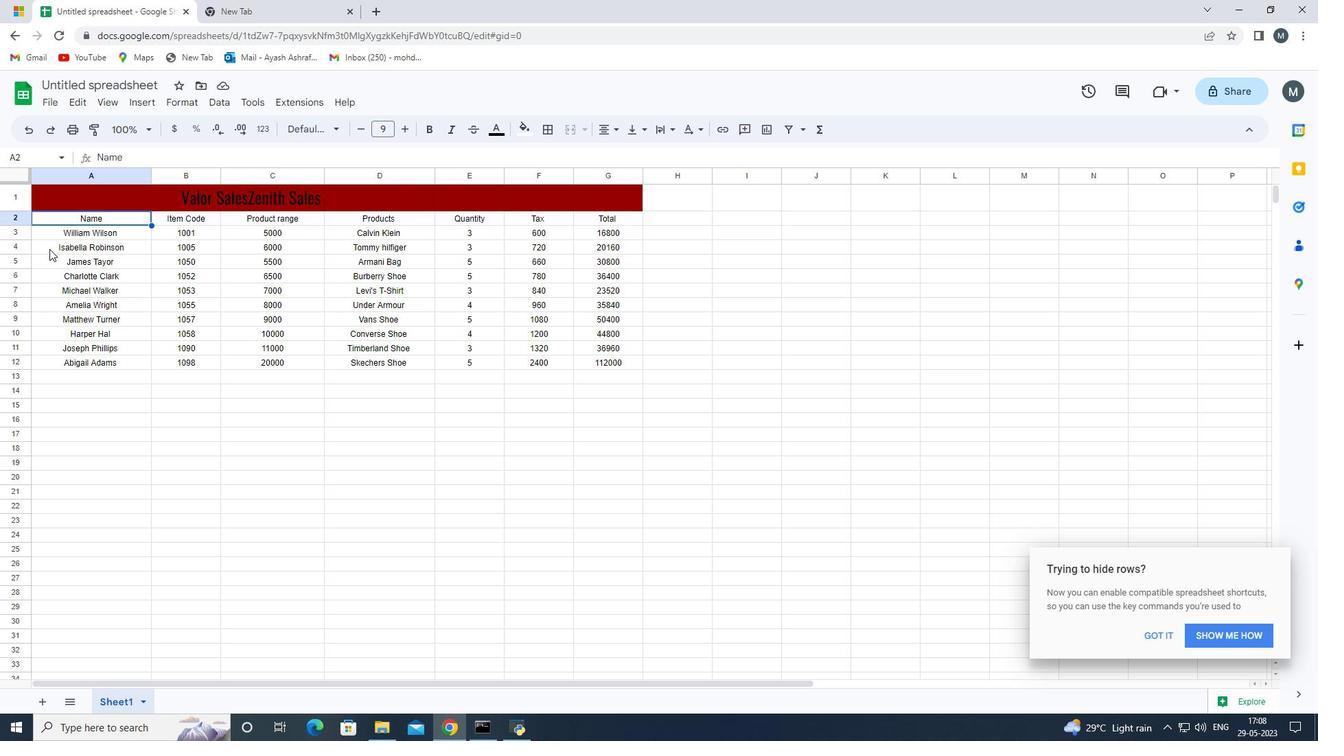 
Action: Mouse moved to (76, 218)
Screenshot: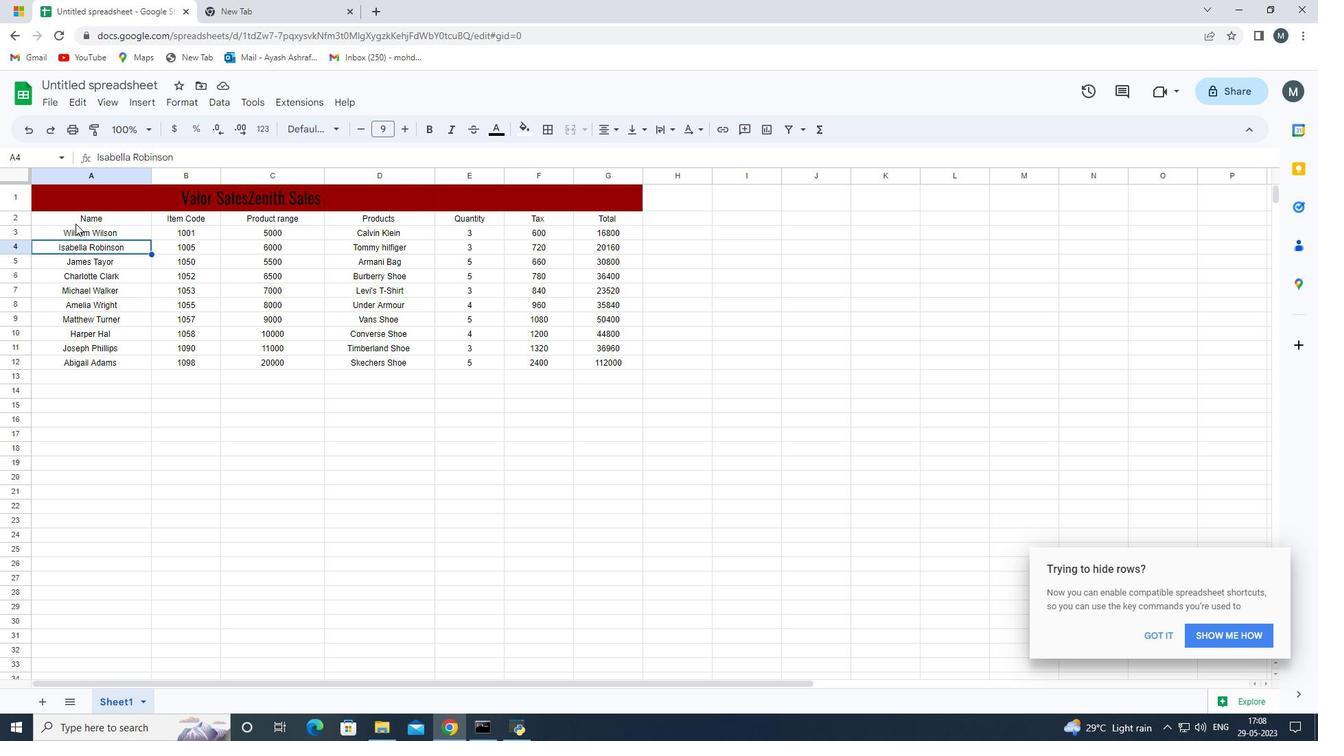 
Action: Mouse pressed left at (76, 218)
Screenshot: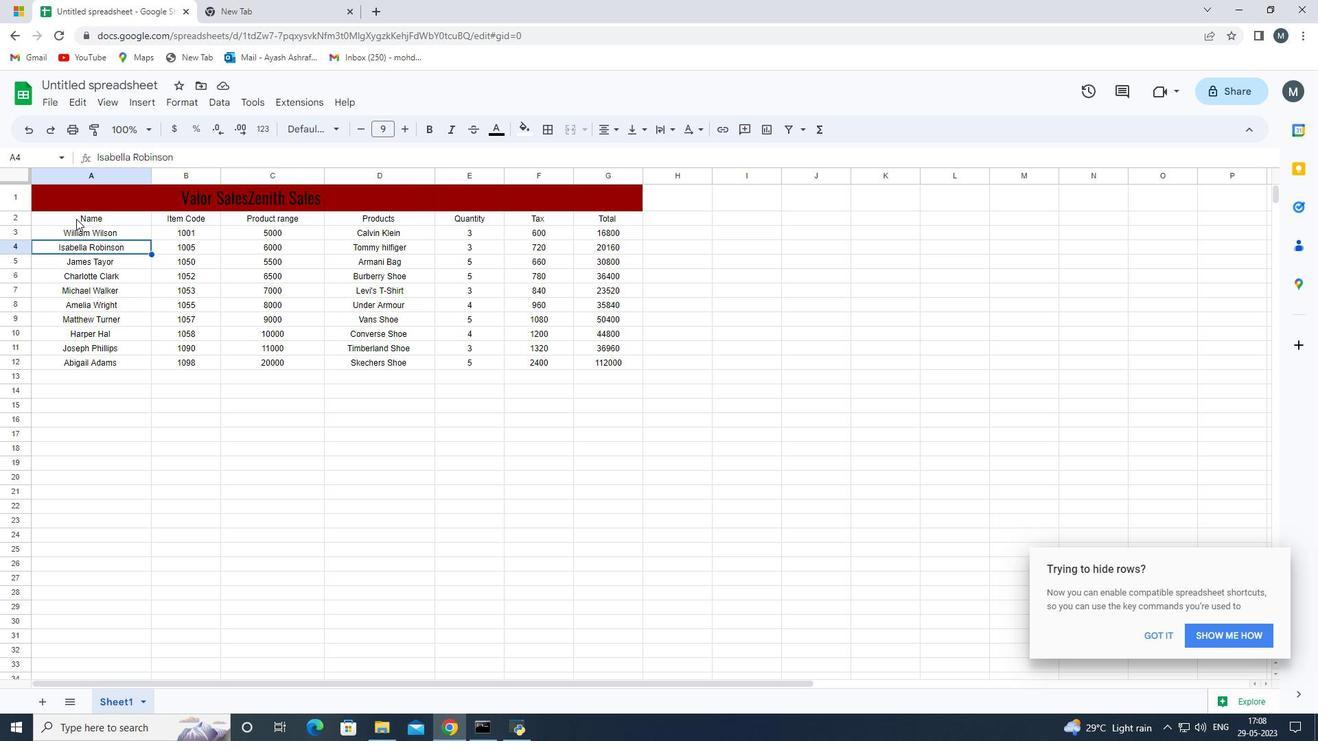 
Action: Key pressed <Key.shift_r><Key.shift_r><Key.right><Key.right><Key.right><Key.right><Key.right><Key.right>
Screenshot: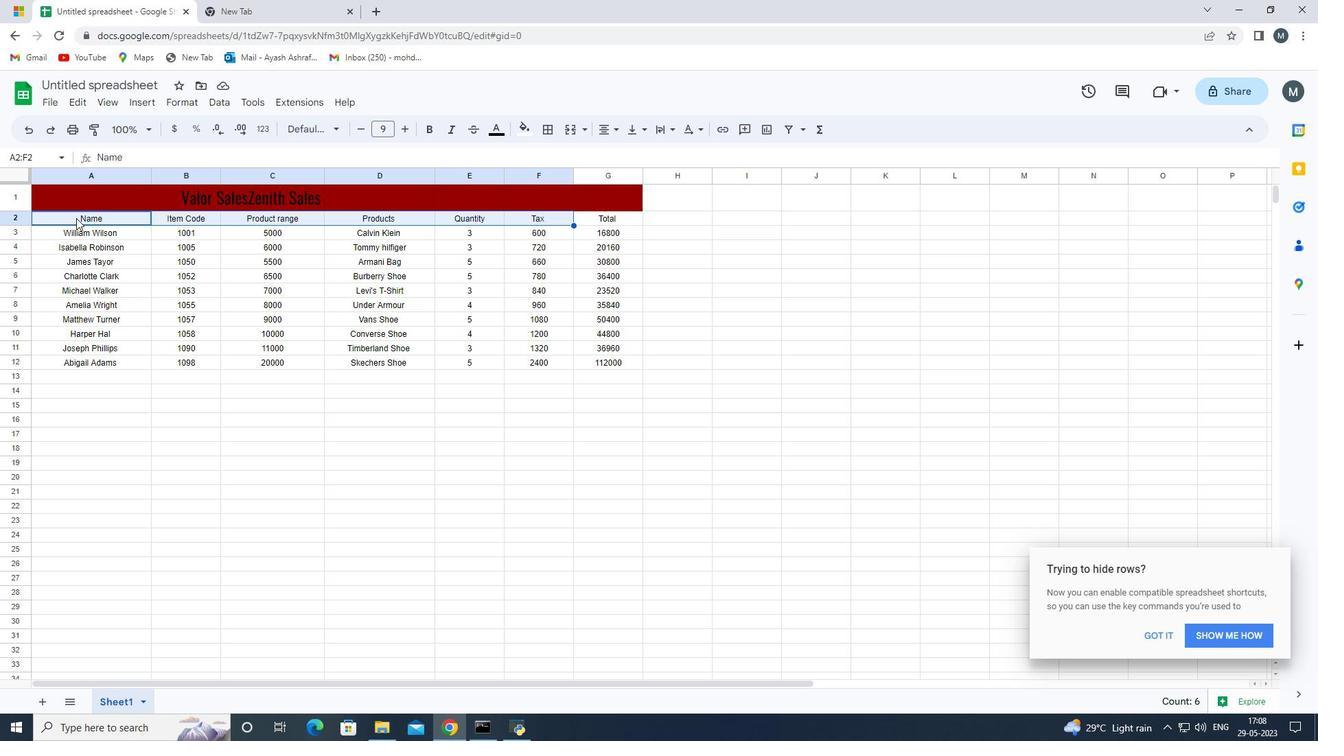 
Action: Mouse moved to (528, 129)
Screenshot: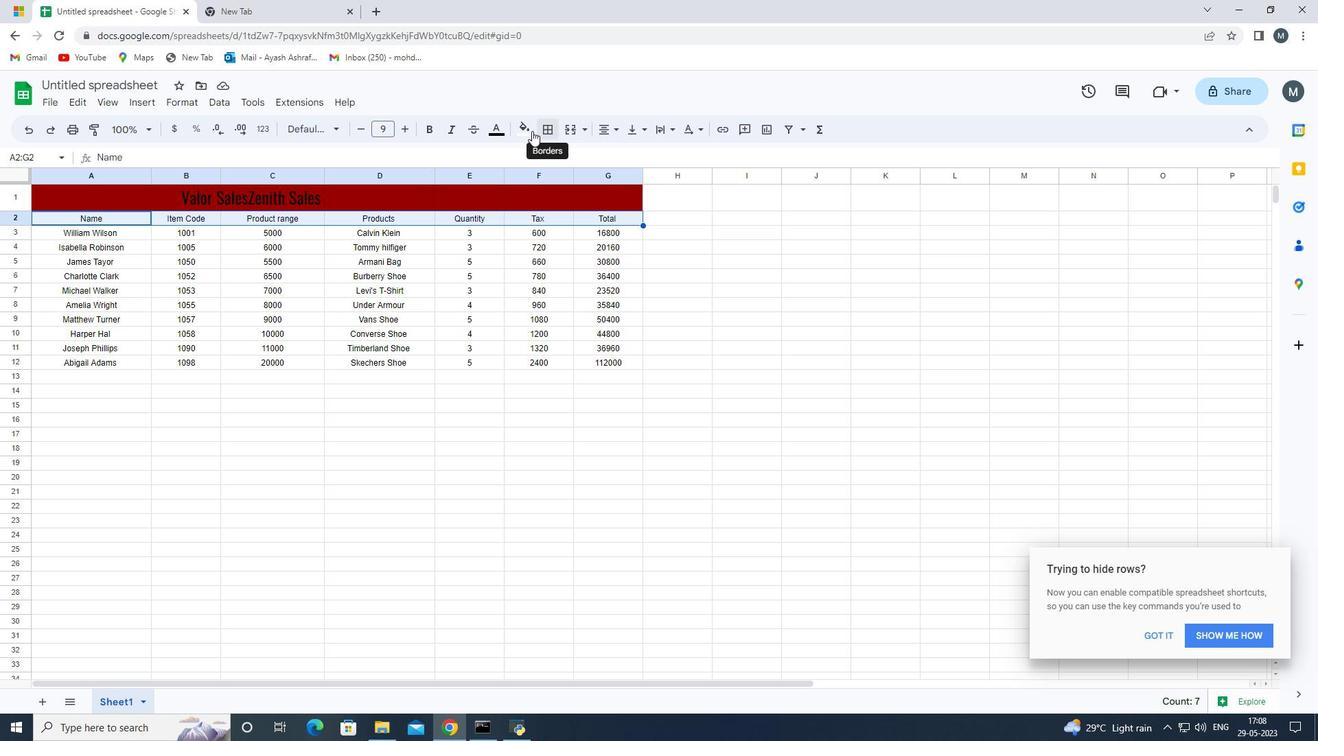 
Action: Mouse pressed left at (528, 129)
Screenshot: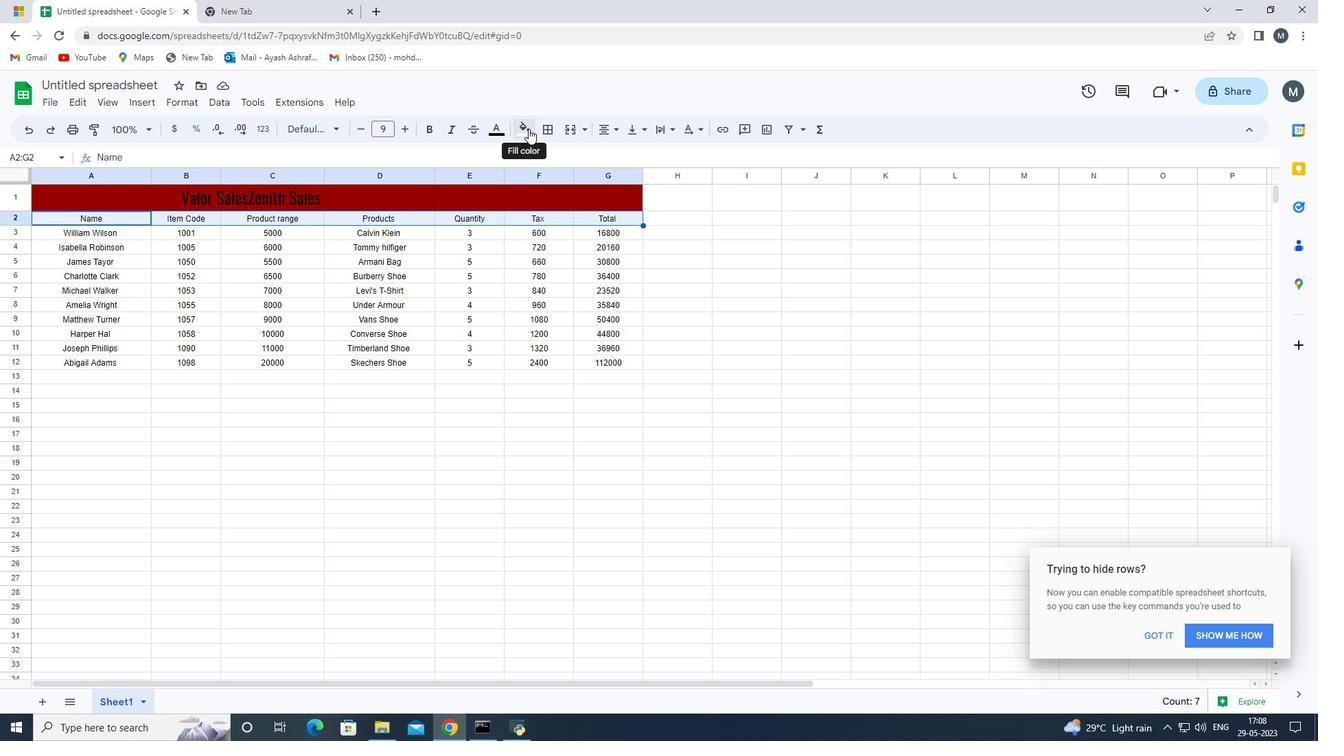 
Action: Mouse moved to (537, 188)
Screenshot: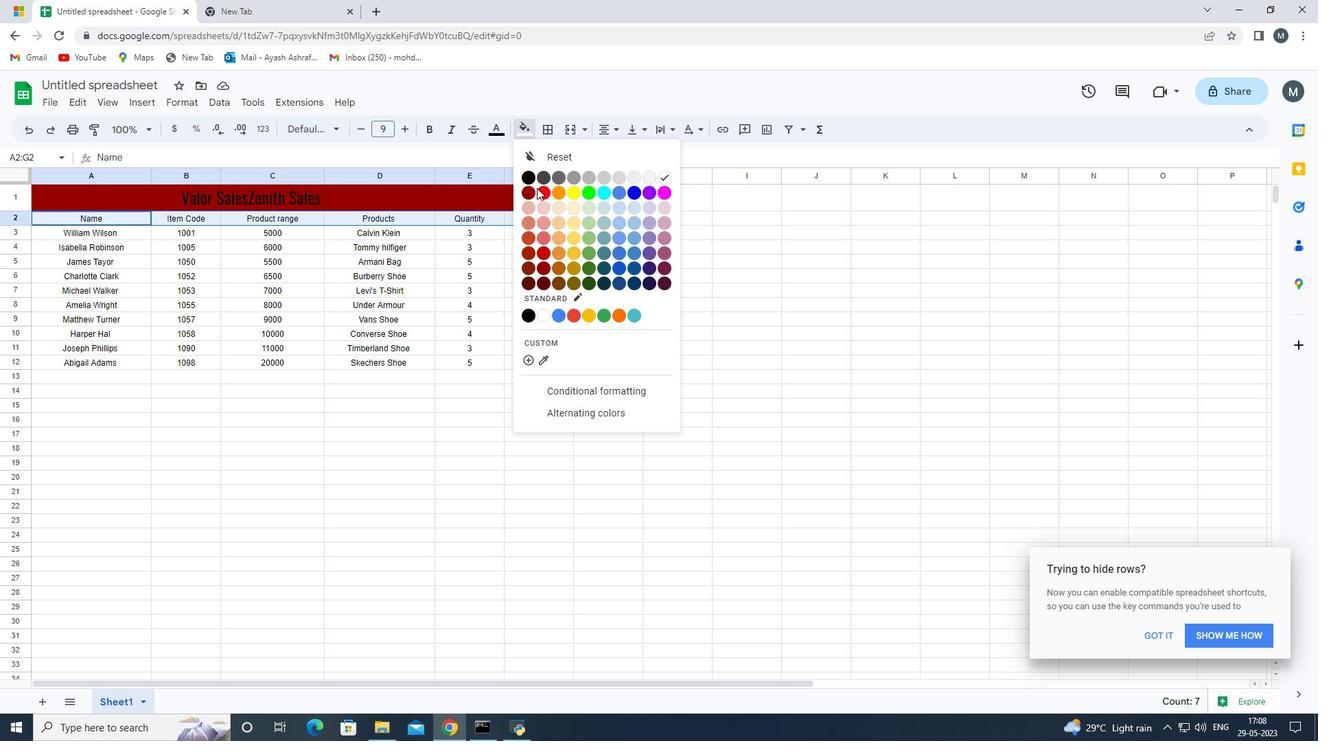 
Action: Mouse pressed left at (537, 188)
Screenshot: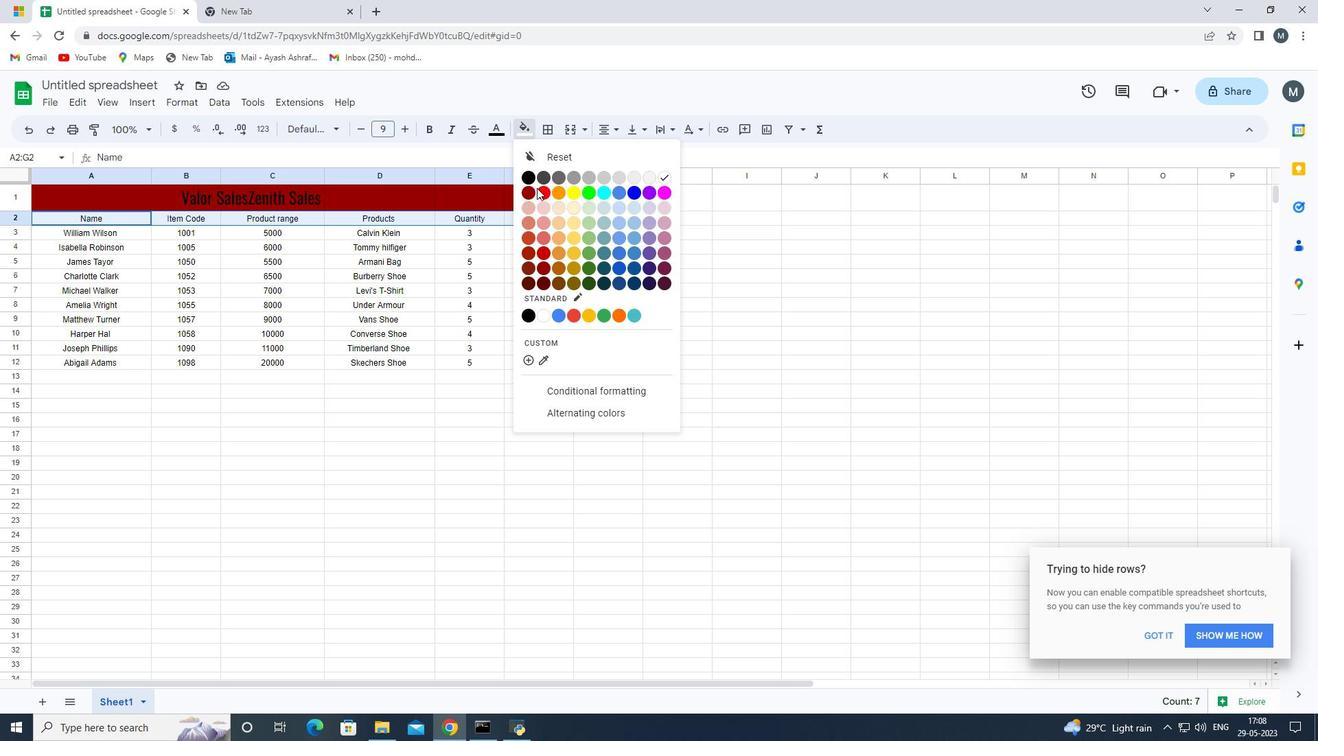 
Action: Mouse moved to (37, 220)
Screenshot: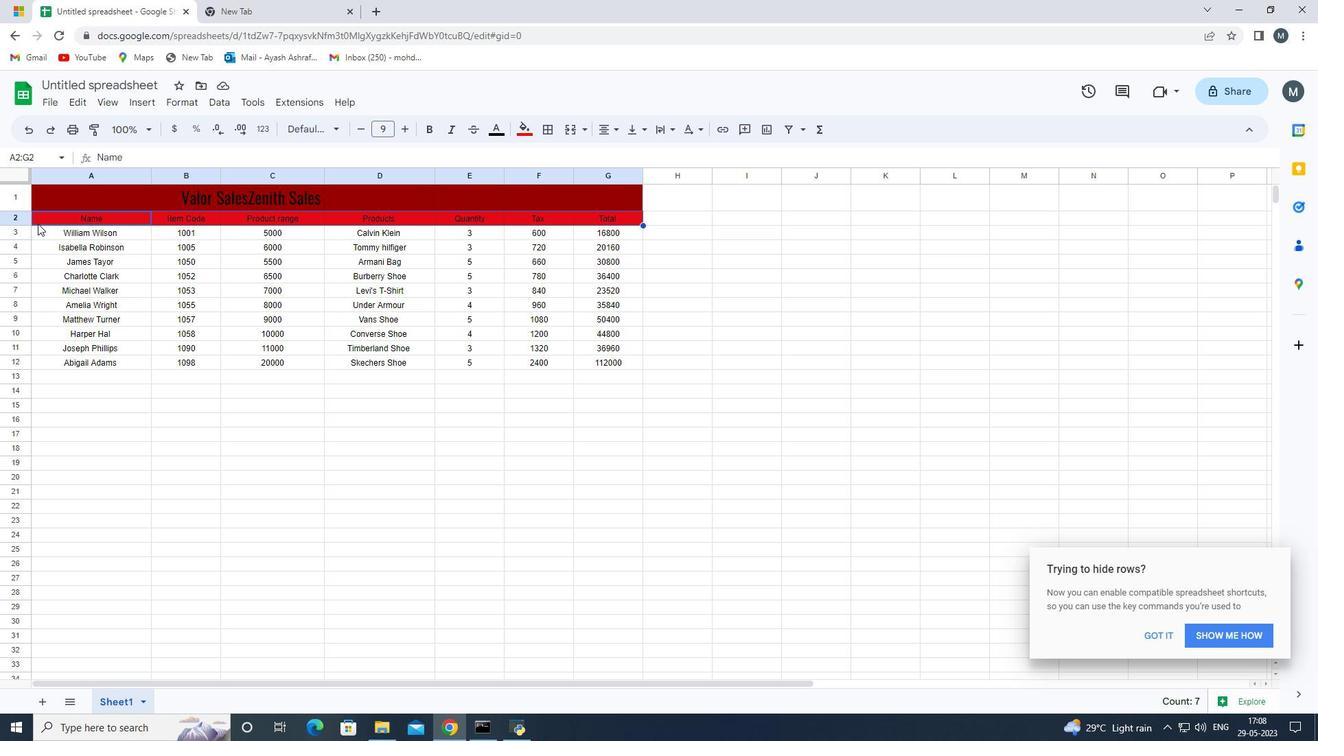 
Action: Mouse pressed left at (37, 220)
Screenshot: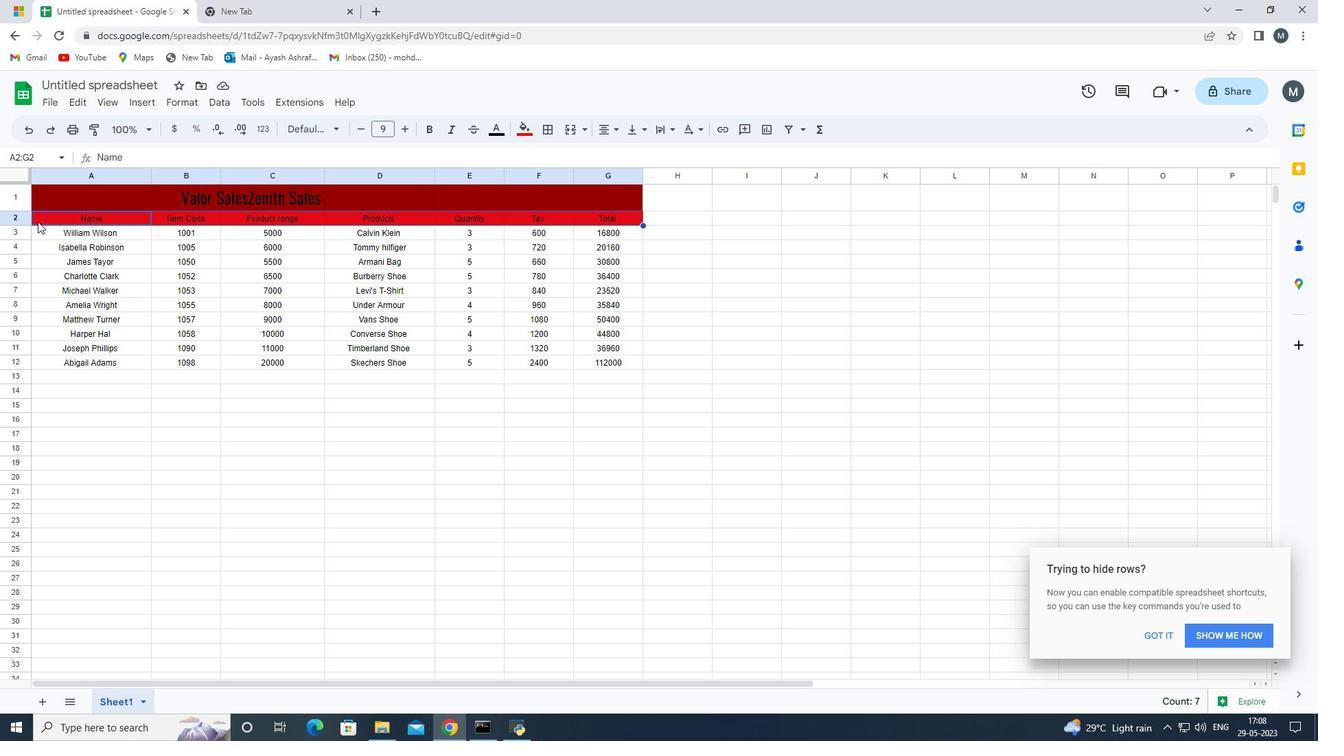 
Action: Mouse moved to (41, 232)
Screenshot: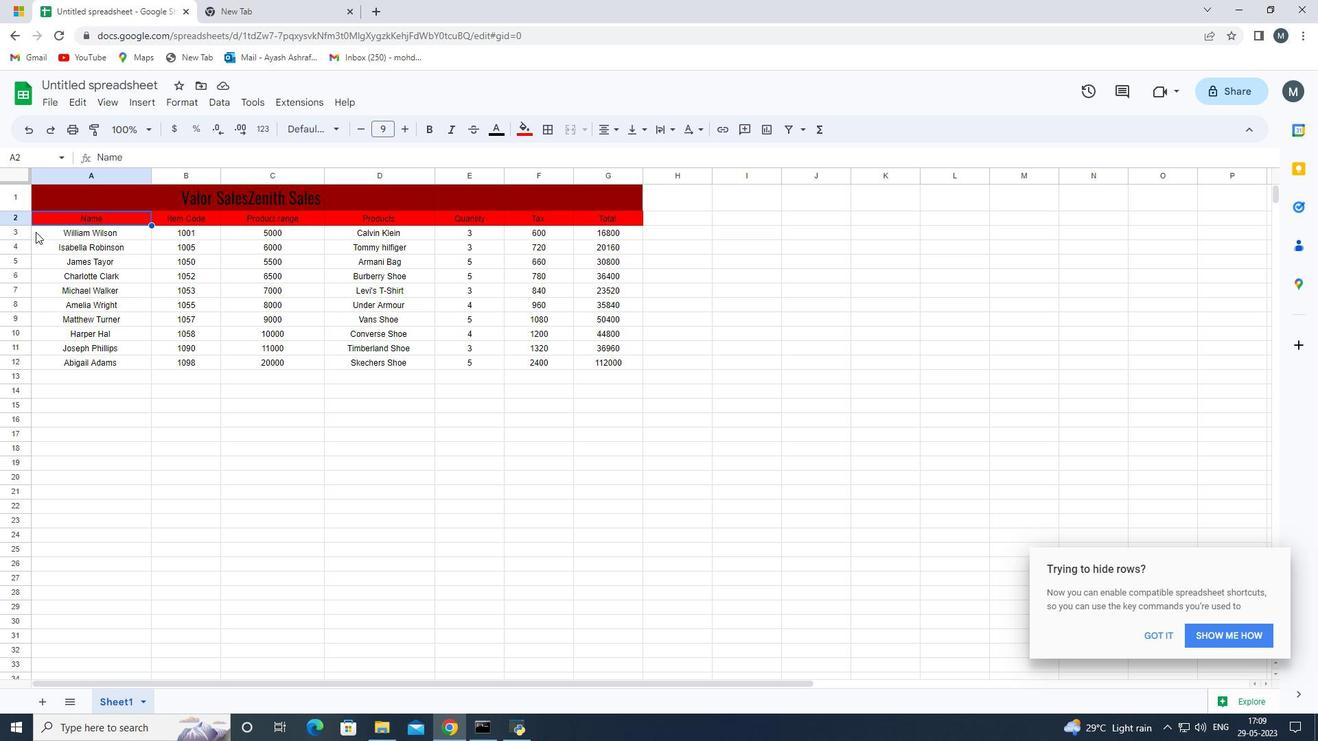 
Action: Mouse pressed left at (41, 232)
Screenshot: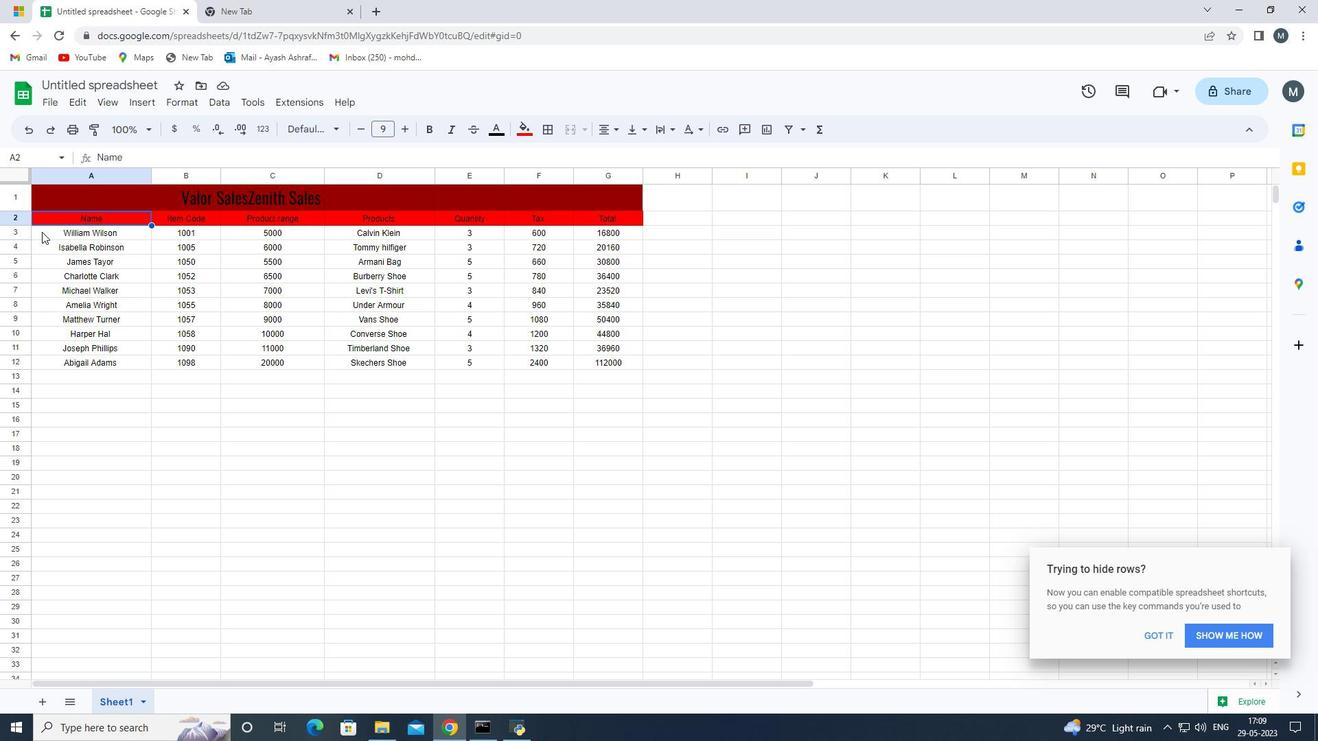 
Action: Mouse moved to (526, 133)
Screenshot: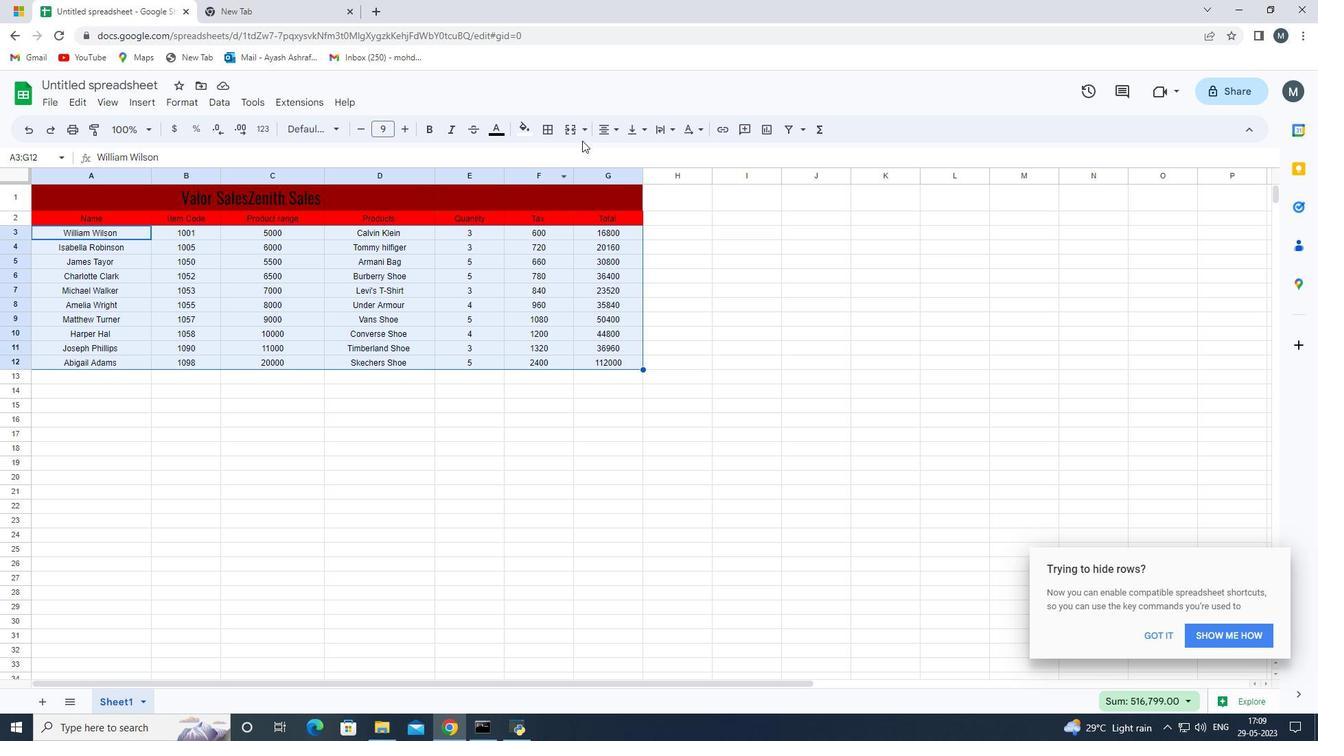 
Action: Mouse pressed left at (526, 133)
Screenshot: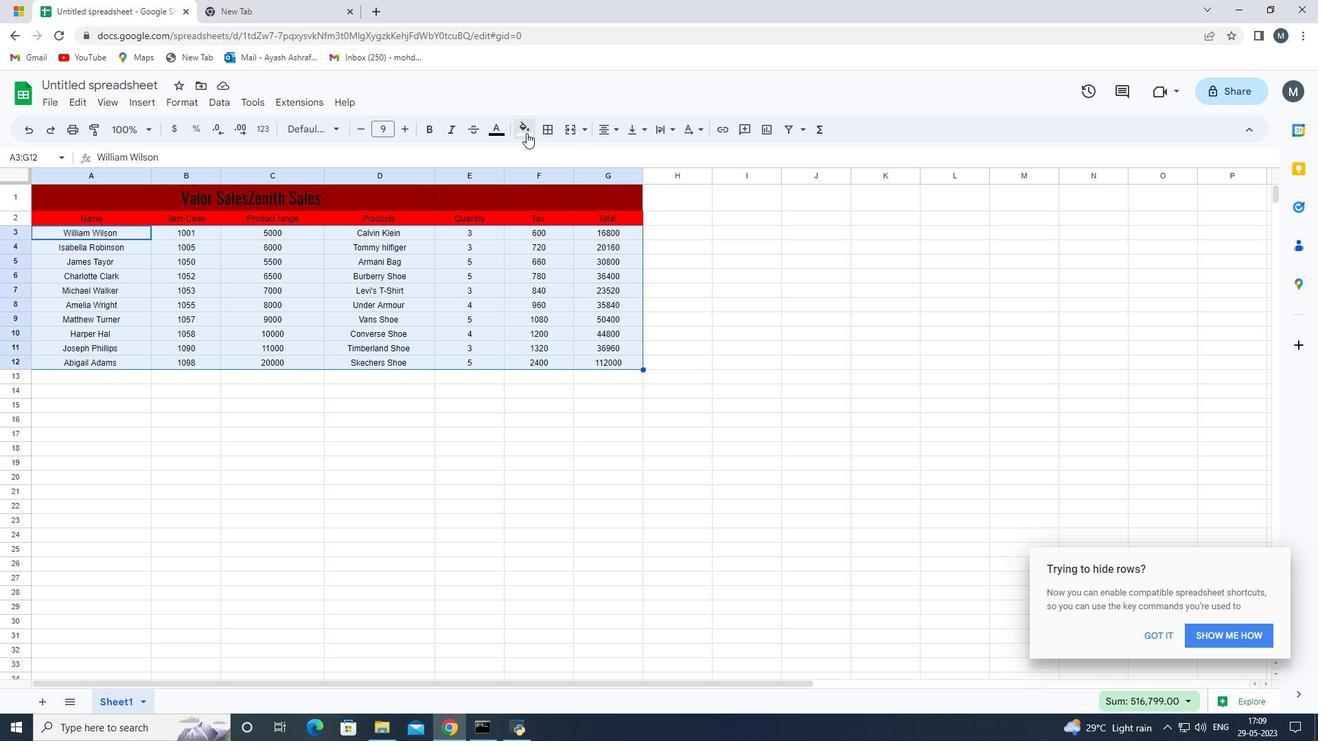
Action: Mouse moved to (540, 192)
Screenshot: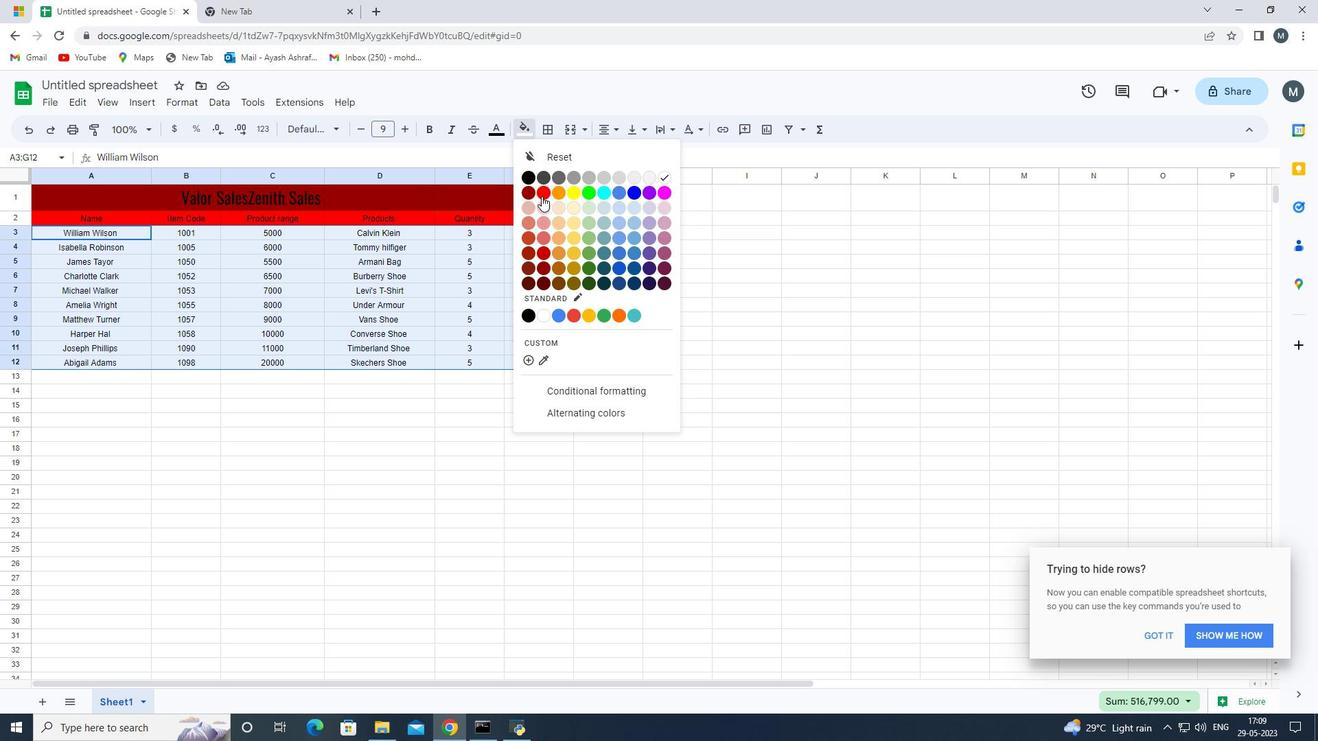 
Action: Mouse pressed left at (540, 192)
Screenshot: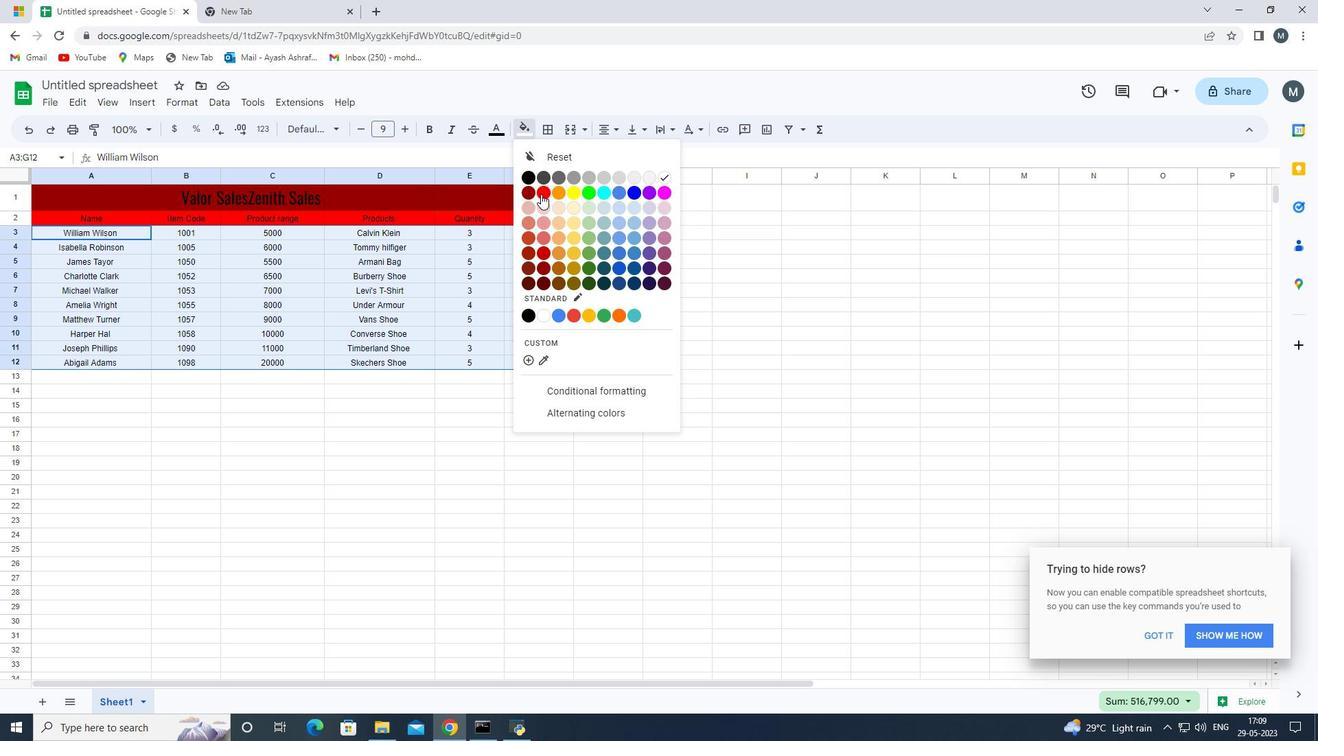 
Action: Mouse moved to (179, 455)
Screenshot: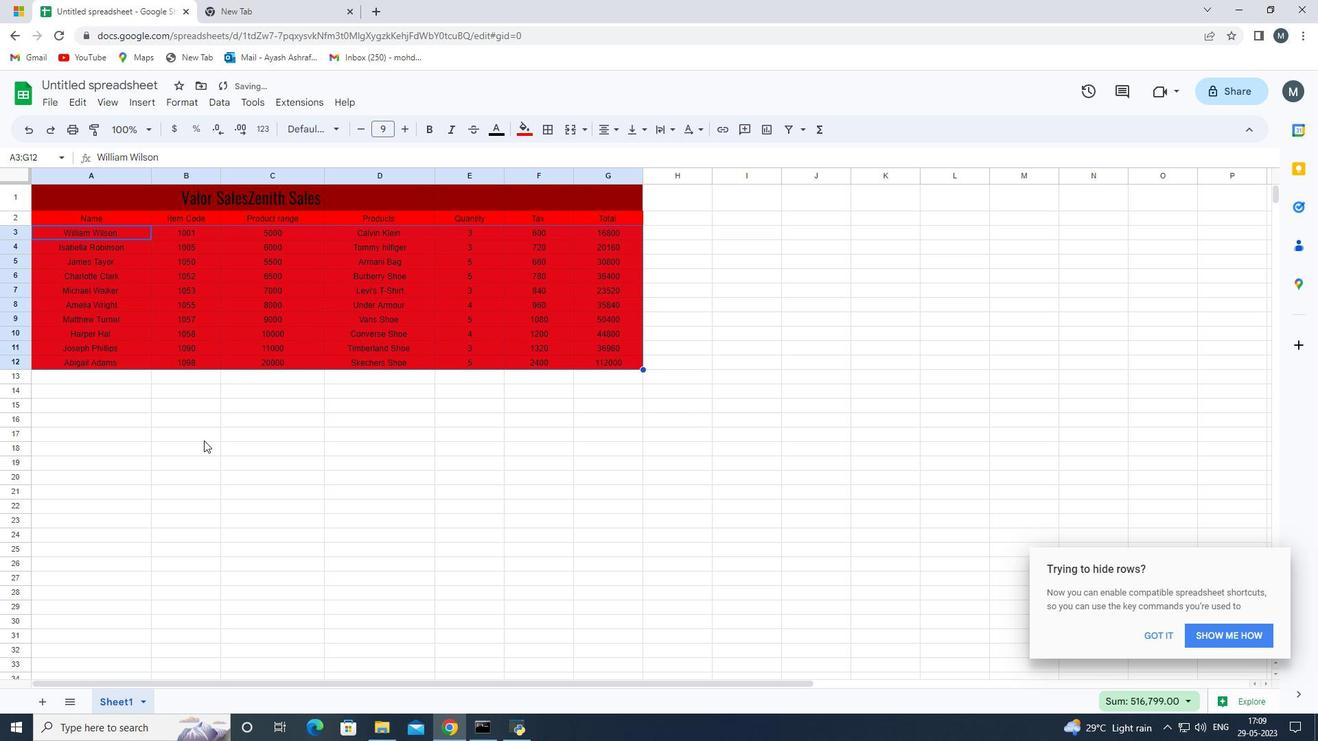 
Action: Mouse pressed left at (179, 455)
Screenshot: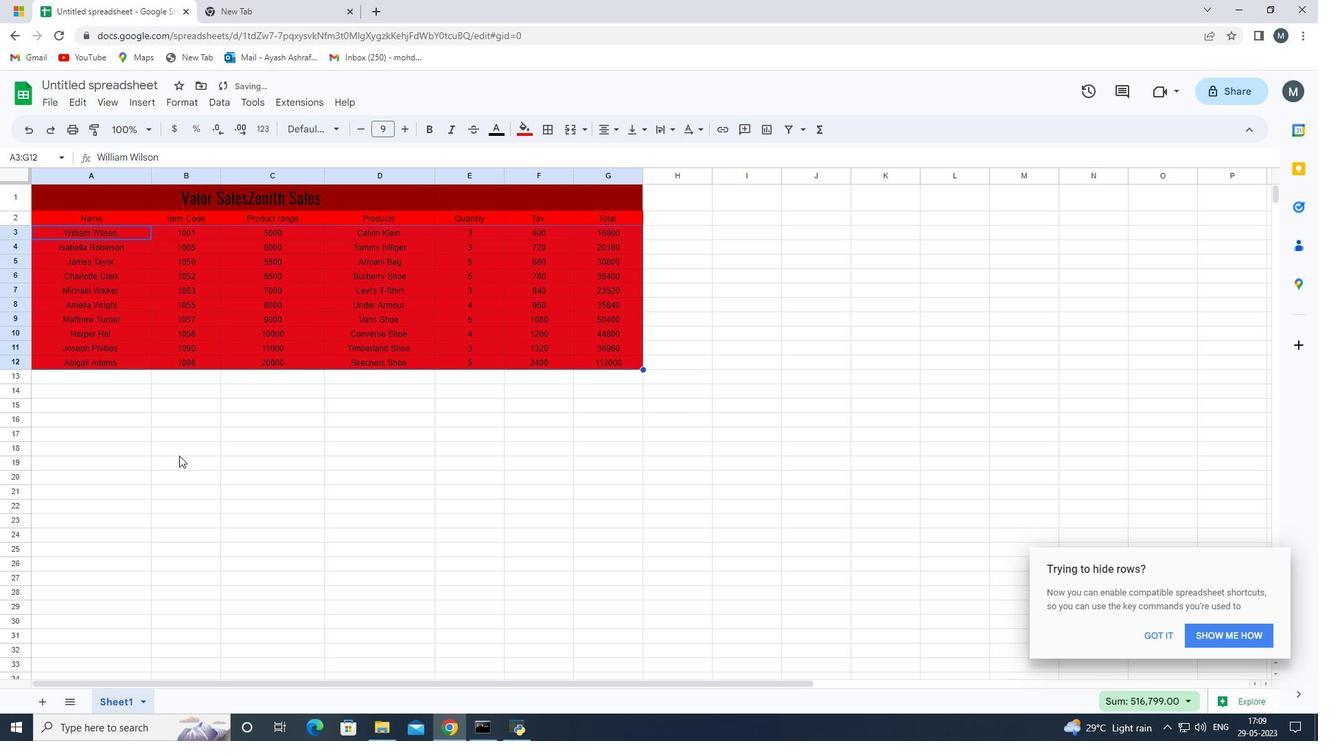 
Action: Mouse moved to (59, 100)
Screenshot: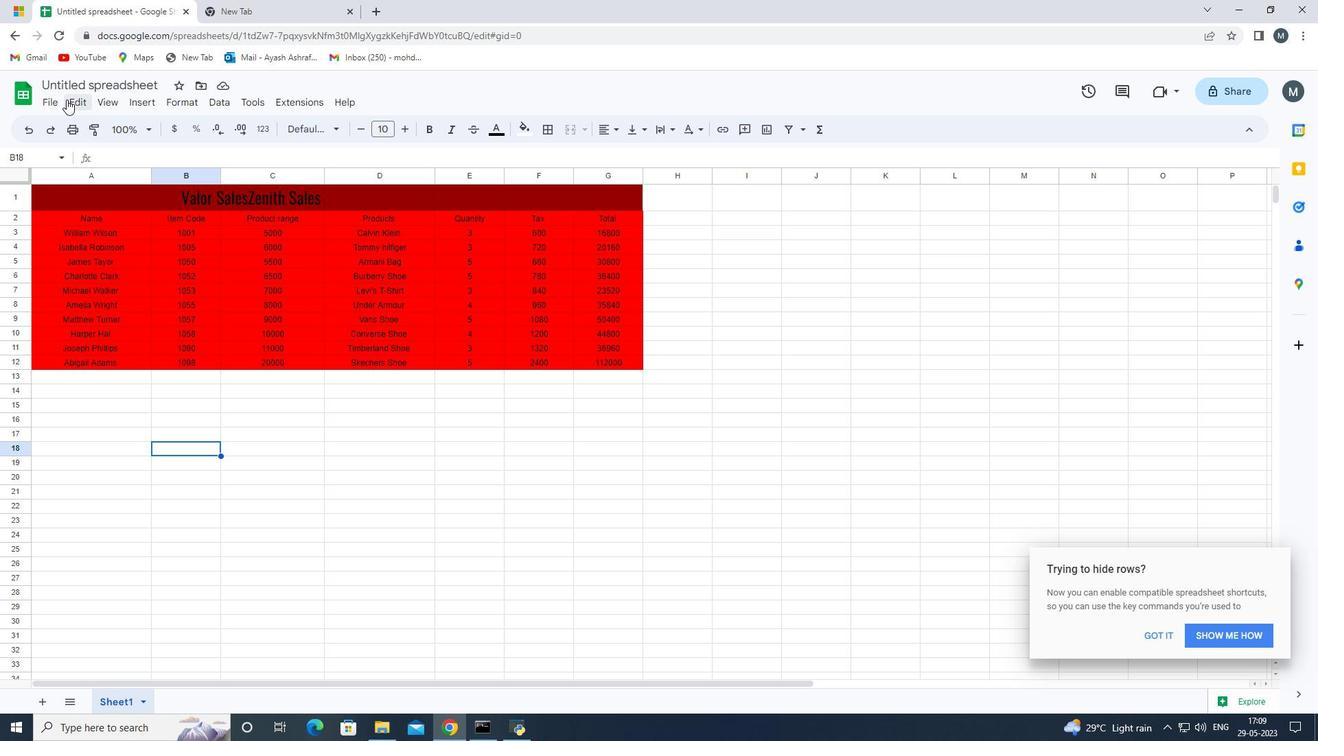 
Action: Mouse pressed left at (59, 100)
Screenshot: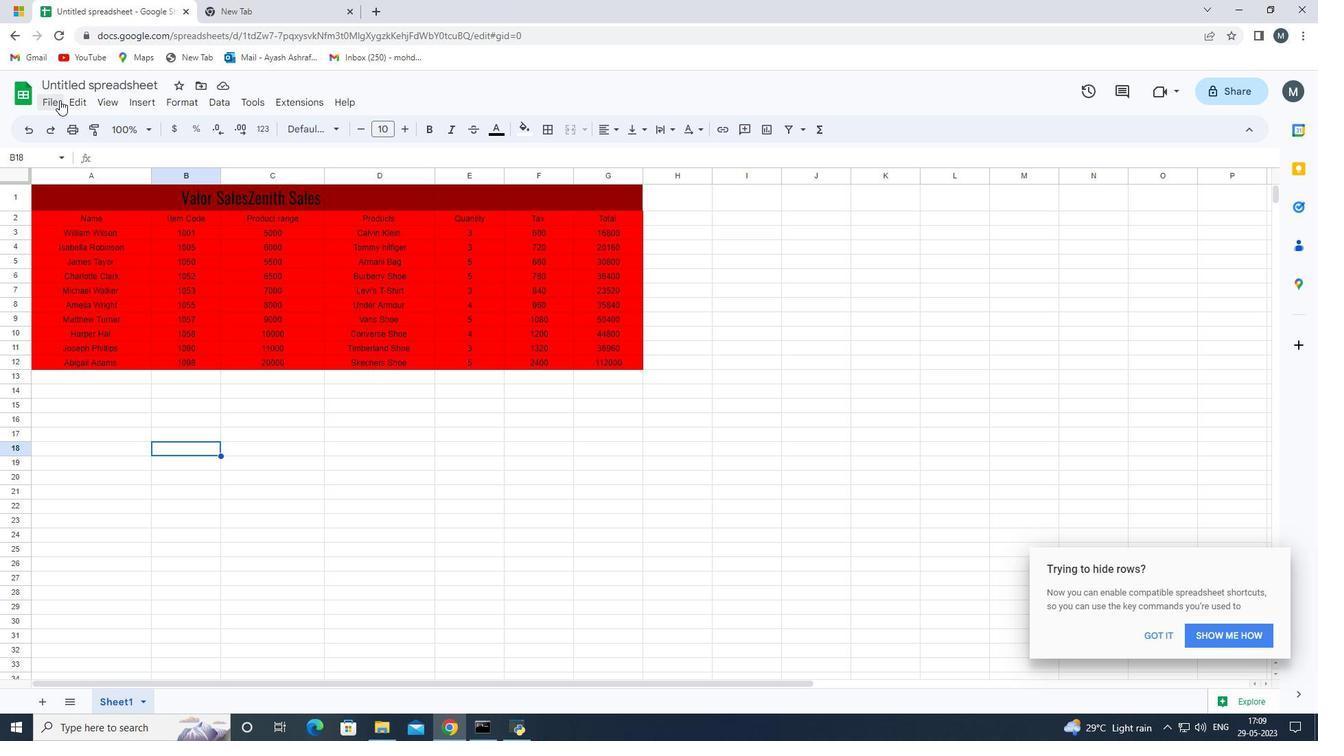 
Action: Mouse moved to (90, 297)
Screenshot: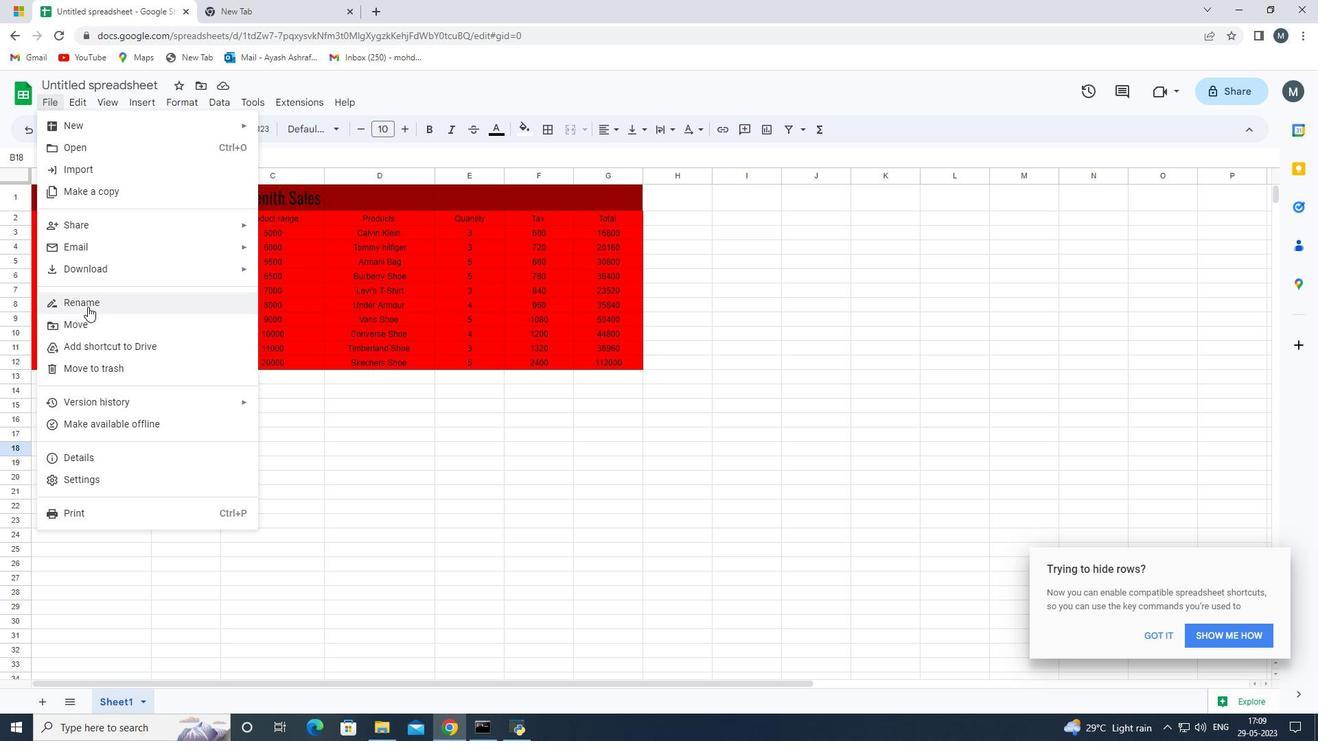 
Action: Mouse pressed left at (90, 297)
Screenshot: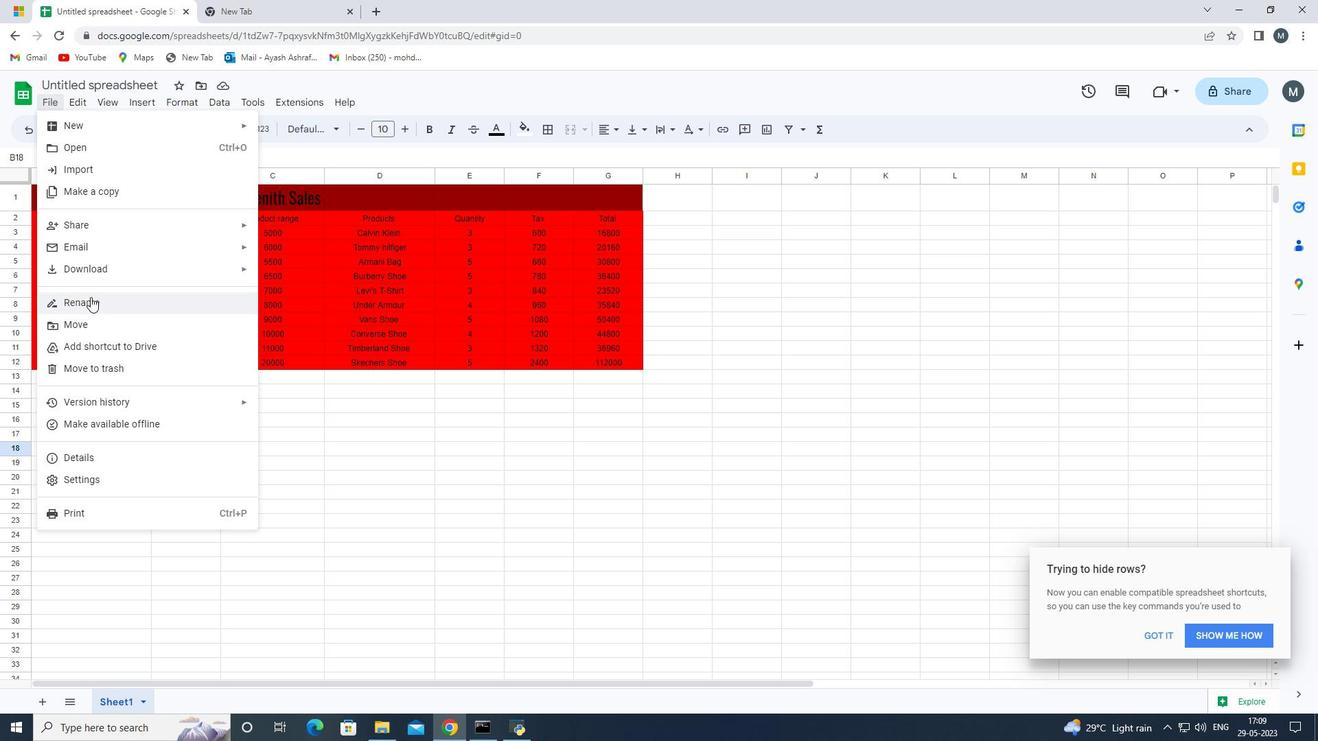 
Action: Key pressed <Key.shift>Sales<Key.space><Key.shift><Key.shift>Log<Key.space><Key.shift>Book<Key.enter>
Screenshot: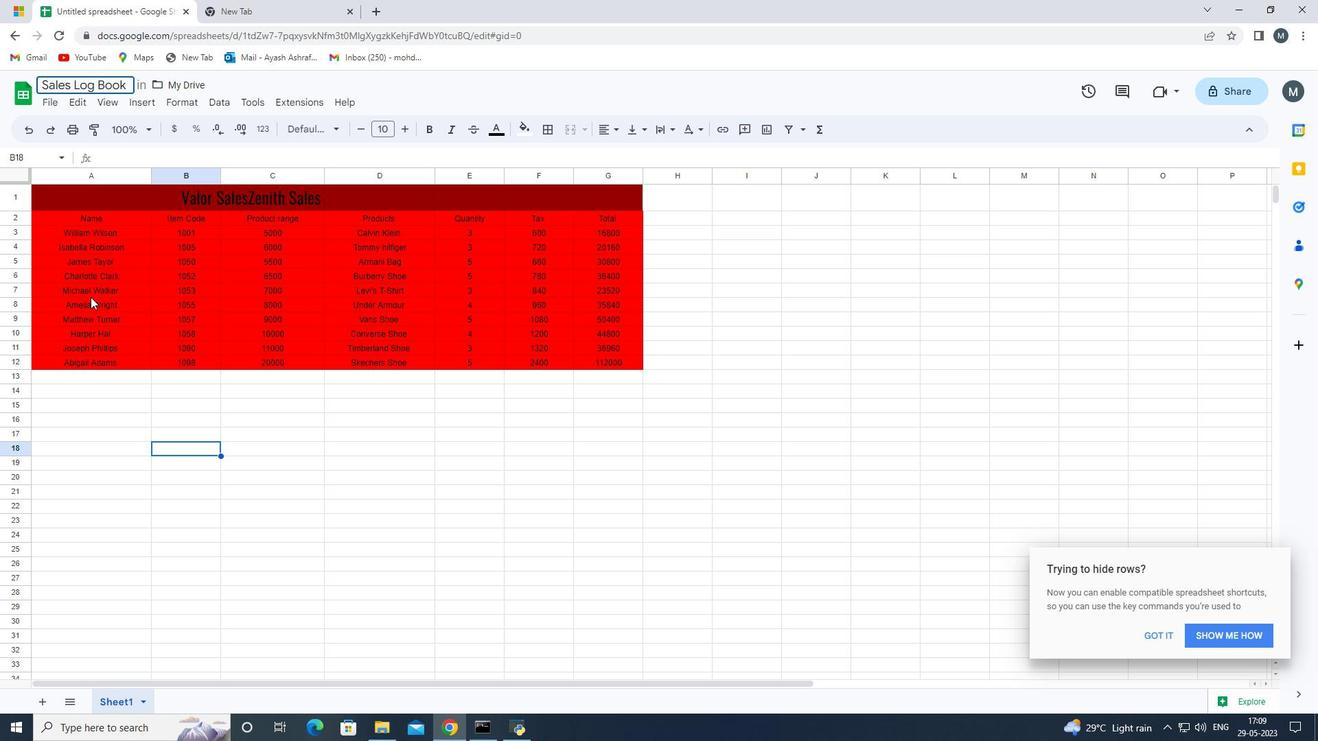 
Action: Mouse moved to (158, 396)
Screenshot: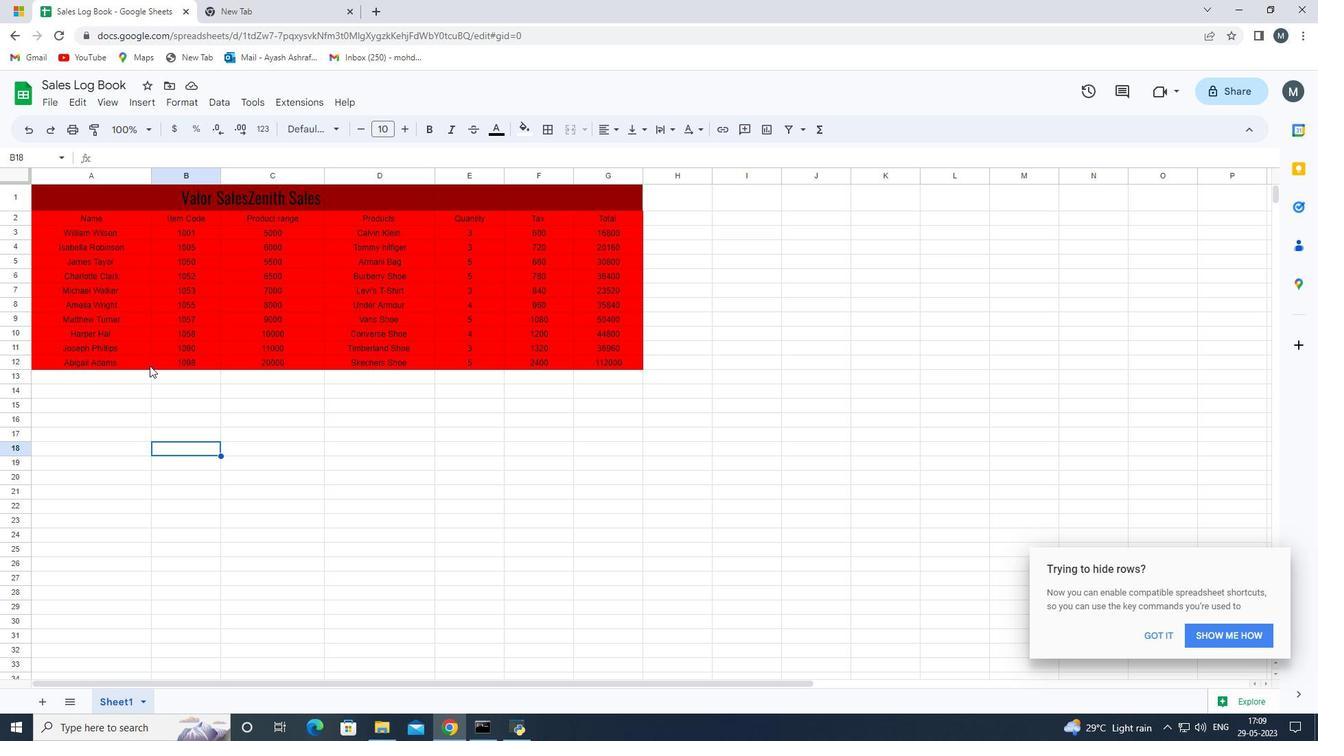 
Action: Mouse pressed left at (158, 396)
Screenshot: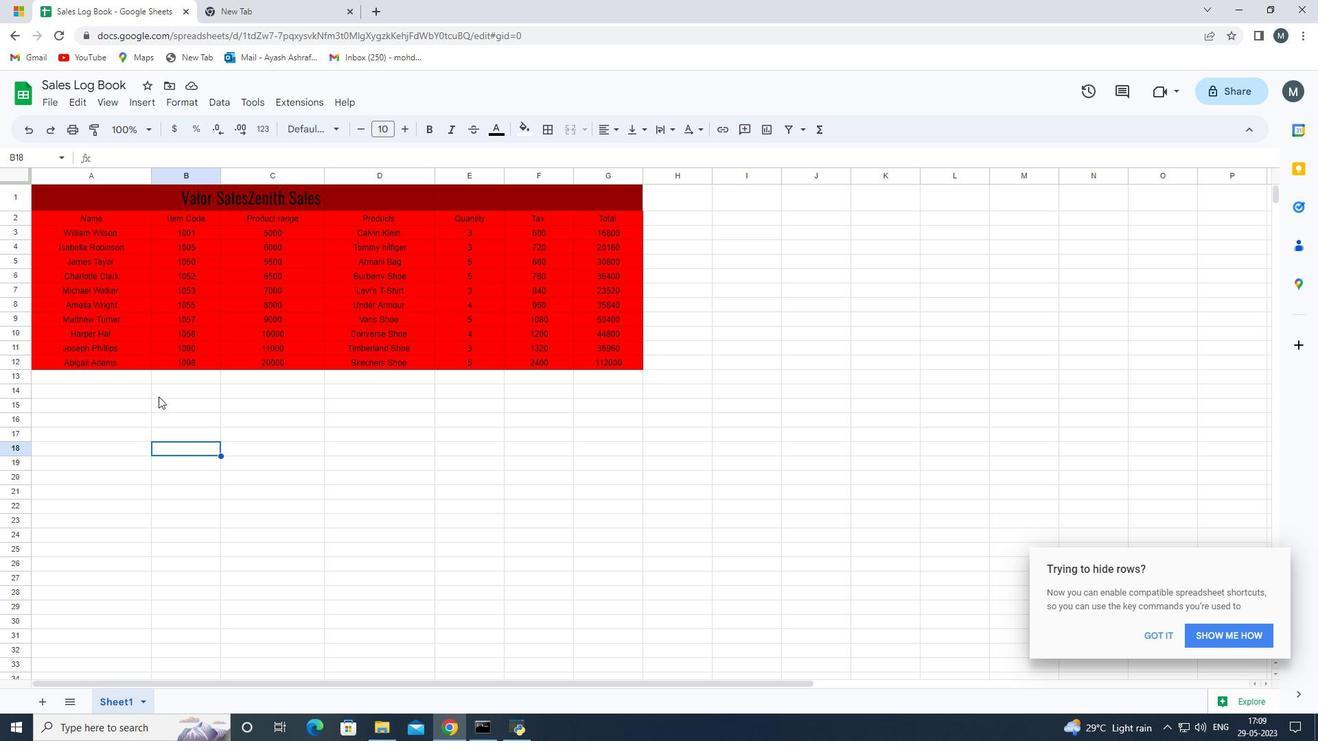
Action: Mouse moved to (135, 385)
Screenshot: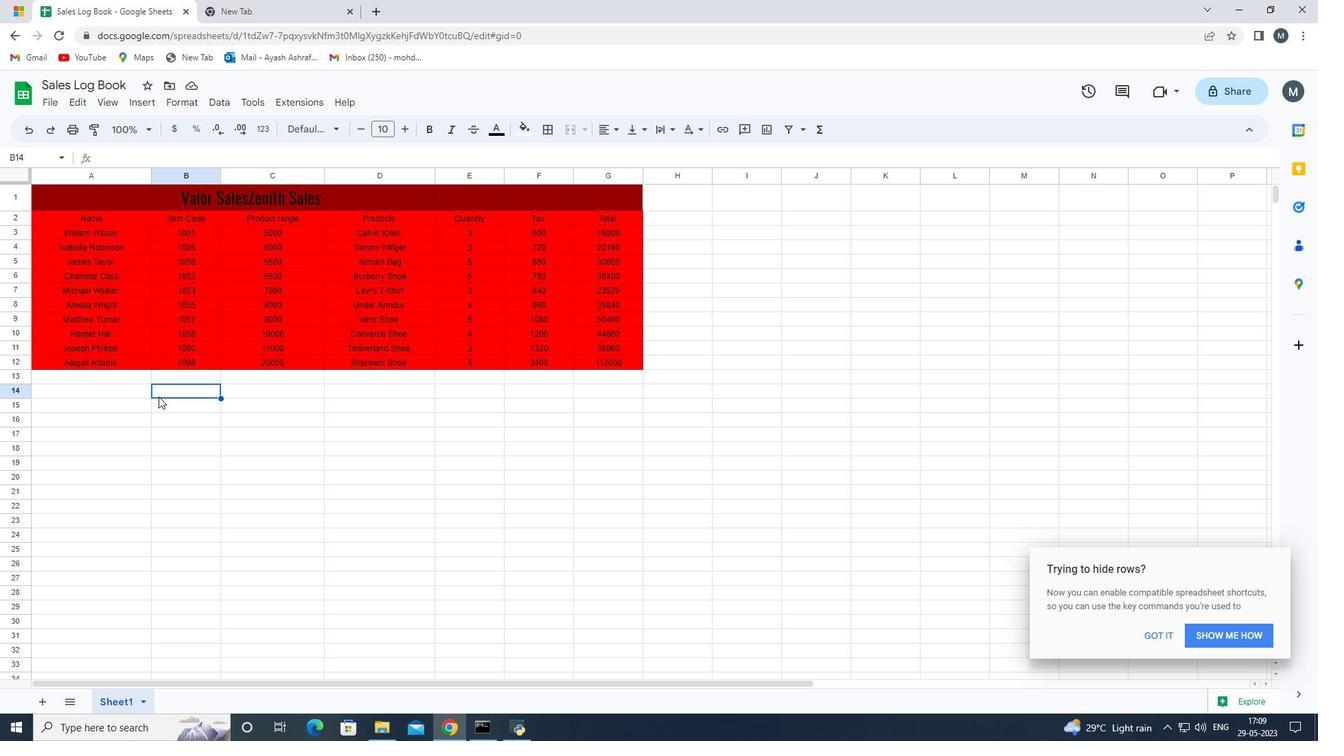 
